 Task: Search one way flight ticket for 2 adults, 2 children, 2 infants in seat in first from Redmond: Roberts Field to Greensboro: Piedmont Triad International Airport on 5-1-2023. Choice of flights is Spirit. Number of bags: 7 checked bags. Price is upto 50000. Outbound departure time preference is 0:00.
Action: Mouse moved to (266, 285)
Screenshot: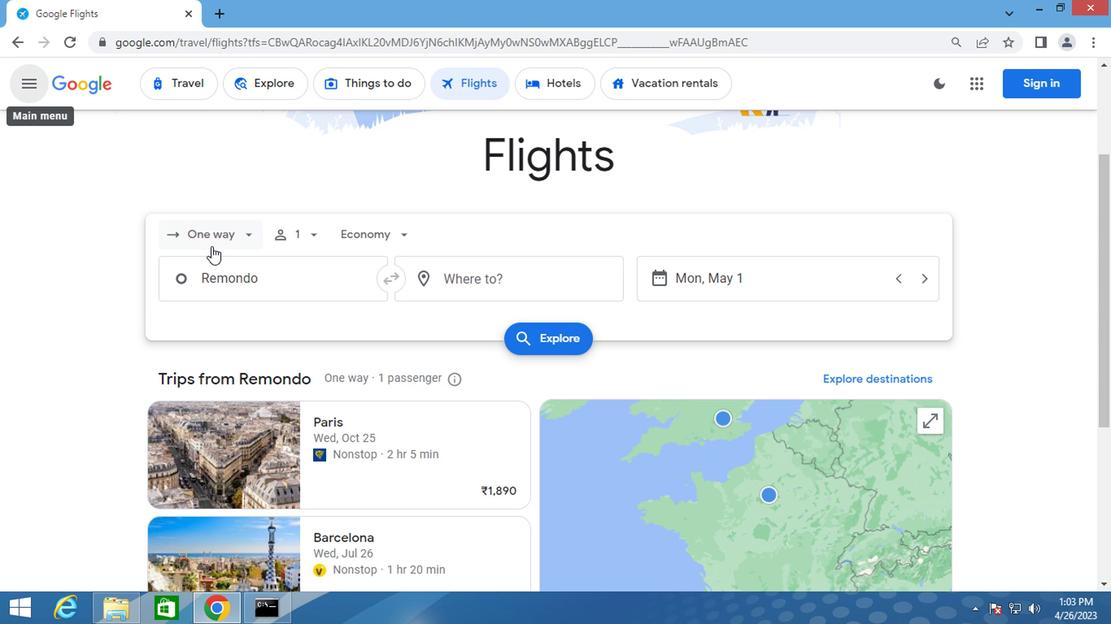 
Action: Mouse pressed left at (266, 285)
Screenshot: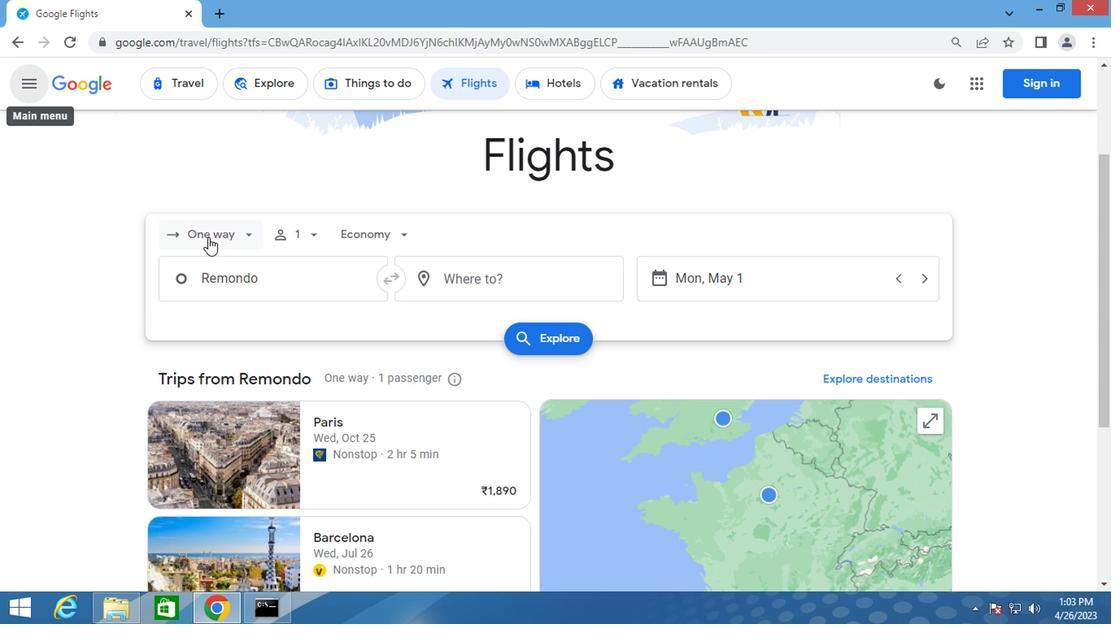 
Action: Mouse moved to (270, 330)
Screenshot: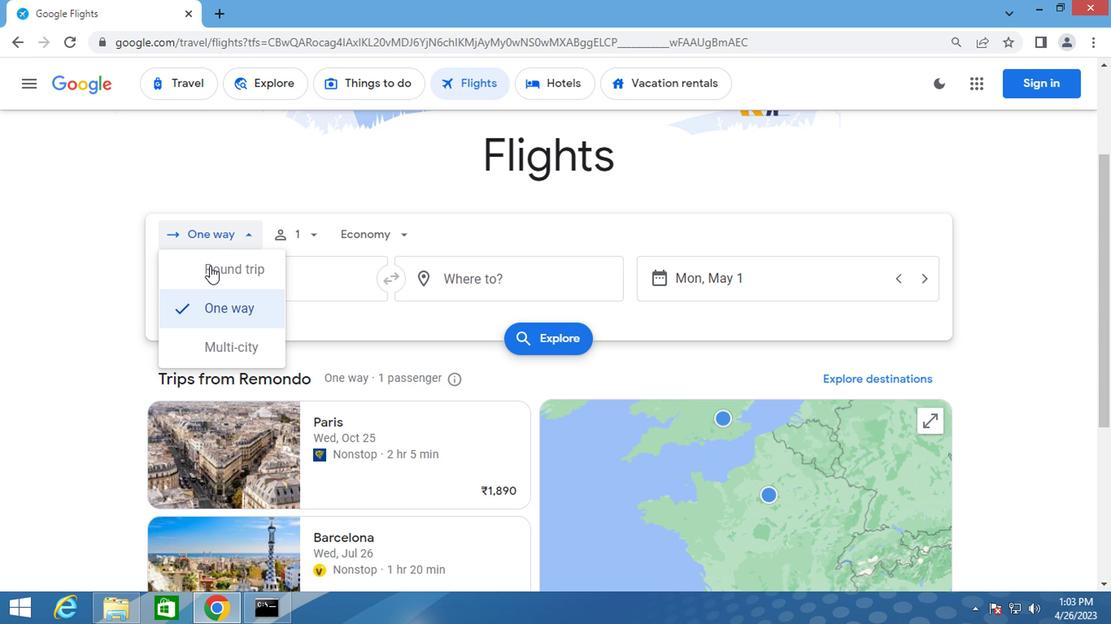 
Action: Mouse pressed left at (270, 330)
Screenshot: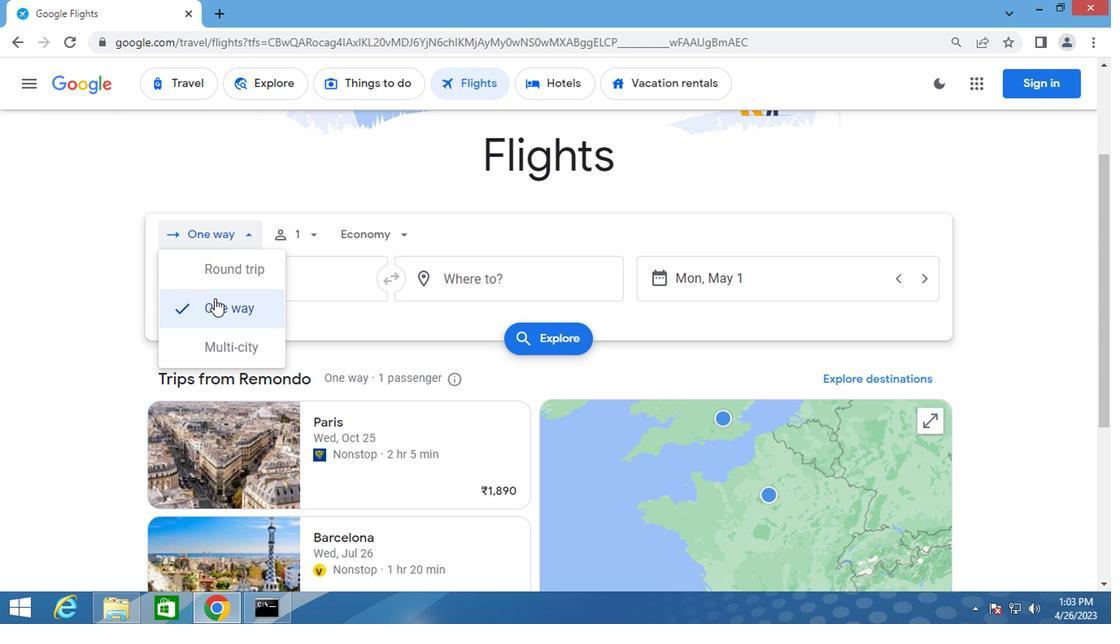 
Action: Mouse moved to (344, 283)
Screenshot: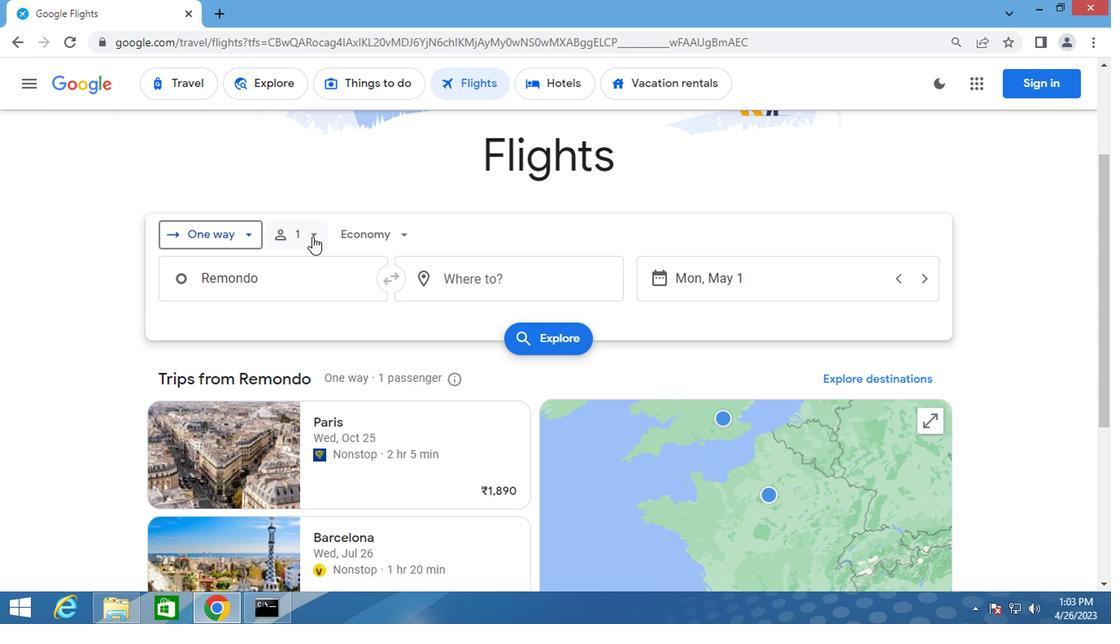
Action: Mouse pressed left at (344, 283)
Screenshot: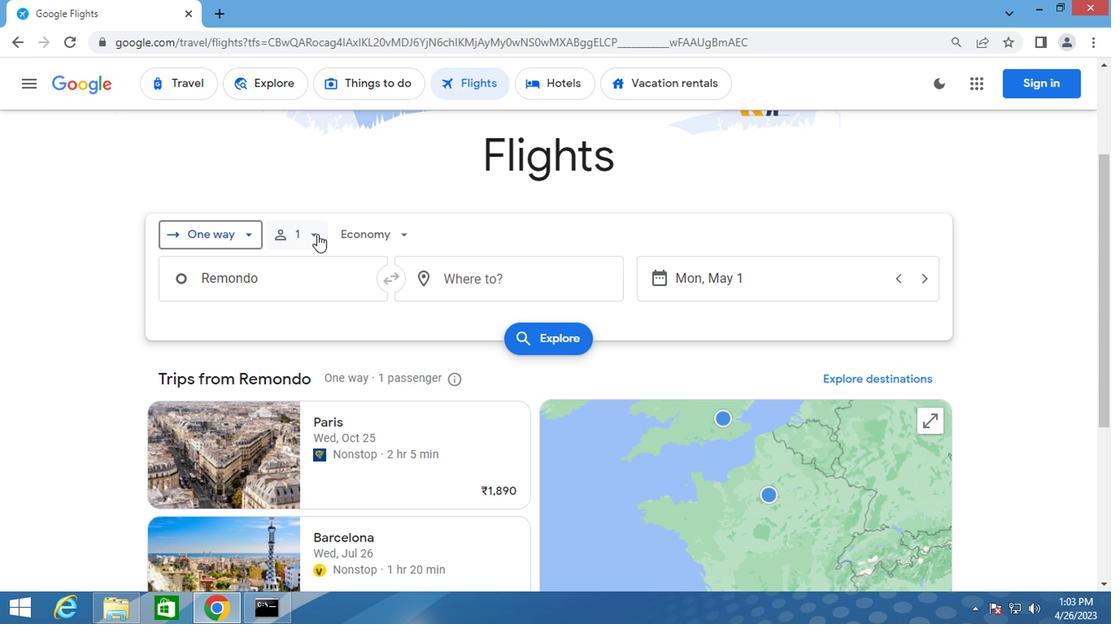
Action: Mouse moved to (431, 316)
Screenshot: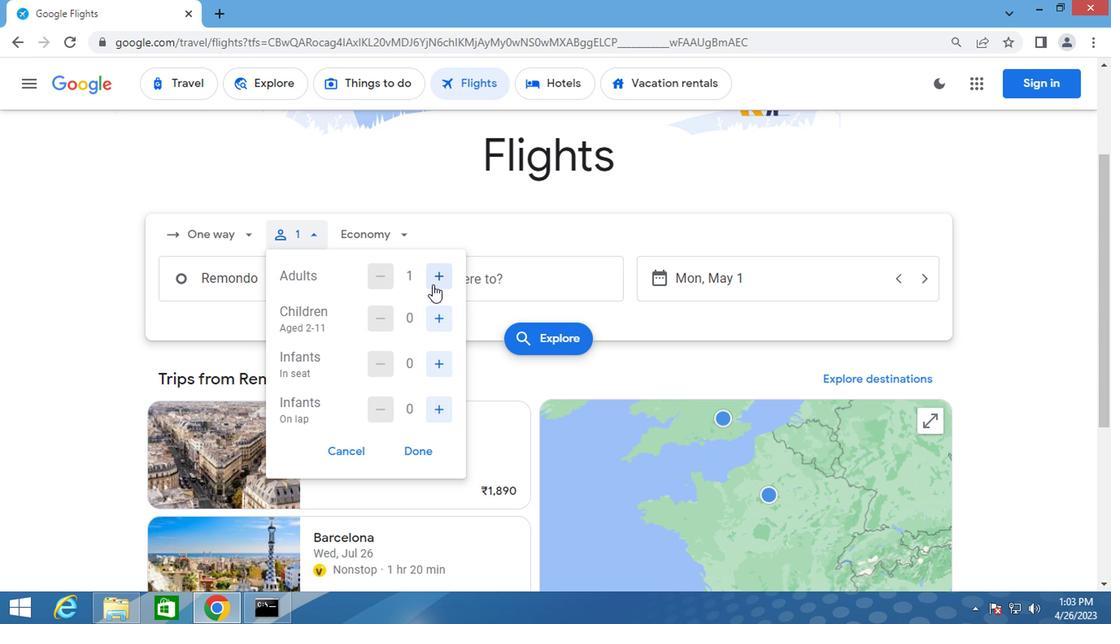 
Action: Mouse pressed left at (431, 316)
Screenshot: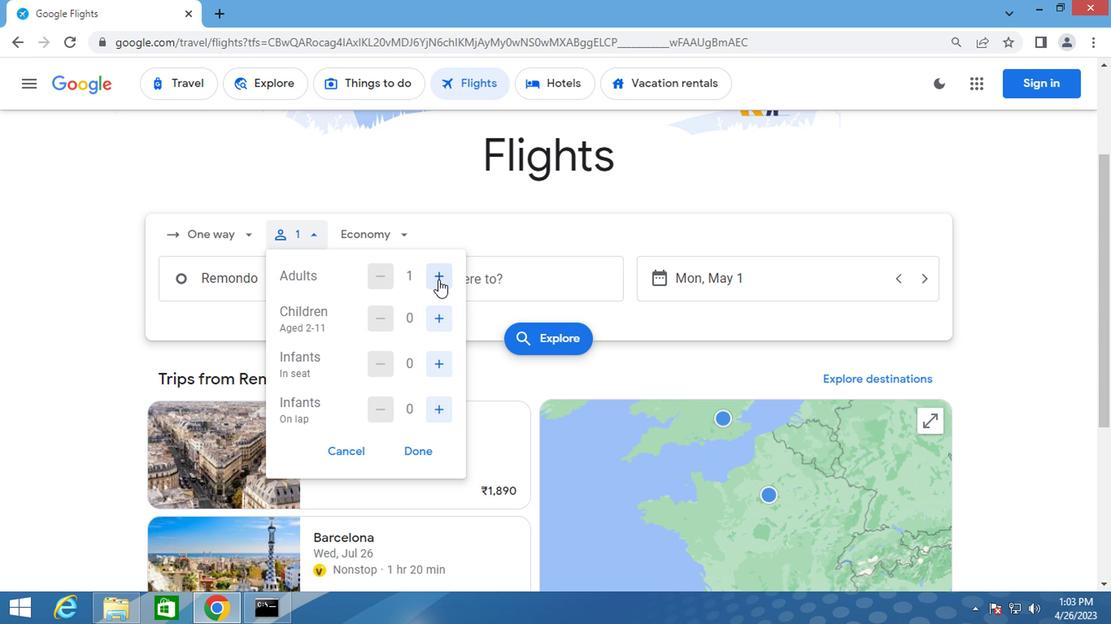 
Action: Mouse pressed left at (431, 316)
Screenshot: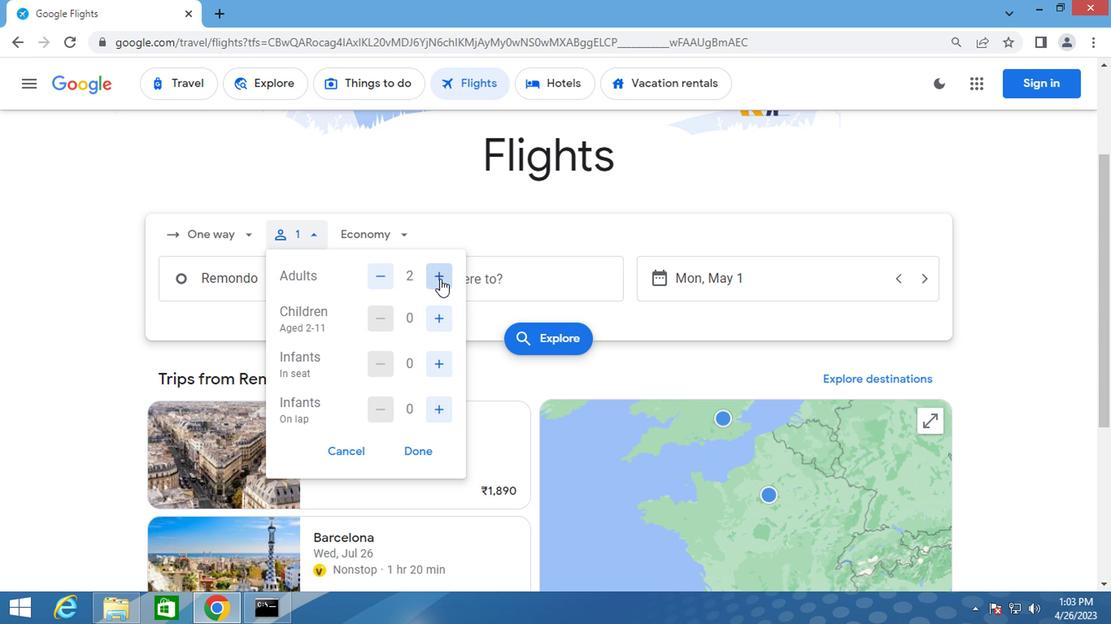 
Action: Mouse moved to (391, 314)
Screenshot: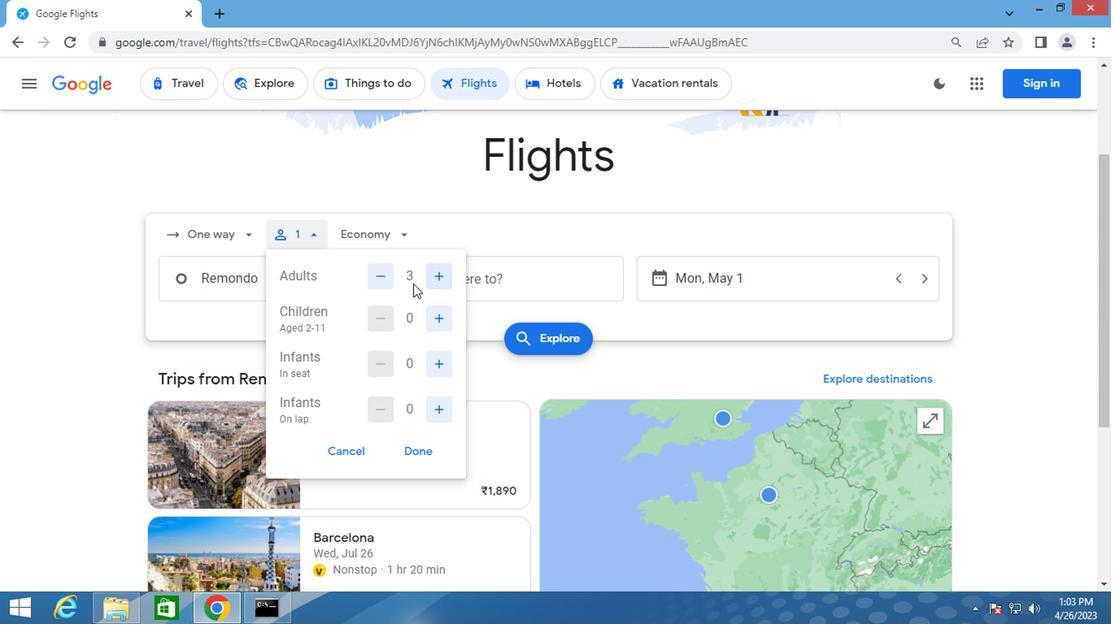 
Action: Mouse pressed left at (391, 314)
Screenshot: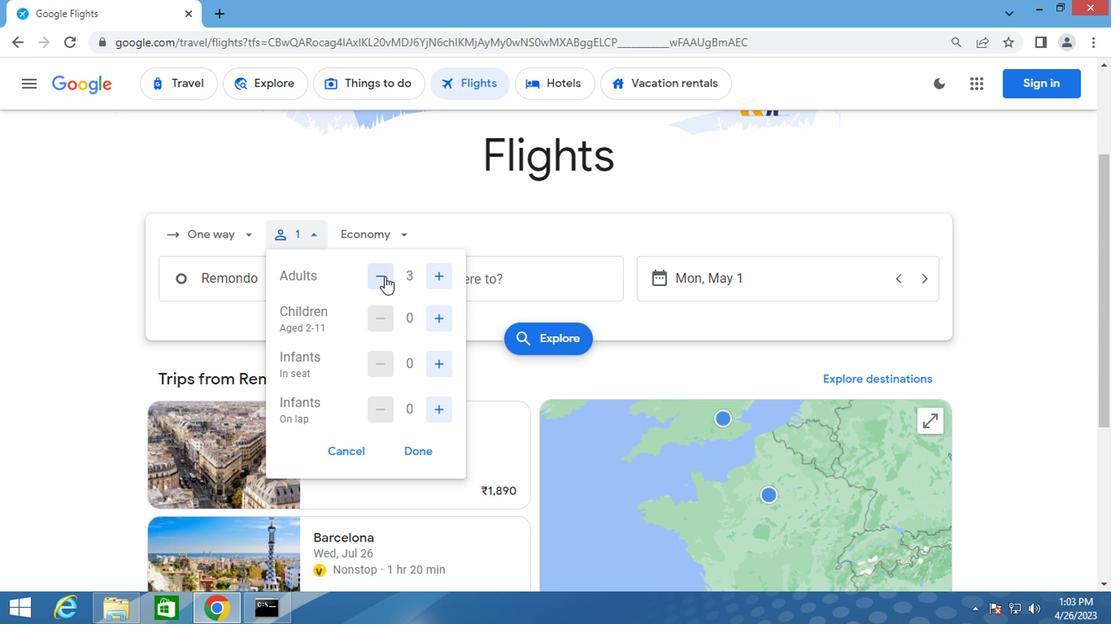 
Action: Mouse moved to (420, 337)
Screenshot: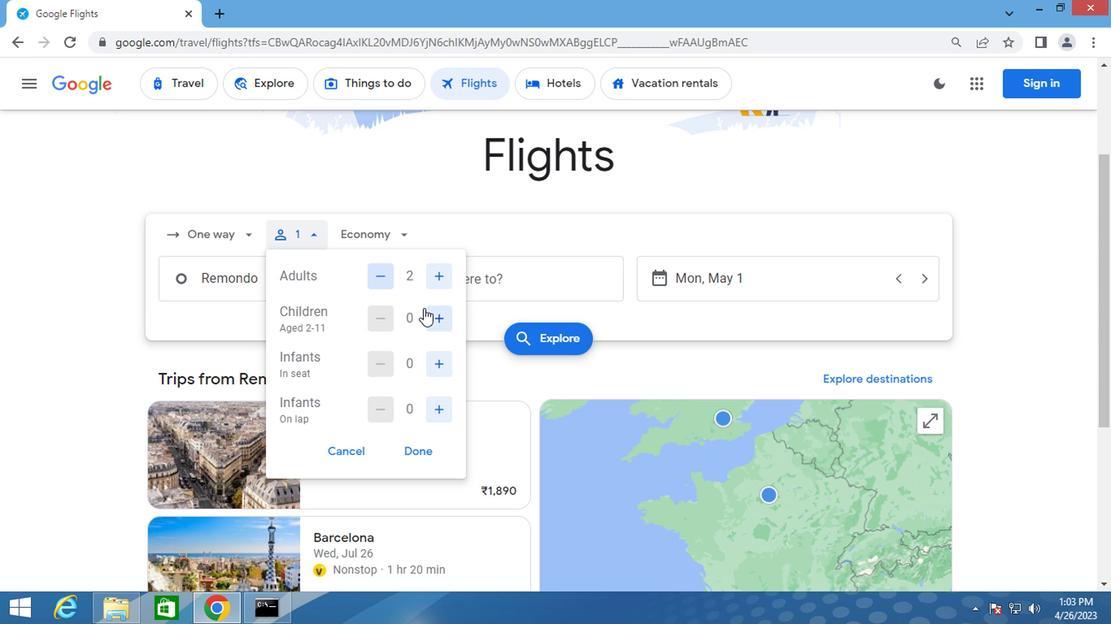 
Action: Mouse pressed left at (420, 337)
Screenshot: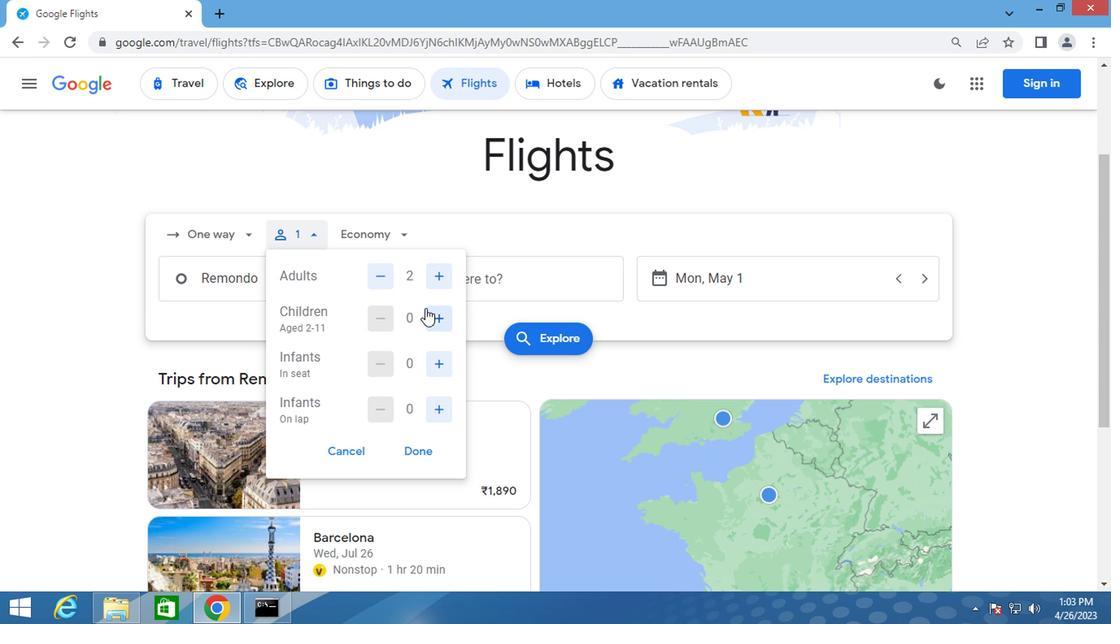 
Action: Mouse pressed left at (420, 337)
Screenshot: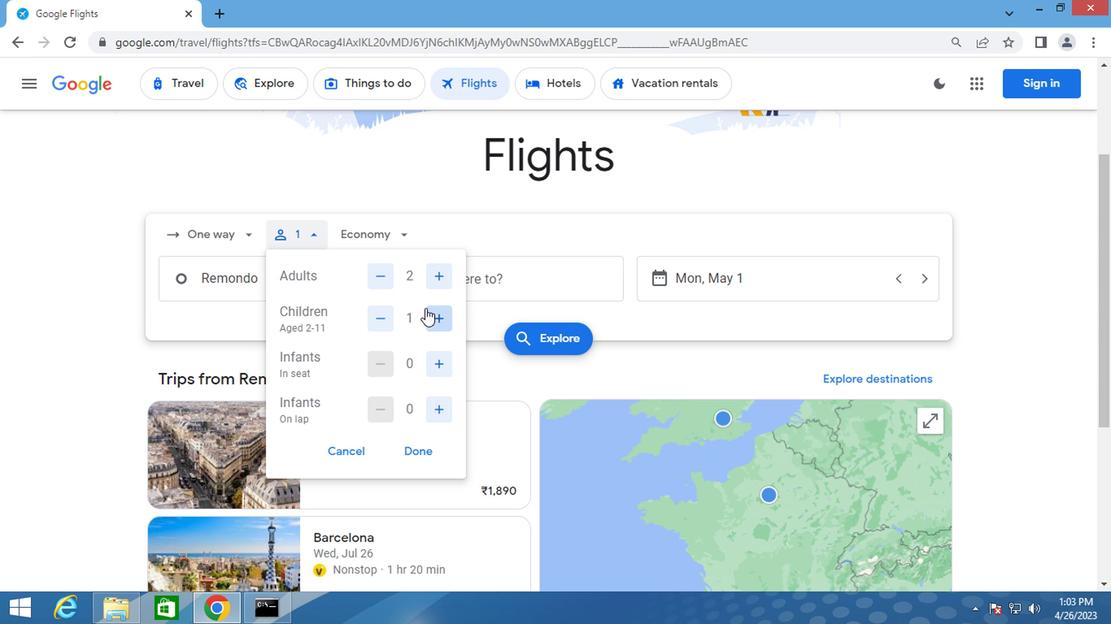 
Action: Mouse moved to (428, 375)
Screenshot: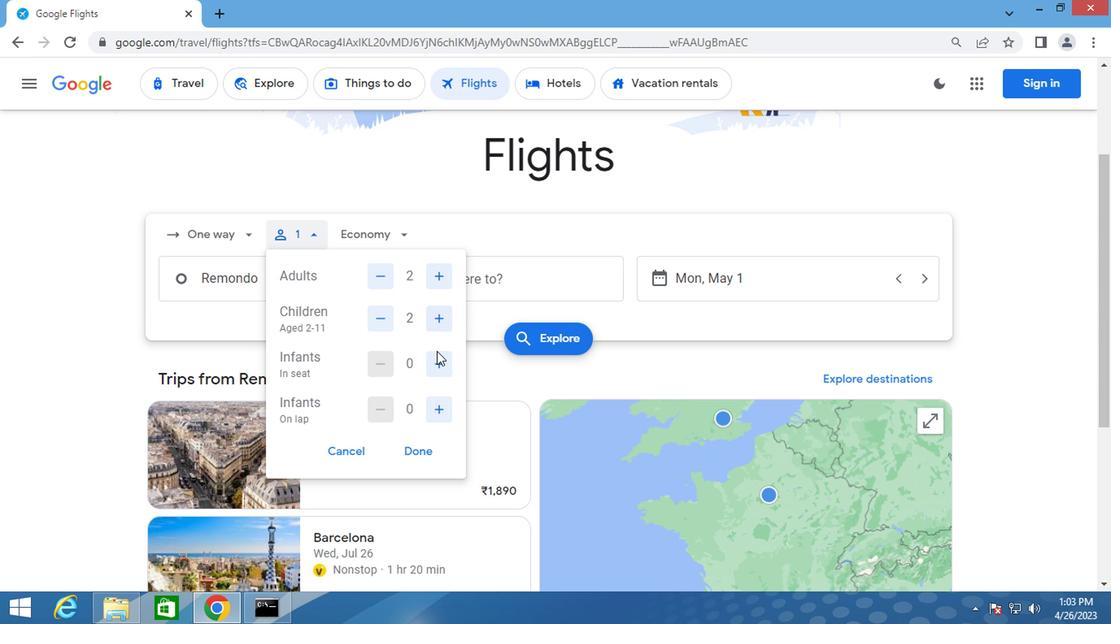 
Action: Mouse pressed left at (428, 375)
Screenshot: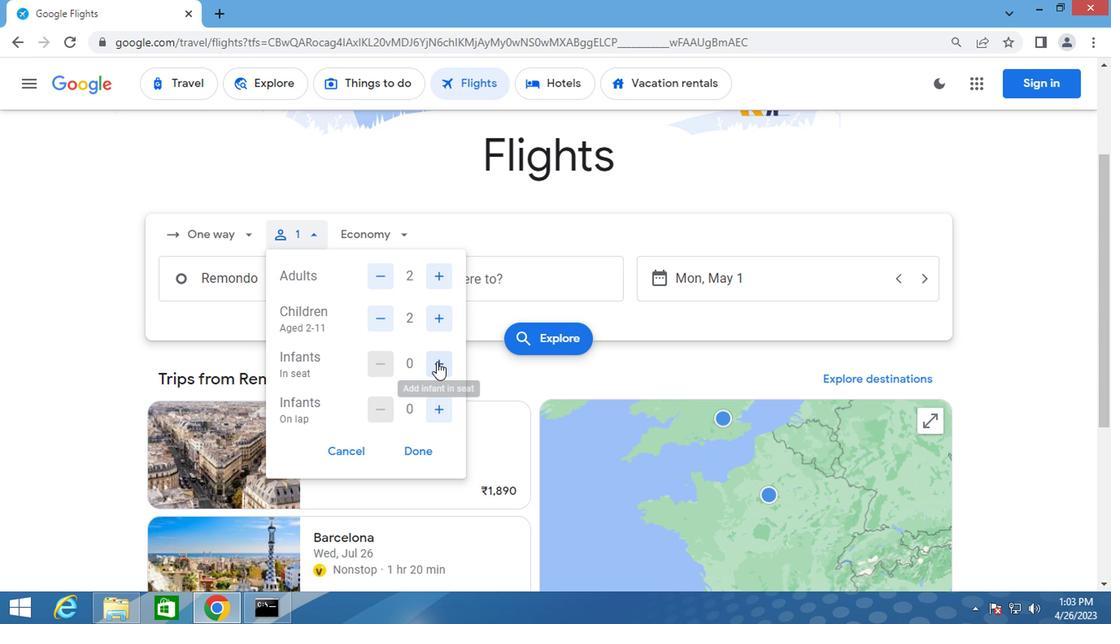 
Action: Mouse pressed left at (428, 375)
Screenshot: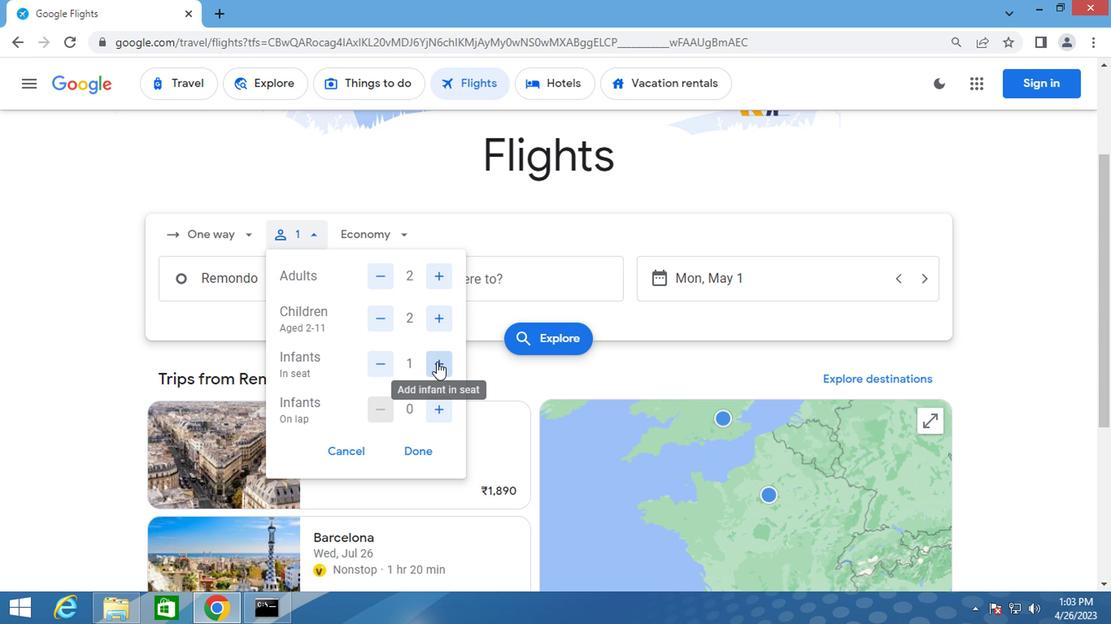
Action: Mouse moved to (406, 280)
Screenshot: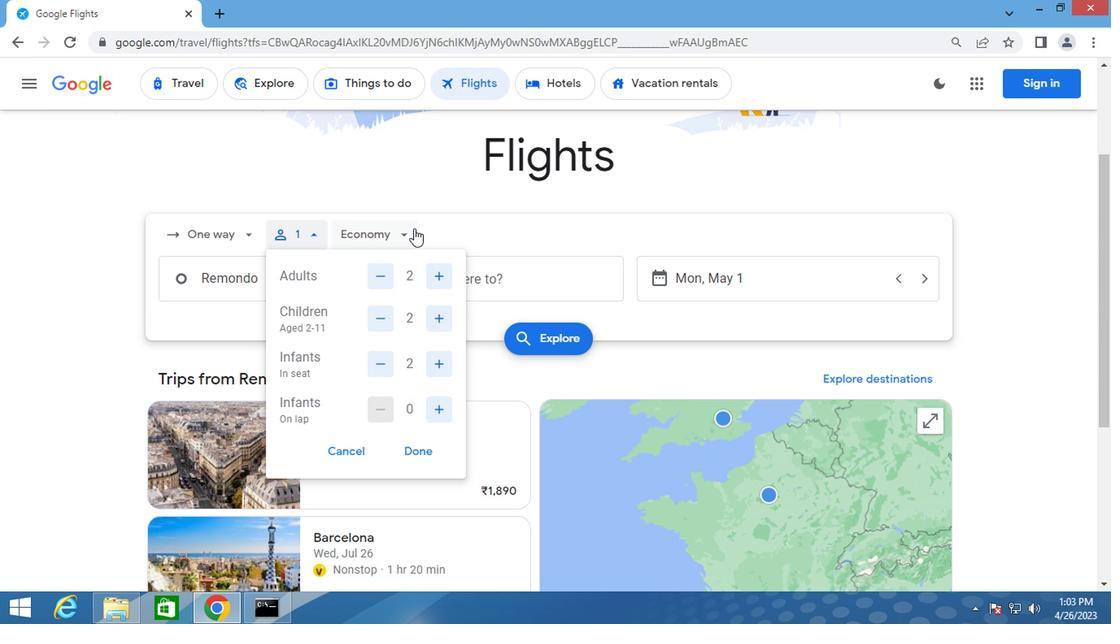 
Action: Mouse pressed left at (406, 280)
Screenshot: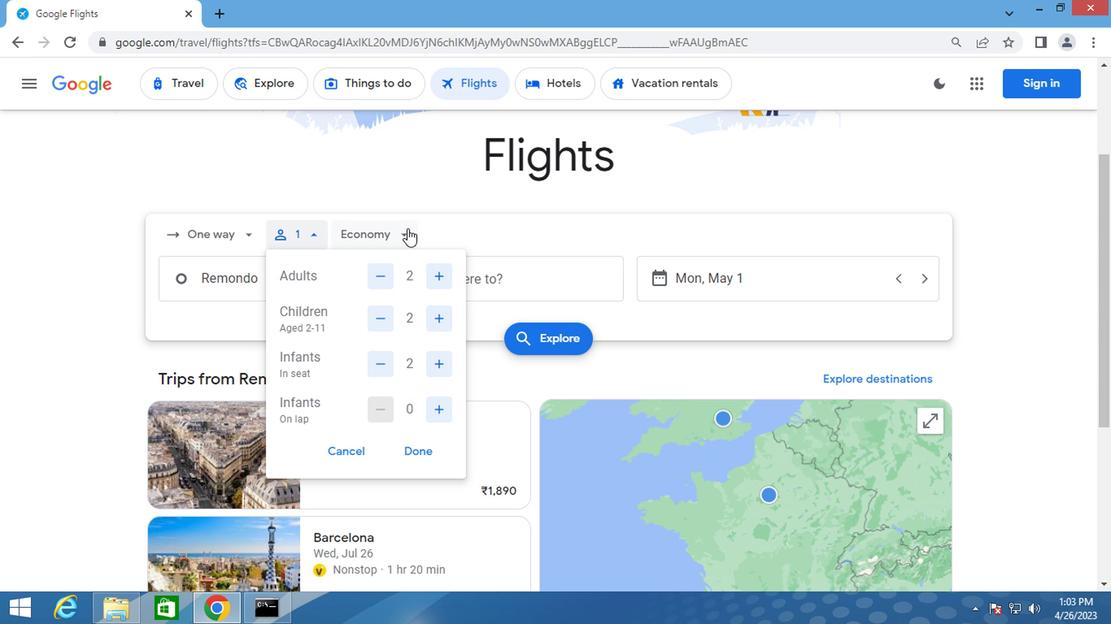 
Action: Mouse moved to (396, 380)
Screenshot: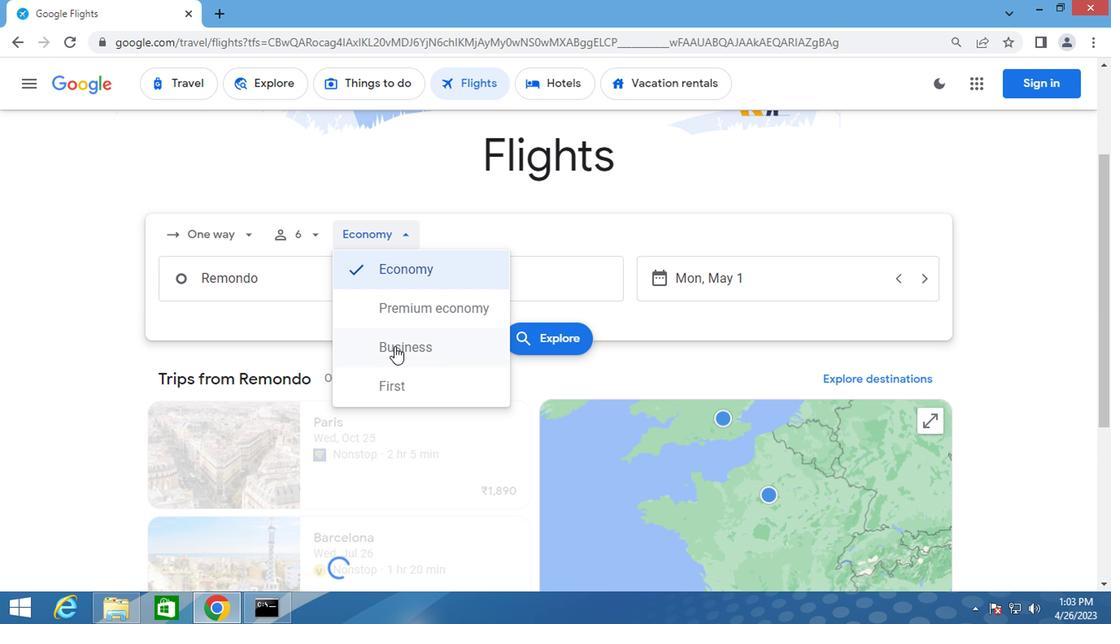 
Action: Mouse pressed left at (396, 380)
Screenshot: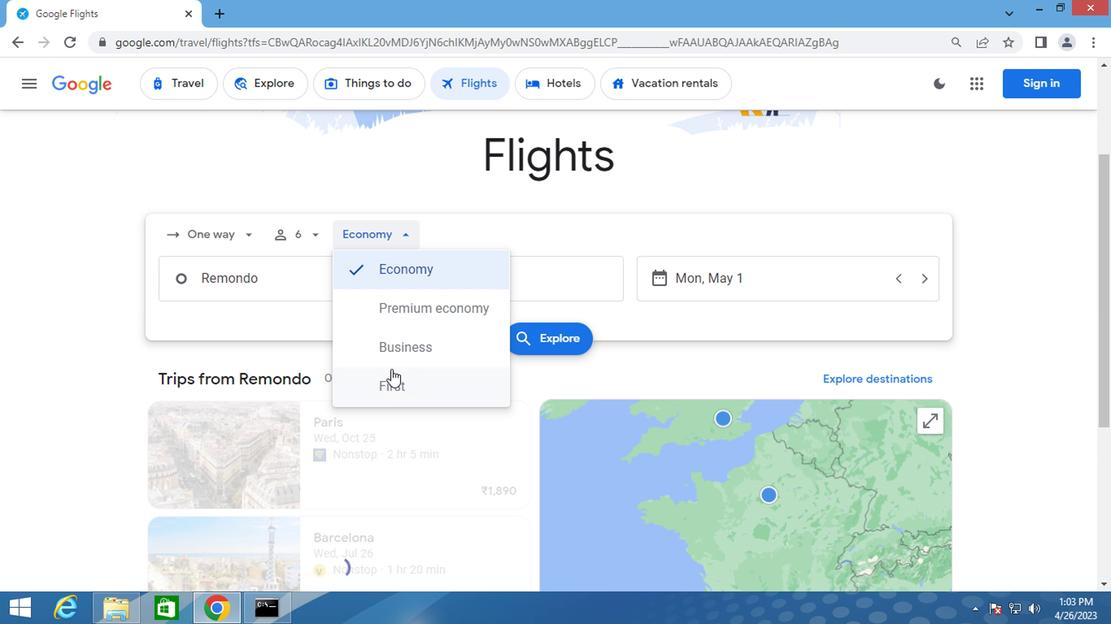 
Action: Mouse moved to (314, 322)
Screenshot: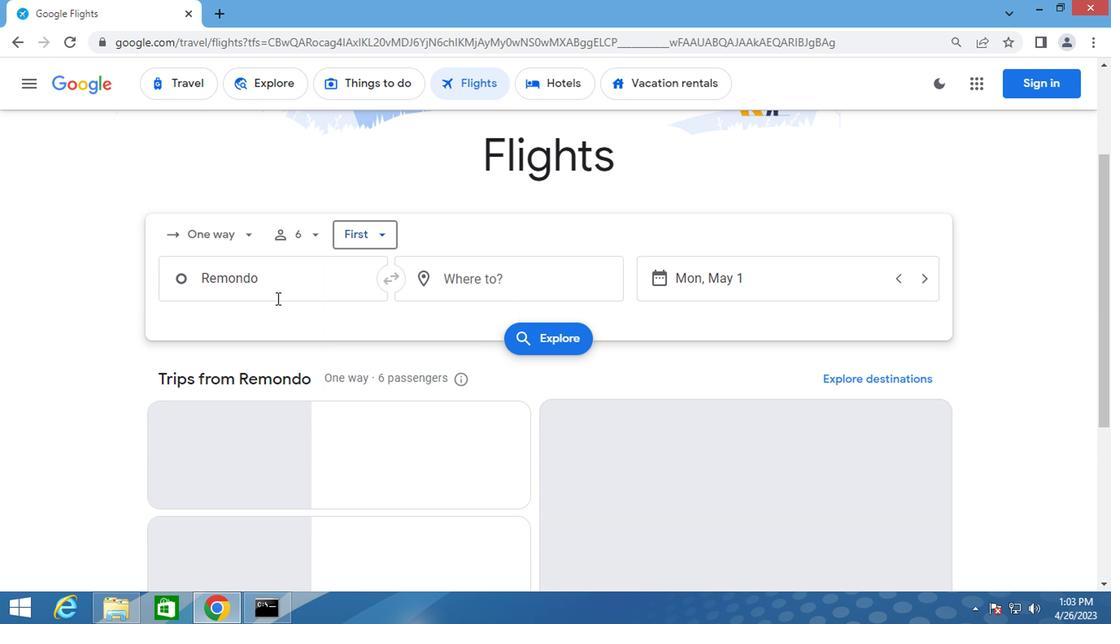 
Action: Mouse pressed left at (314, 322)
Screenshot: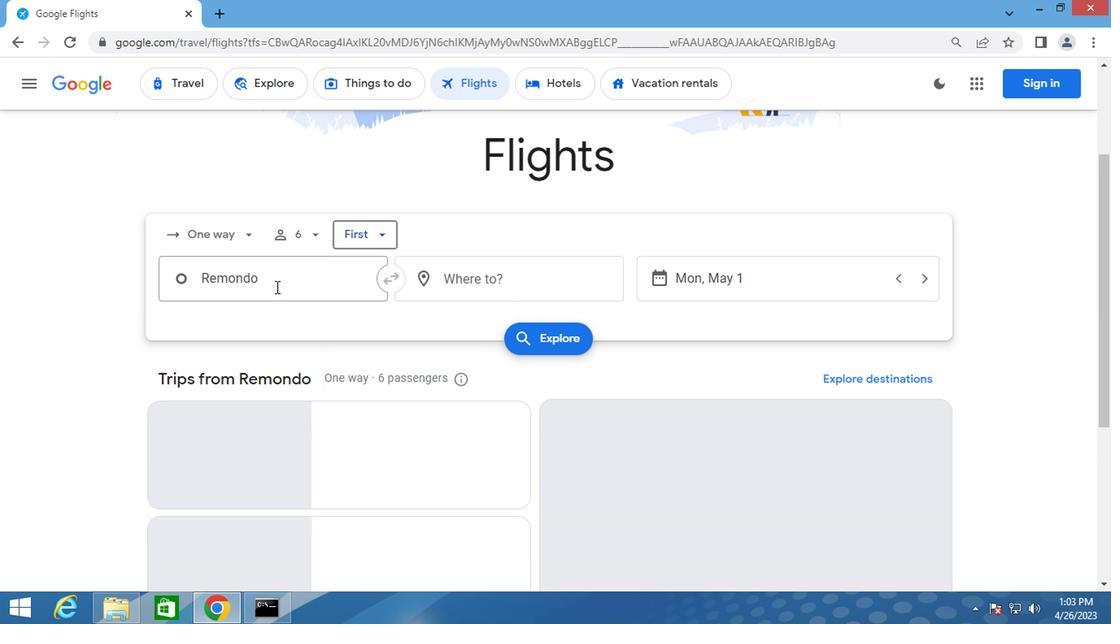 
Action: Mouse moved to (314, 321)
Screenshot: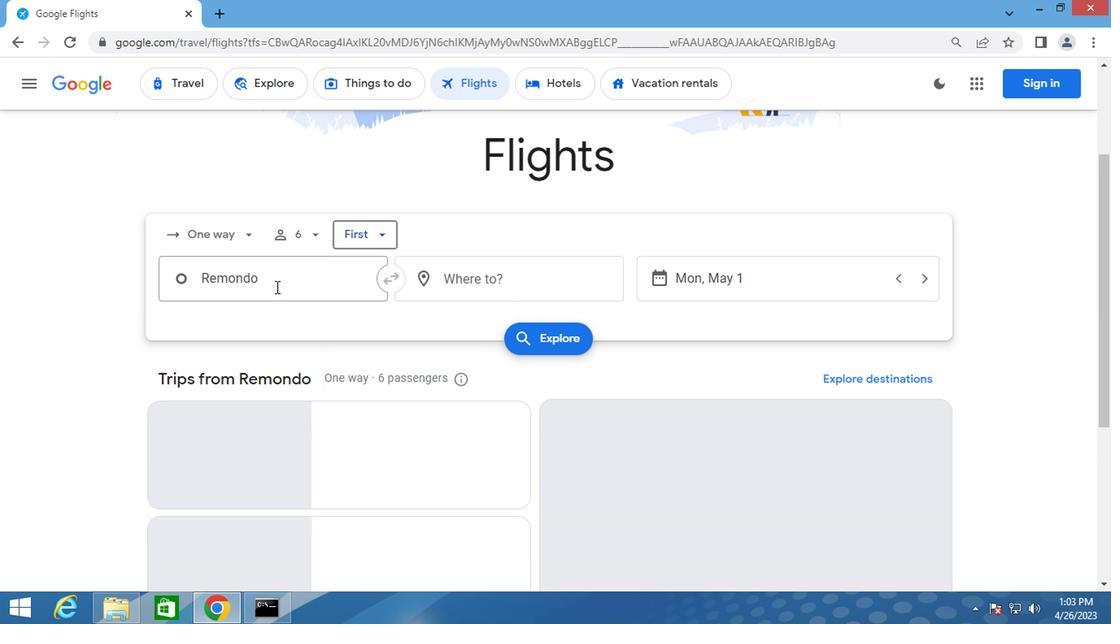 
Action: Key pressed redmond
Screenshot: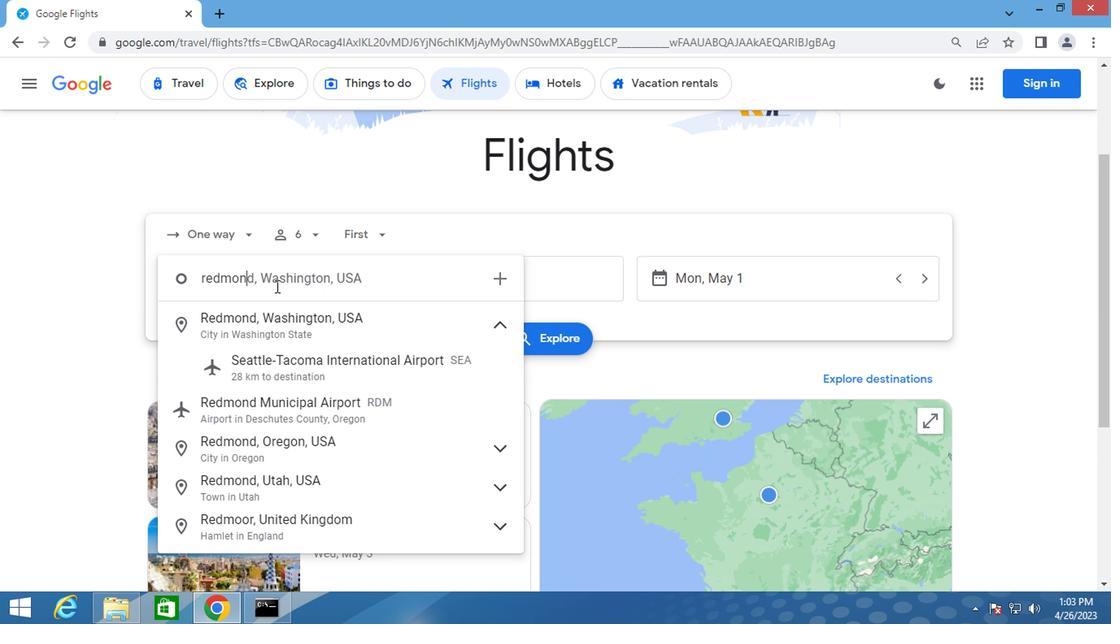
Action: Mouse moved to (320, 351)
Screenshot: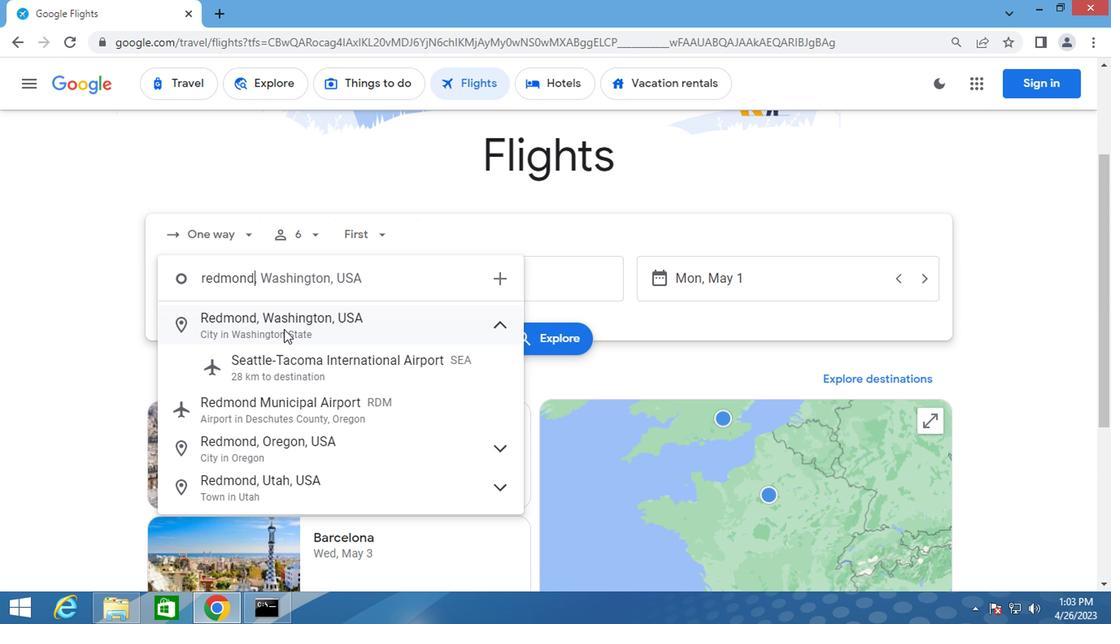 
Action: Mouse pressed left at (320, 351)
Screenshot: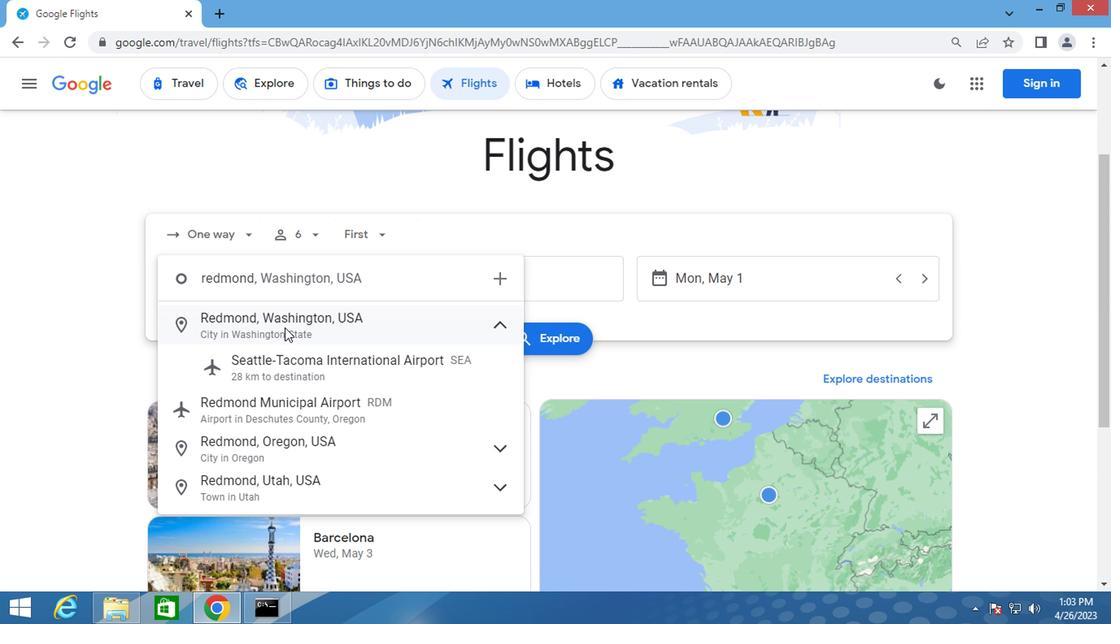 
Action: Mouse moved to (440, 324)
Screenshot: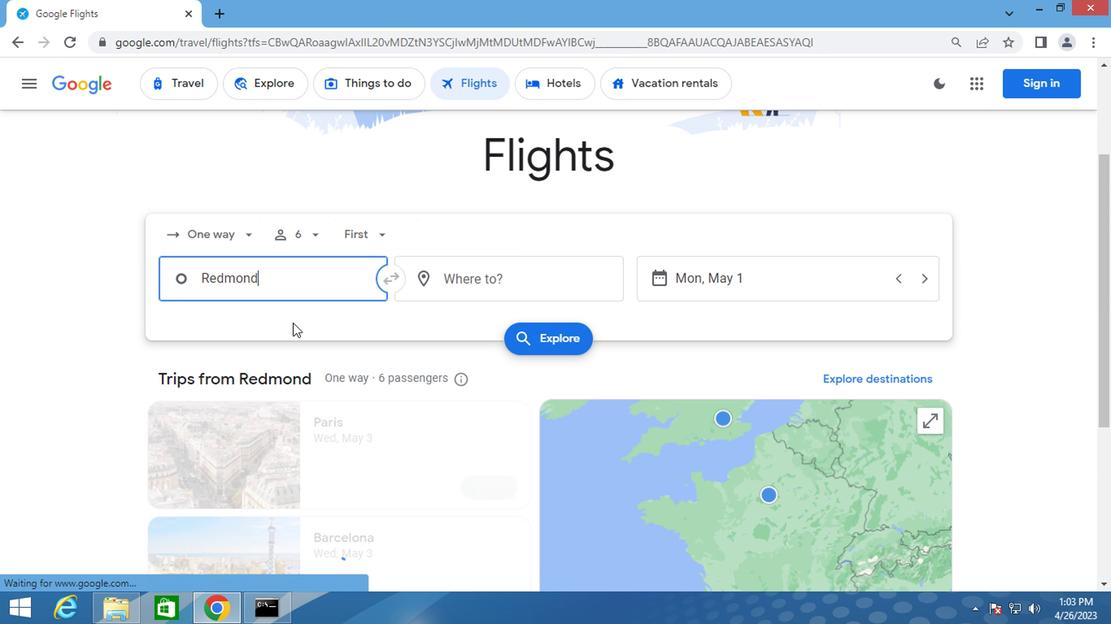 
Action: Mouse pressed left at (440, 324)
Screenshot: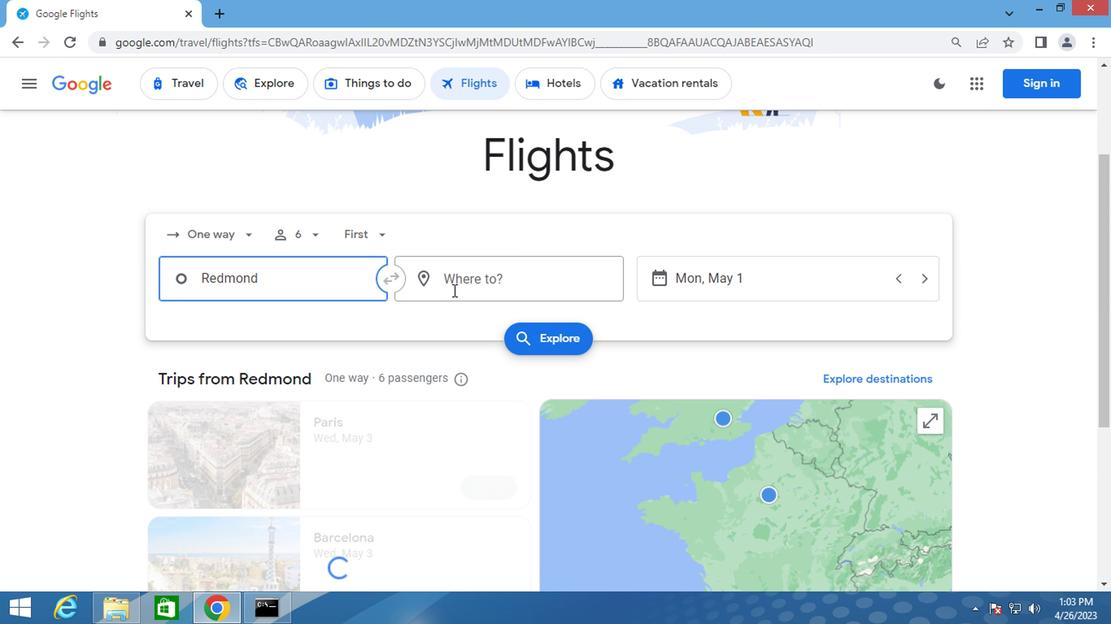 
Action: Key pressed greensbor
Screenshot: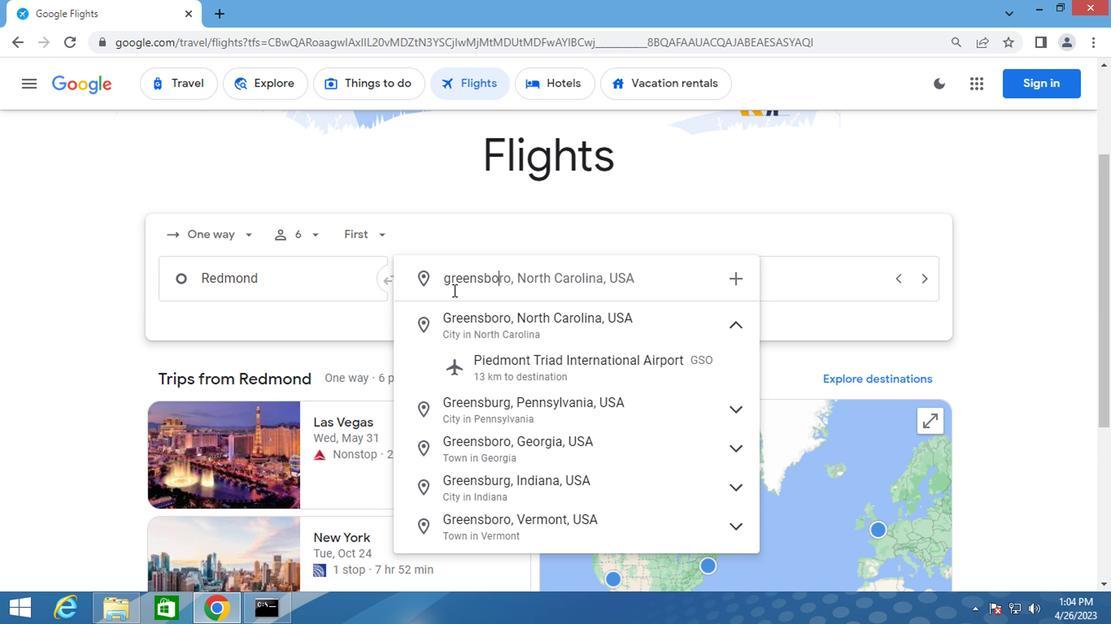 
Action: Mouse moved to (473, 376)
Screenshot: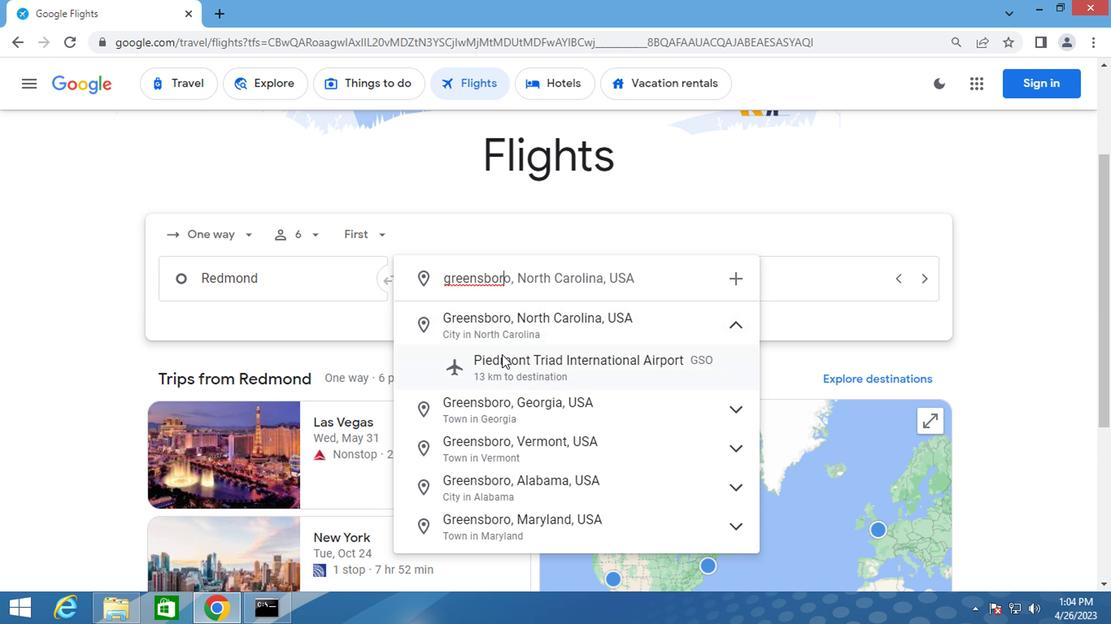 
Action: Mouse pressed left at (473, 376)
Screenshot: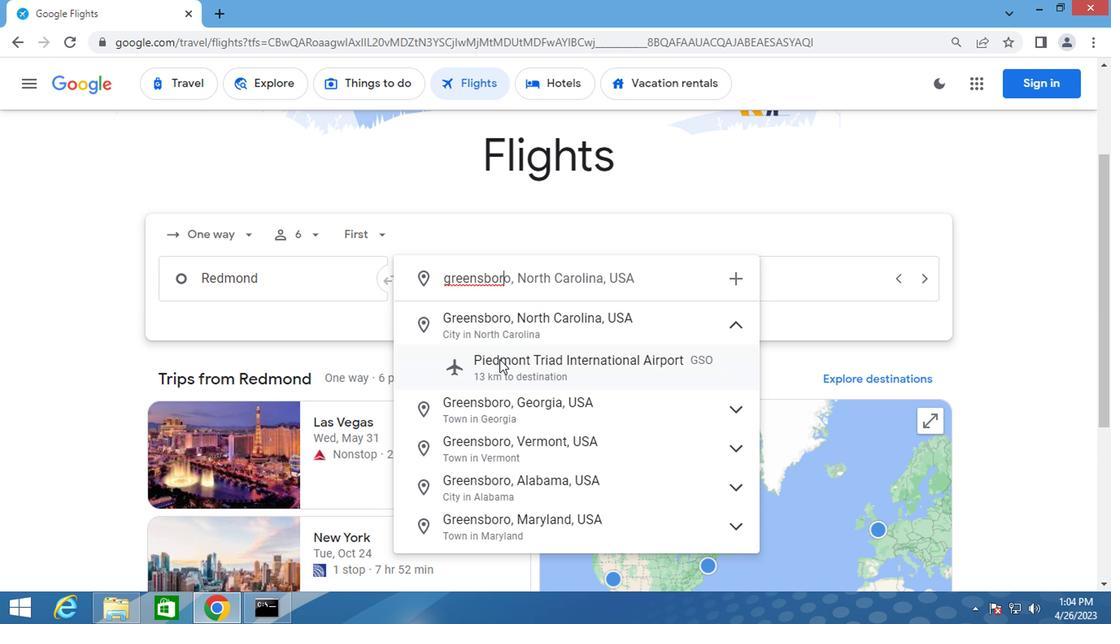 
Action: Mouse moved to (619, 317)
Screenshot: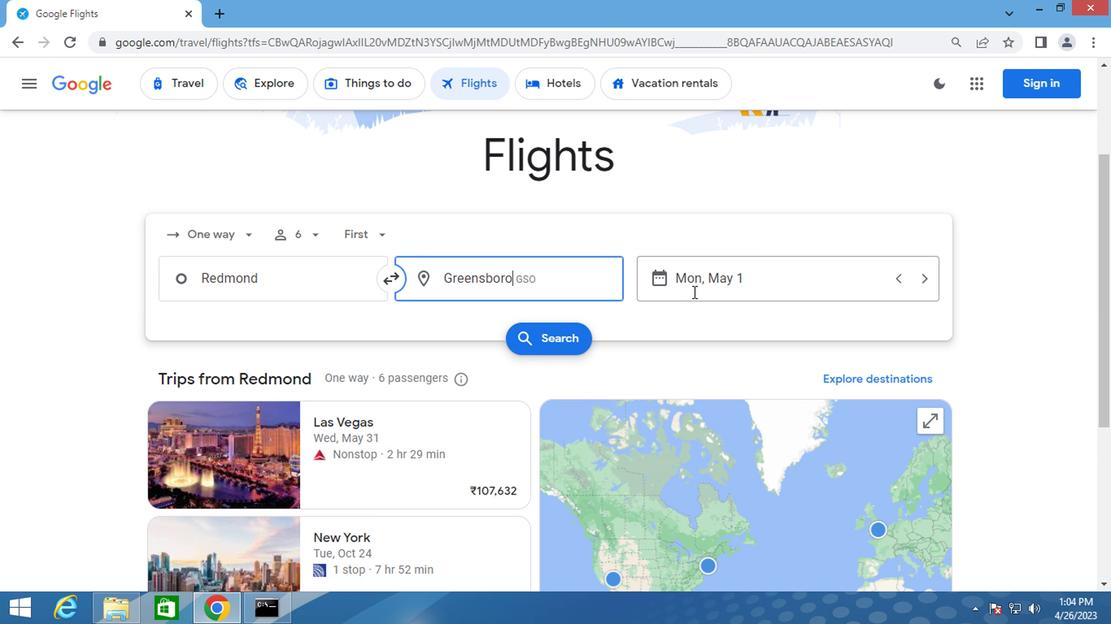 
Action: Mouse pressed left at (619, 317)
Screenshot: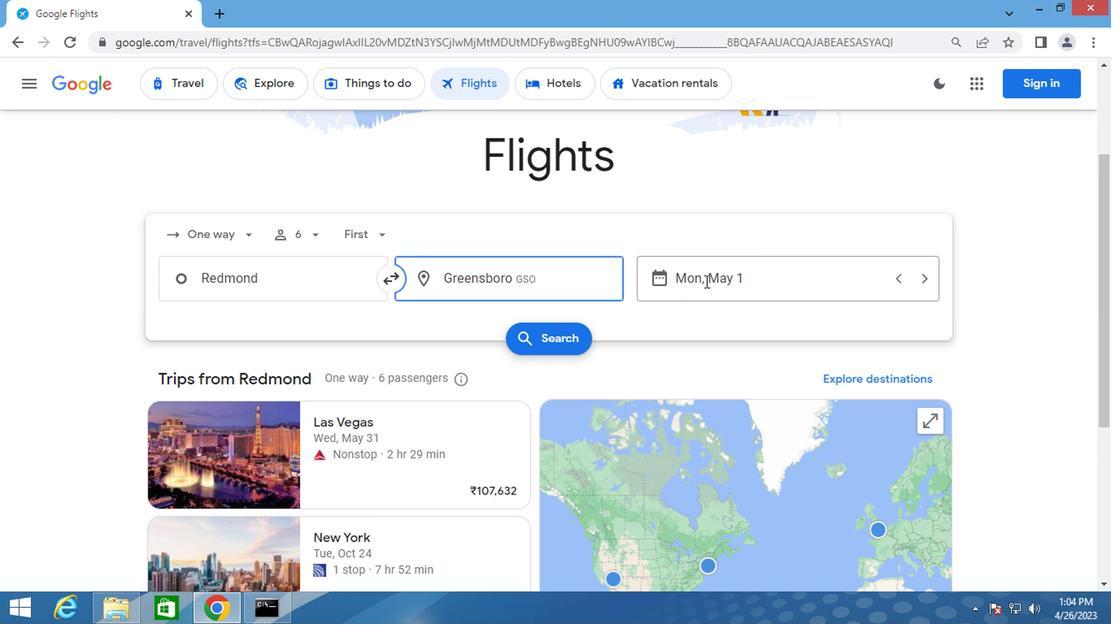 
Action: Mouse moved to (624, 339)
Screenshot: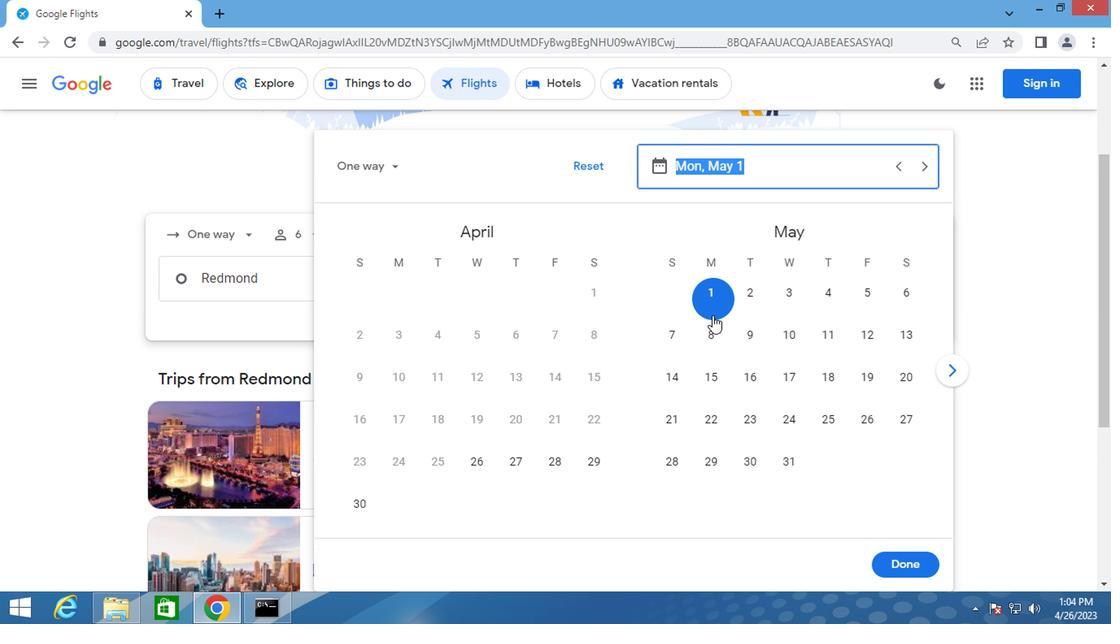 
Action: Mouse pressed left at (624, 339)
Screenshot: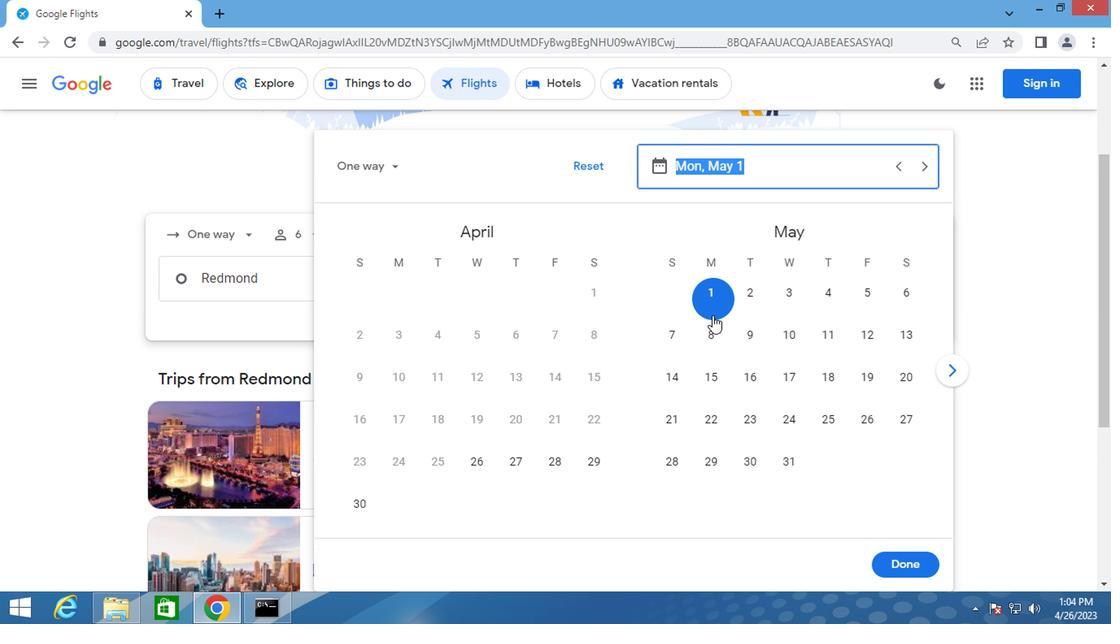 
Action: Mouse moved to (759, 515)
Screenshot: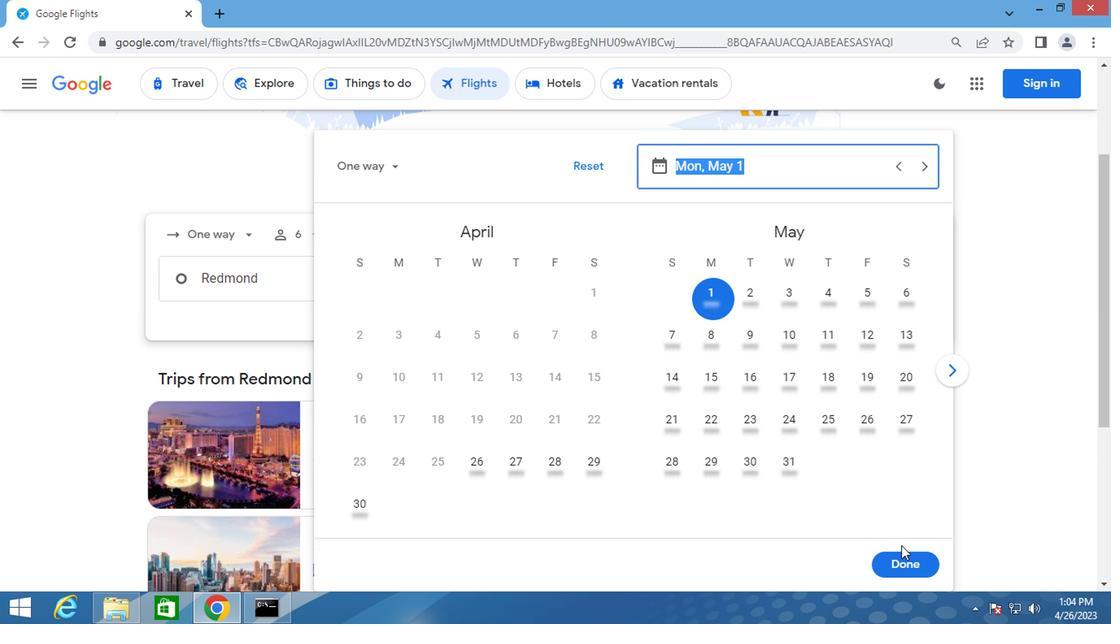 
Action: Mouse pressed left at (759, 515)
Screenshot: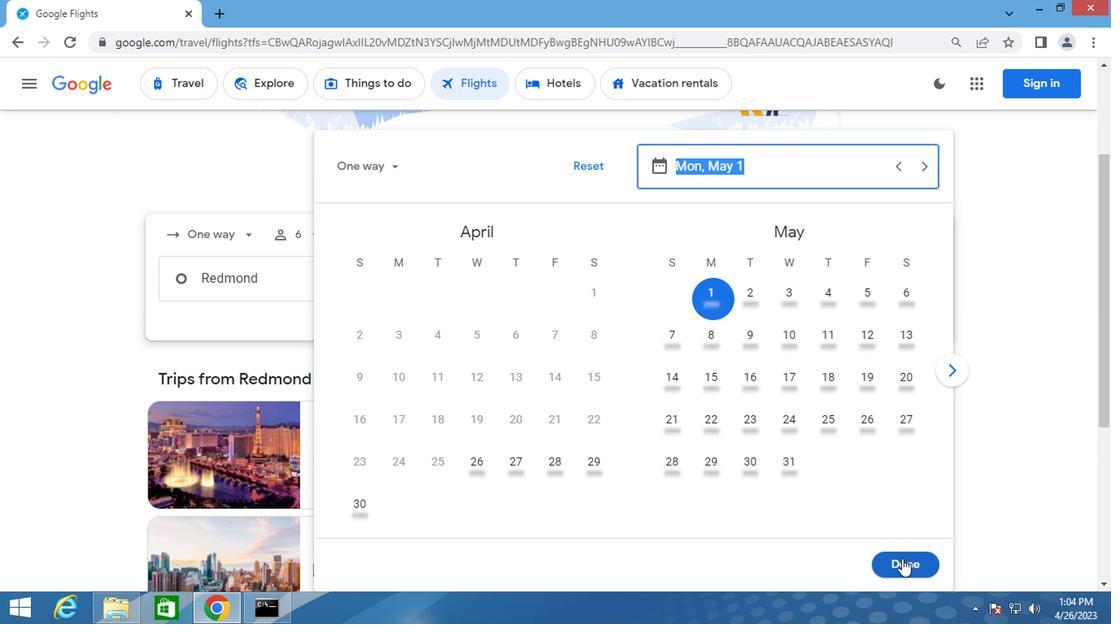 
Action: Mouse moved to (509, 357)
Screenshot: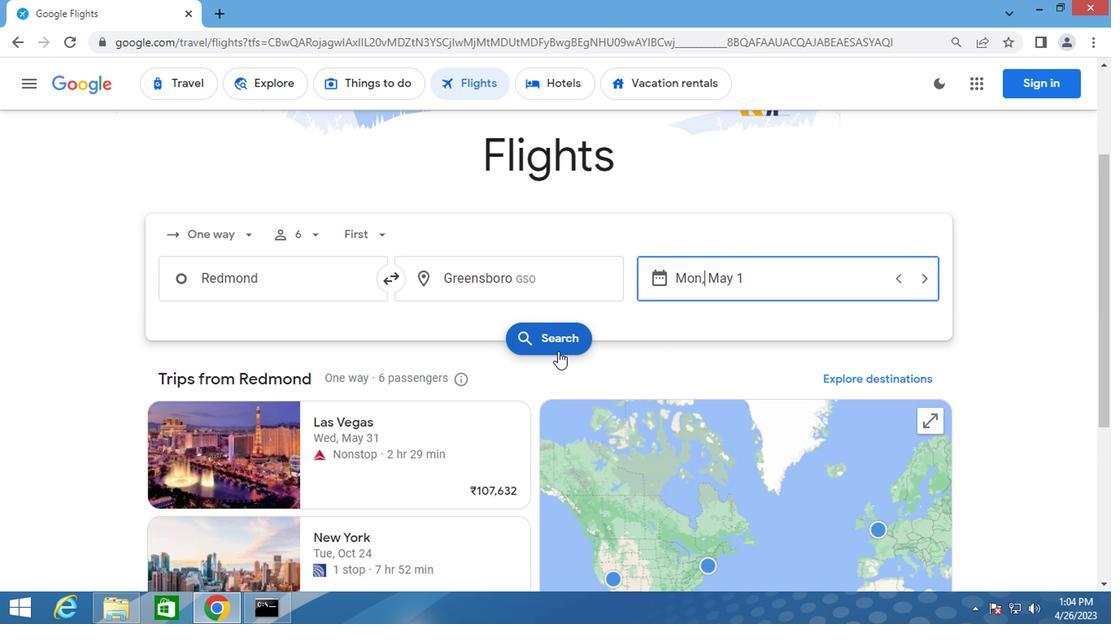 
Action: Mouse pressed left at (509, 357)
Screenshot: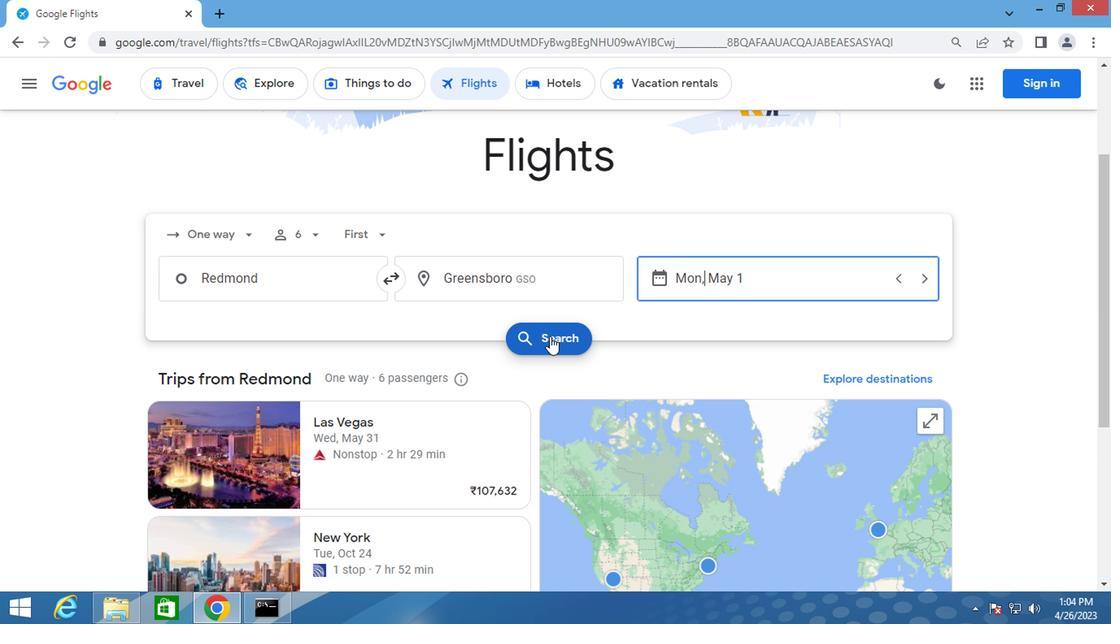 
Action: Mouse moved to (254, 282)
Screenshot: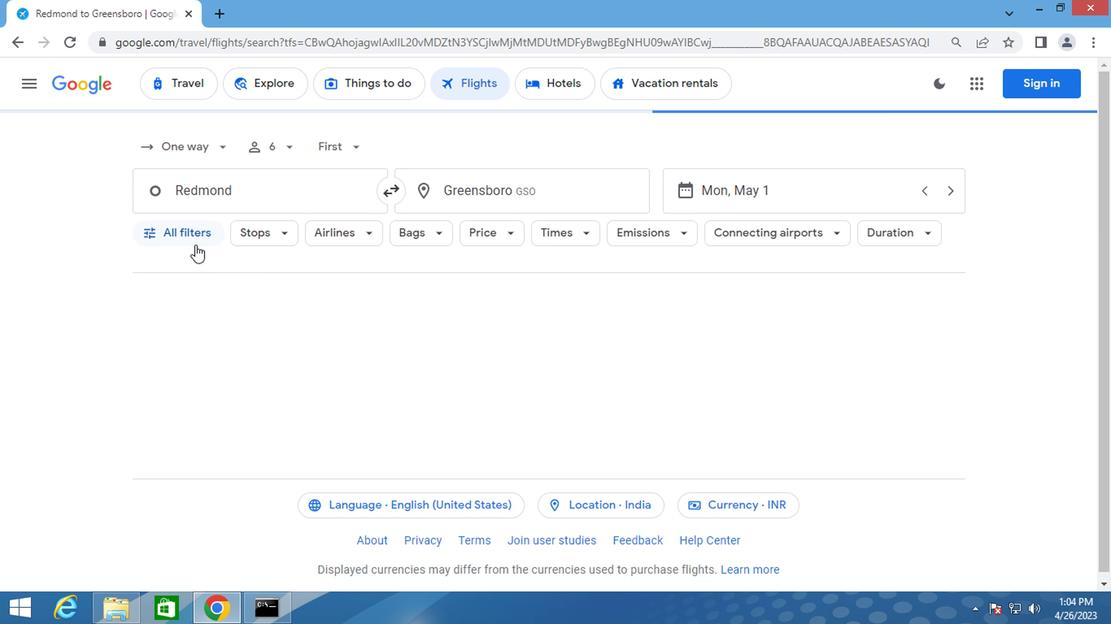 
Action: Mouse pressed left at (254, 282)
Screenshot: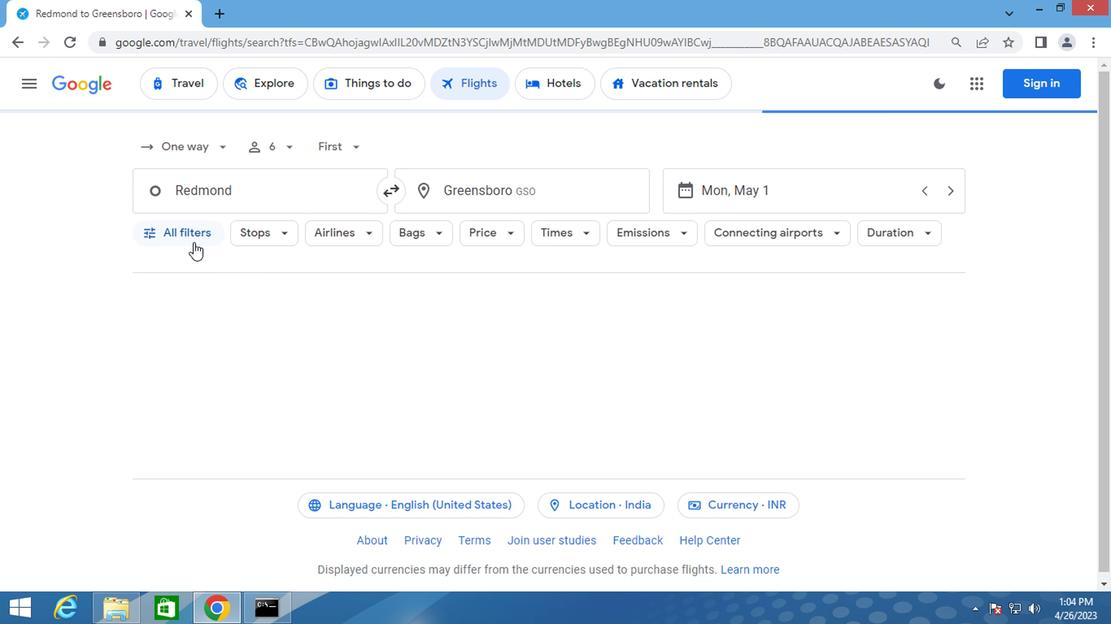 
Action: Mouse moved to (287, 372)
Screenshot: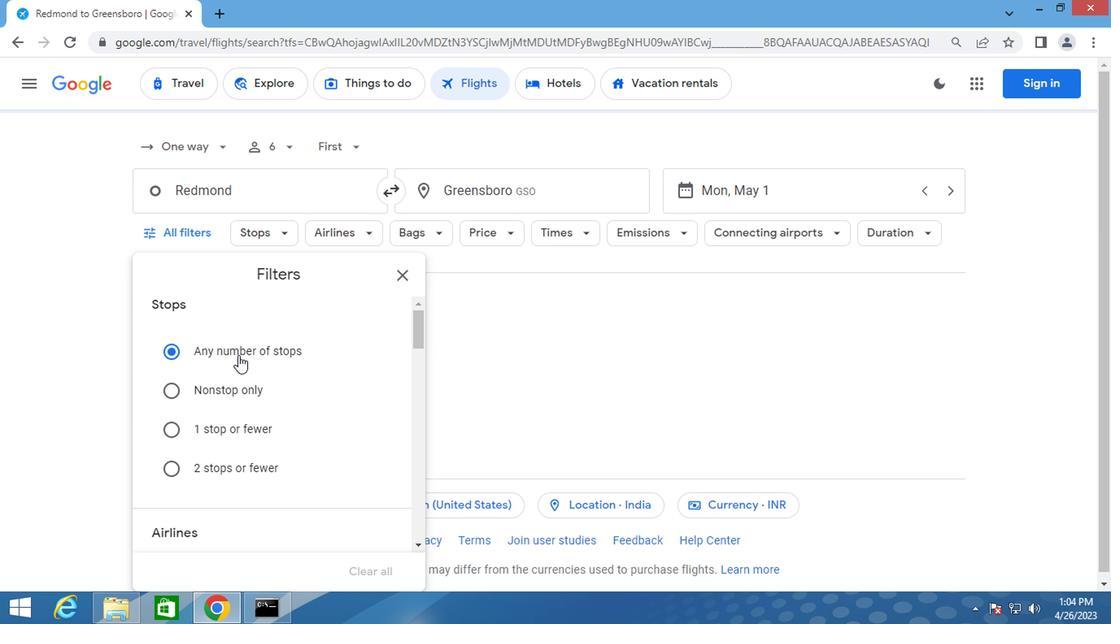 
Action: Mouse scrolled (287, 371) with delta (0, 0)
Screenshot: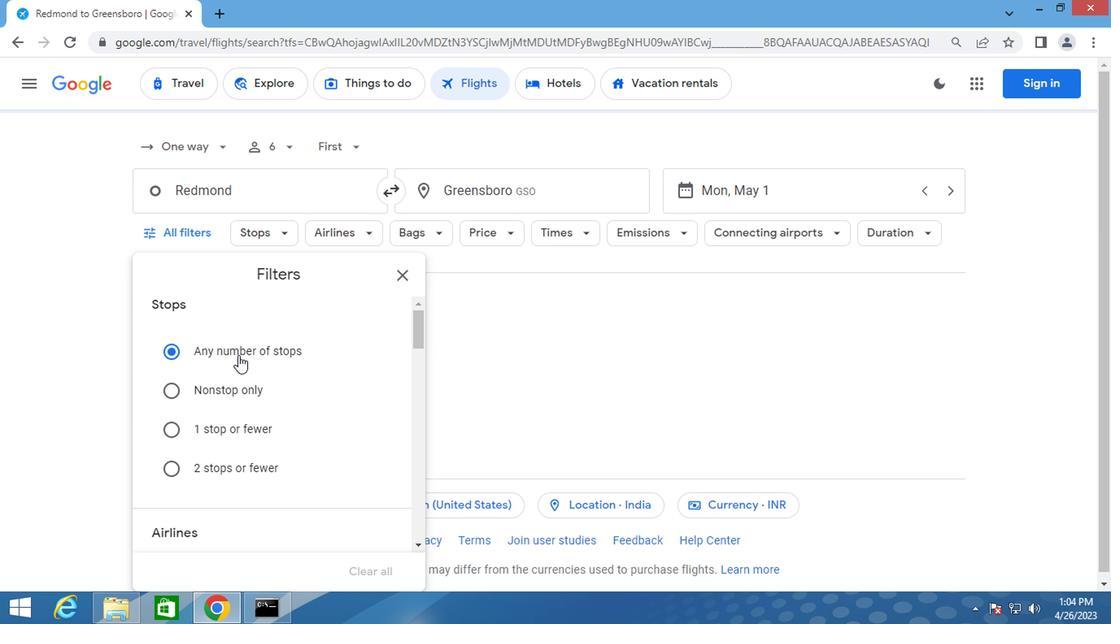 
Action: Mouse moved to (287, 372)
Screenshot: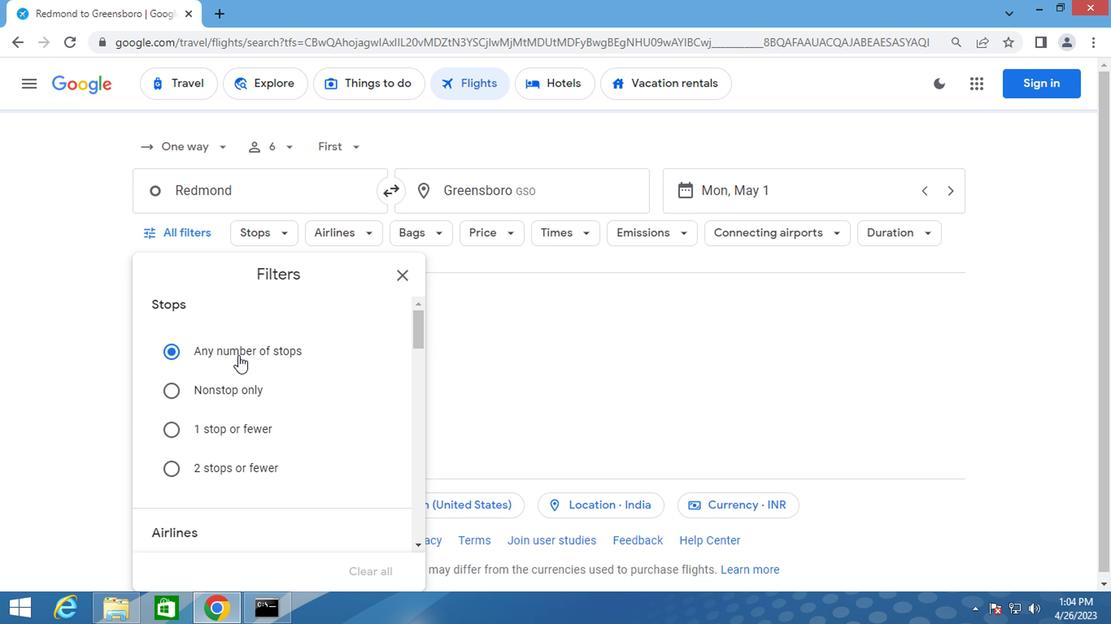 
Action: Mouse scrolled (287, 372) with delta (0, 0)
Screenshot: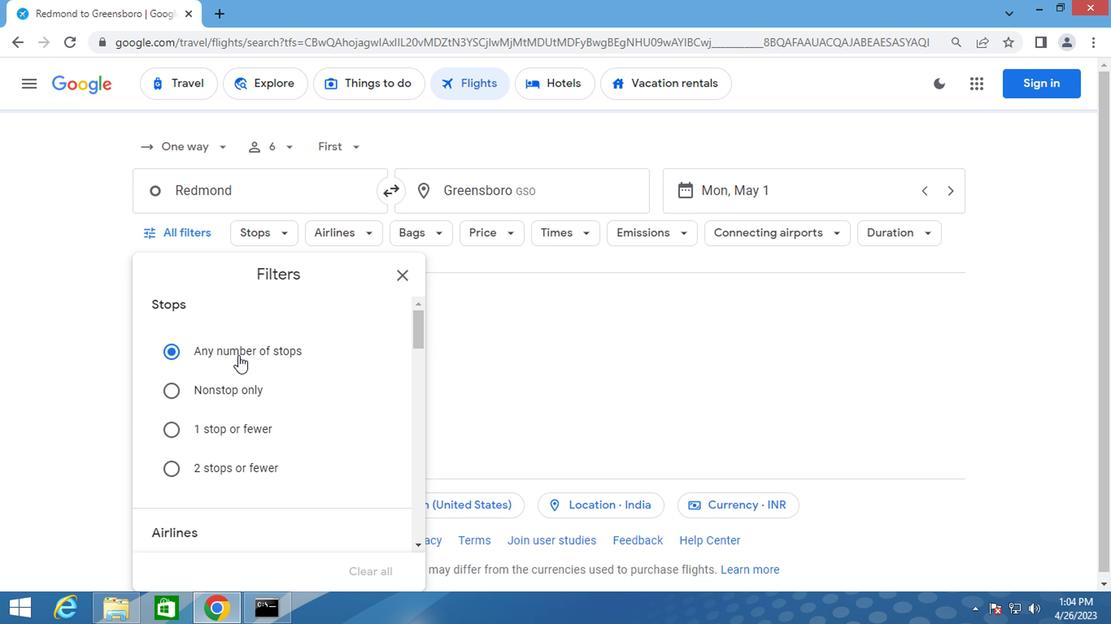 
Action: Mouse moved to (287, 378)
Screenshot: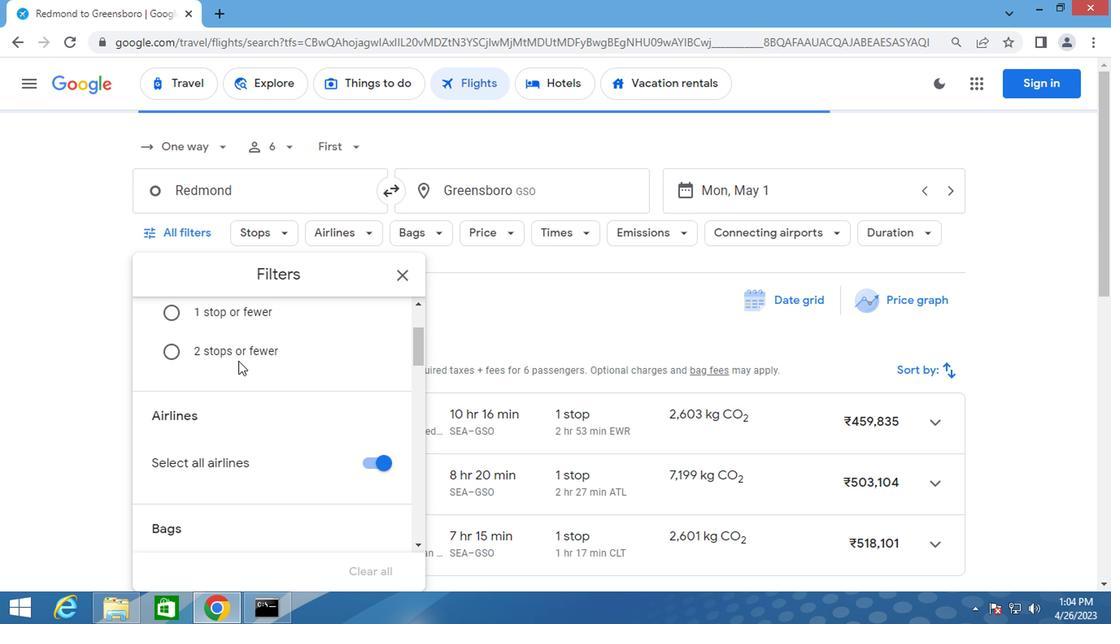 
Action: Mouse scrolled (287, 377) with delta (0, 0)
Screenshot: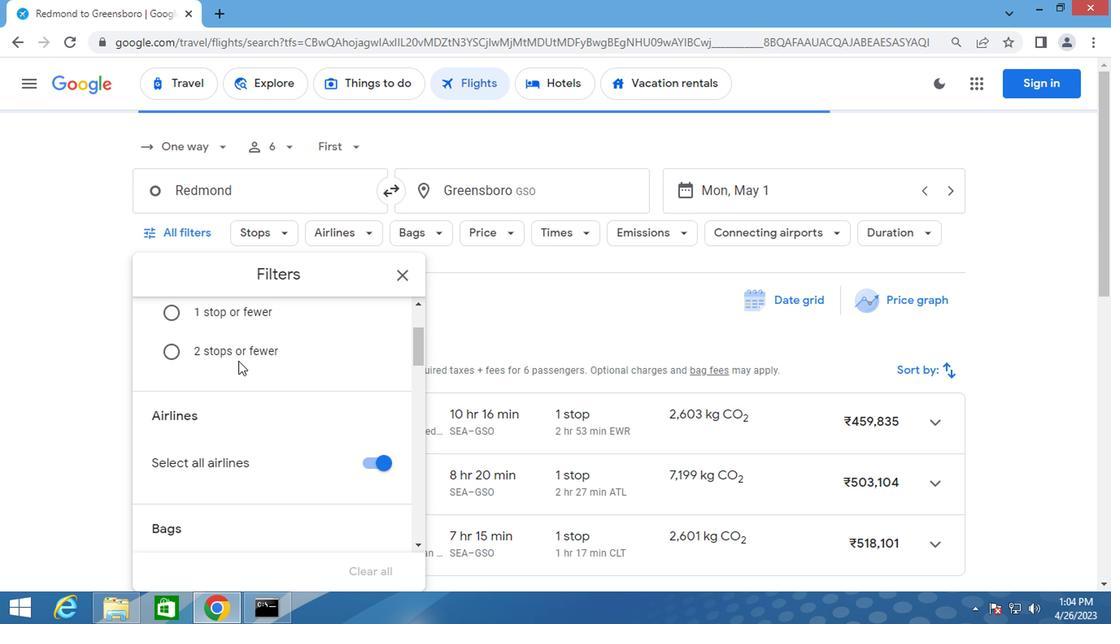 
Action: Mouse moved to (287, 383)
Screenshot: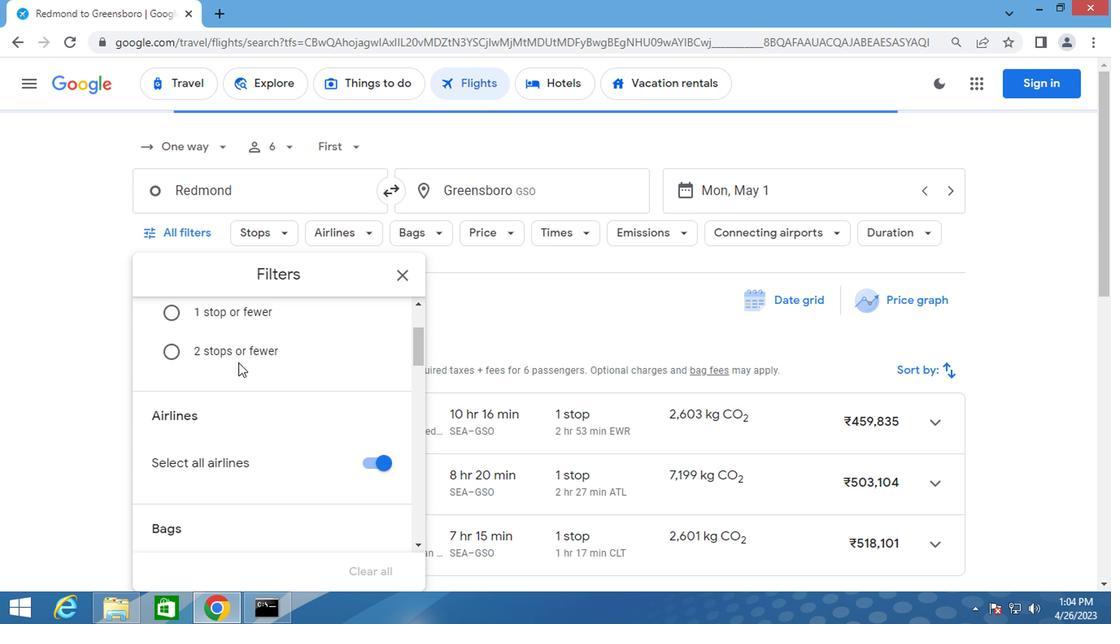 
Action: Mouse scrolled (287, 382) with delta (0, 0)
Screenshot: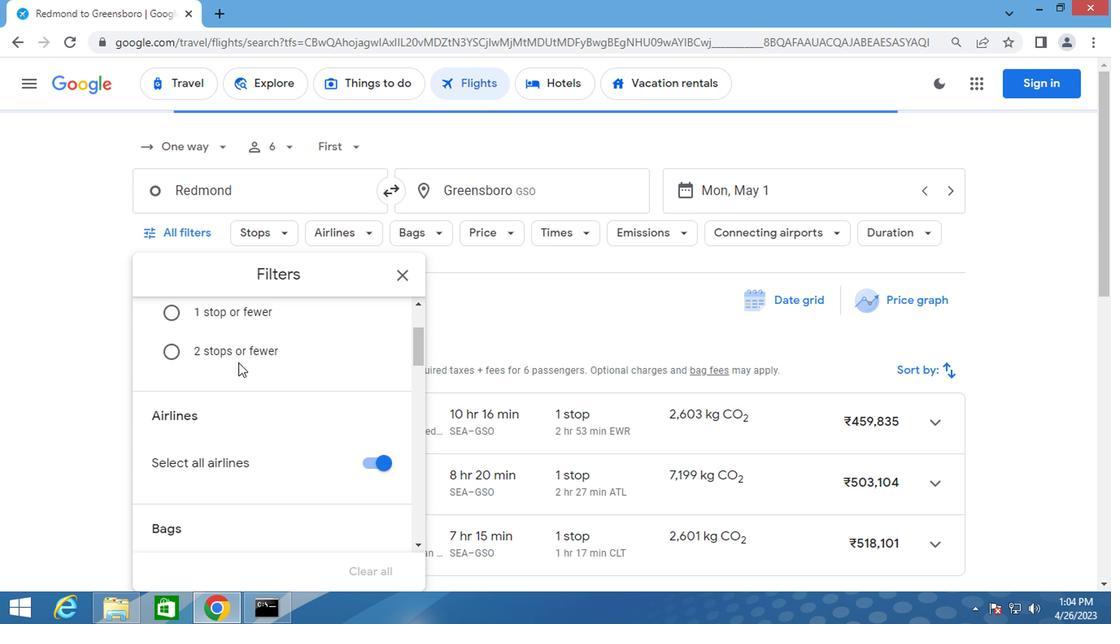 
Action: Mouse moved to (287, 384)
Screenshot: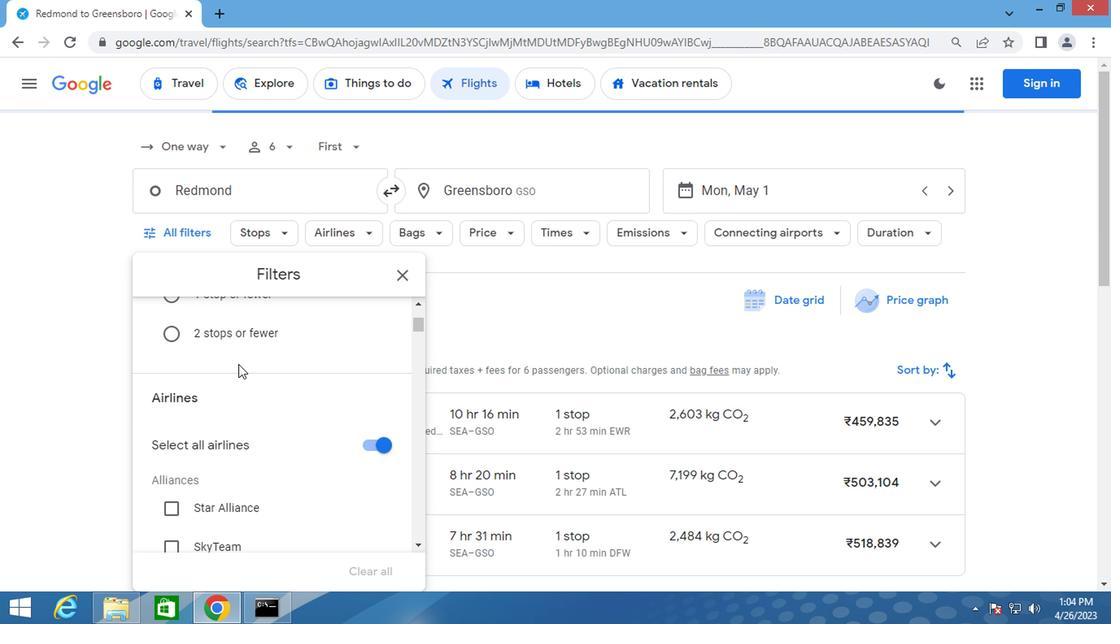 
Action: Mouse scrolled (287, 383) with delta (0, 0)
Screenshot: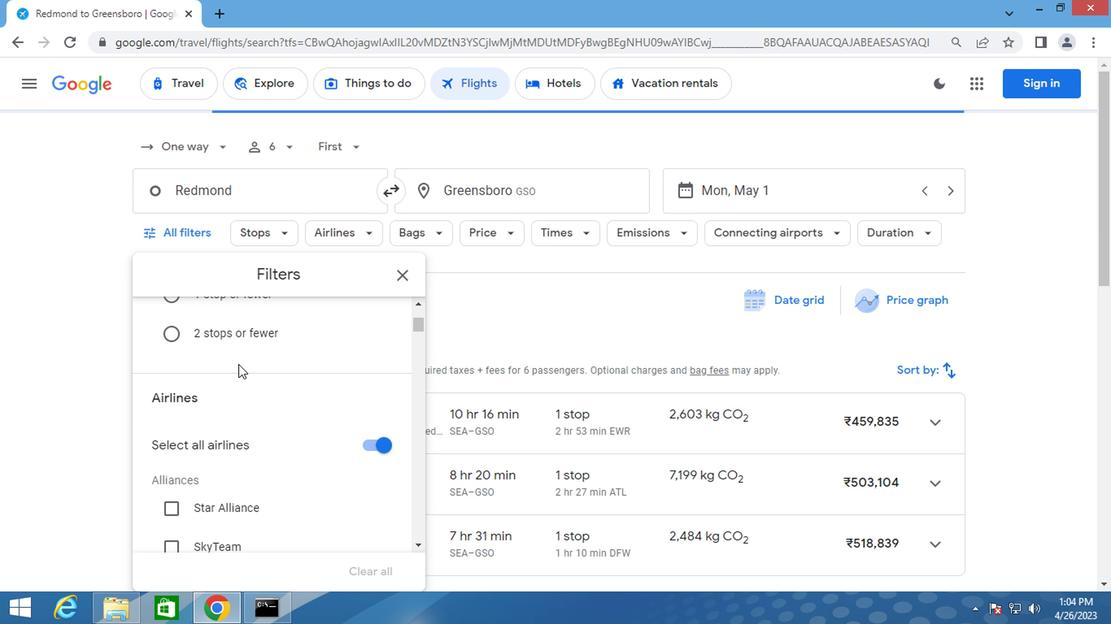 
Action: Mouse scrolled (287, 383) with delta (0, 0)
Screenshot: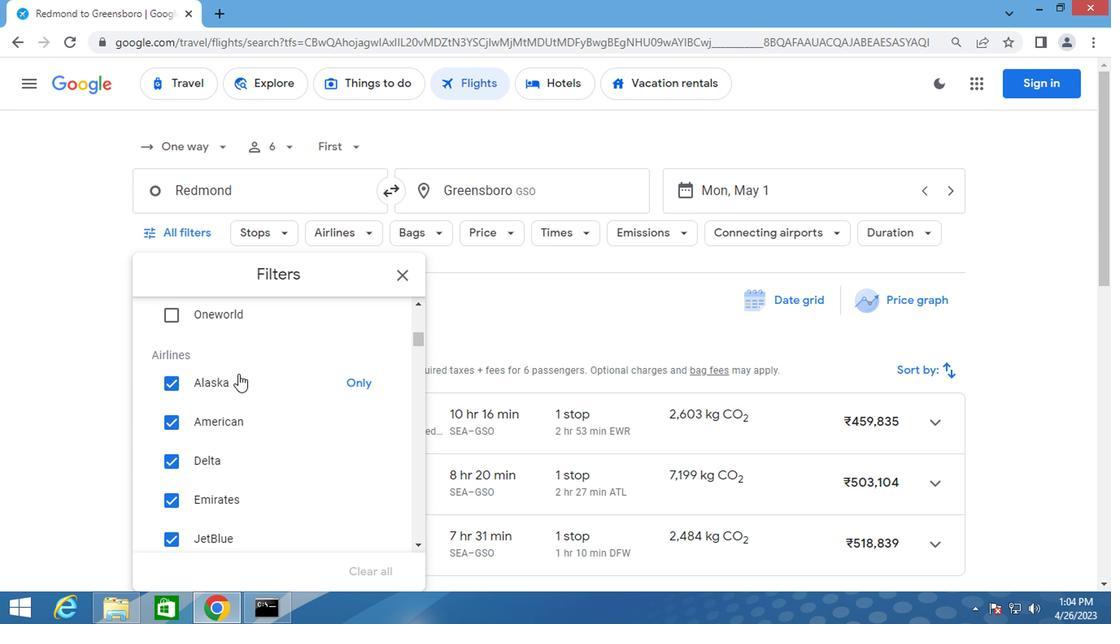 
Action: Mouse moved to (287, 384)
Screenshot: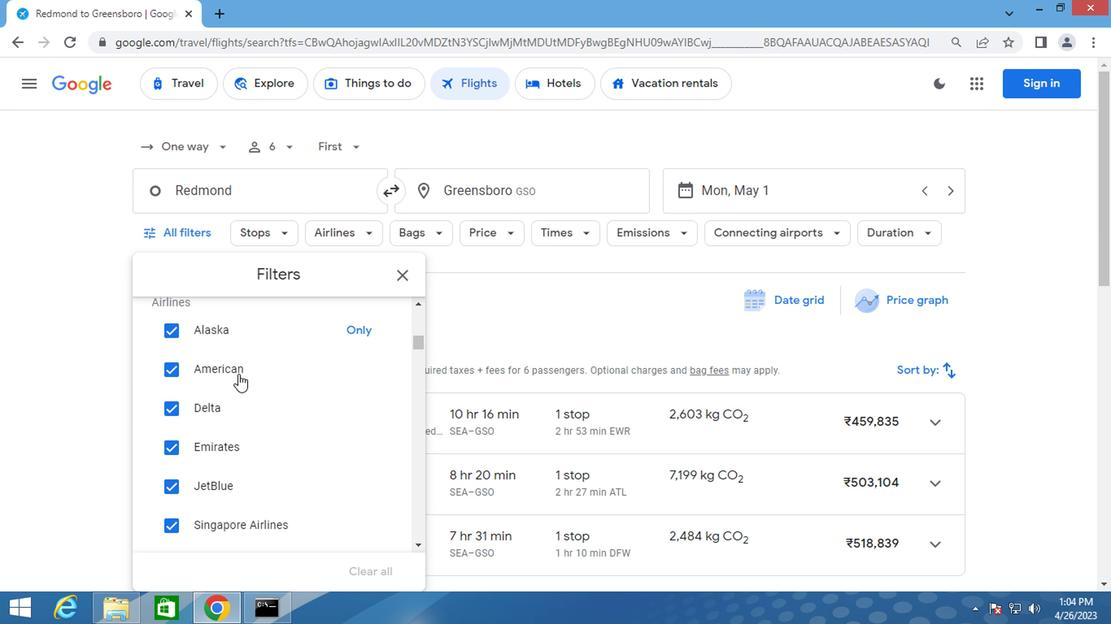 
Action: Mouse scrolled (287, 384) with delta (0, 0)
Screenshot: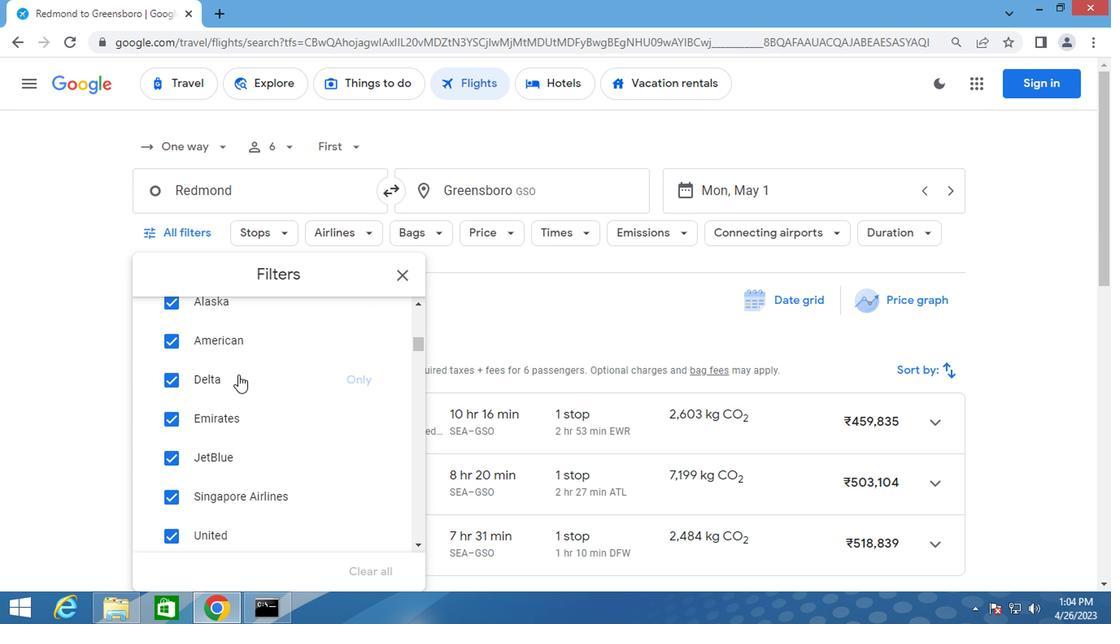 
Action: Mouse scrolled (287, 384) with delta (0, 0)
Screenshot: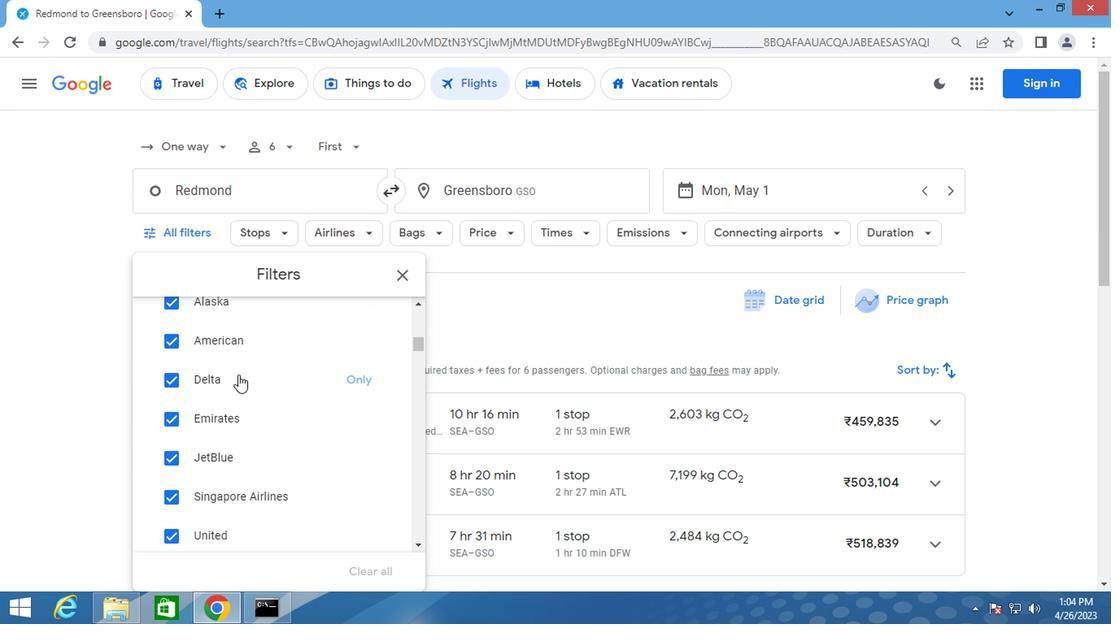 
Action: Mouse scrolled (287, 385) with delta (0, 0)
Screenshot: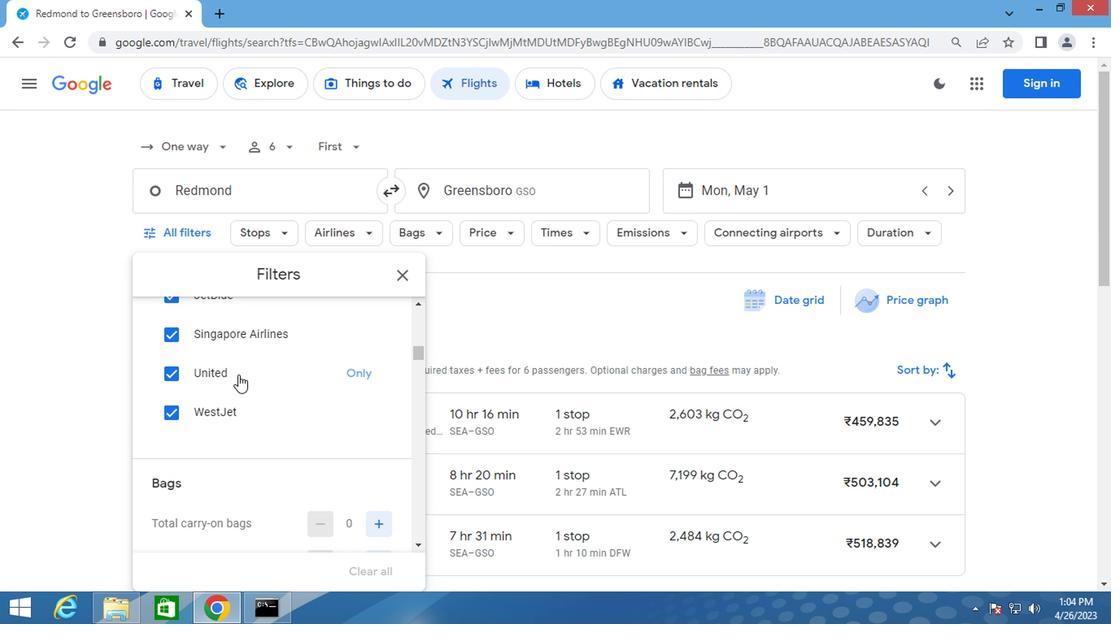 
Action: Mouse scrolled (287, 384) with delta (0, 0)
Screenshot: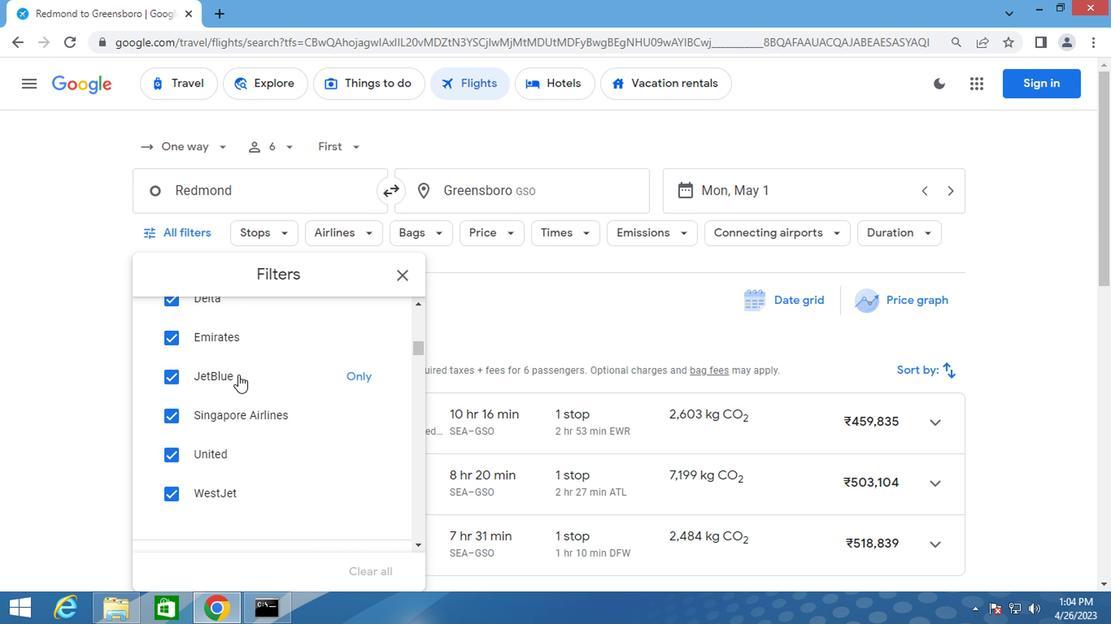
Action: Mouse moved to (287, 385)
Screenshot: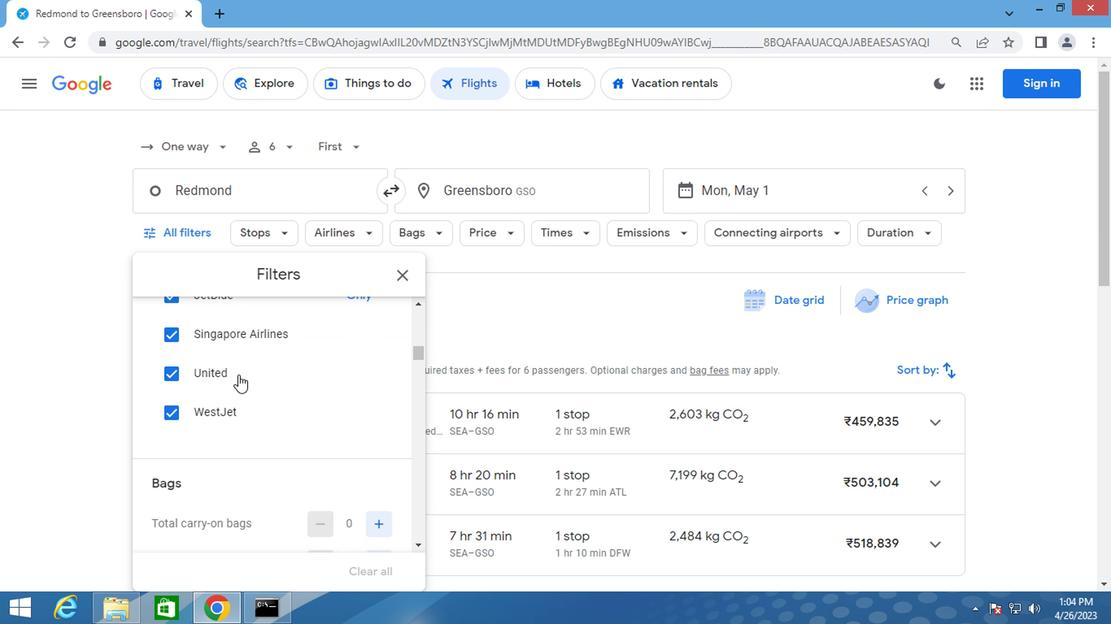 
Action: Mouse scrolled (287, 384) with delta (0, 0)
Screenshot: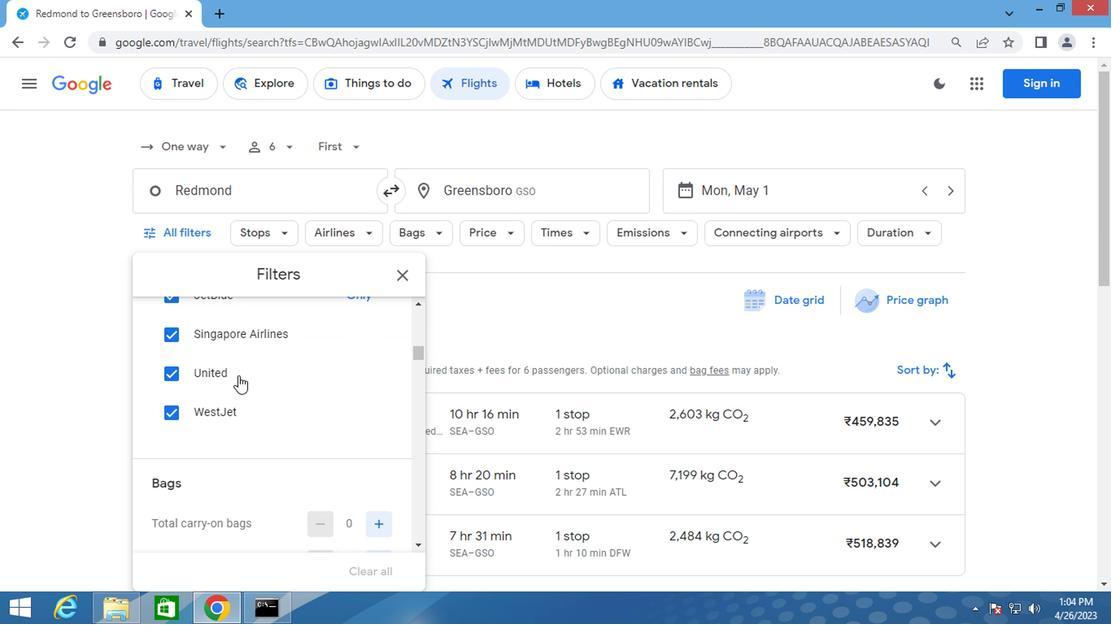 
Action: Mouse moved to (287, 385)
Screenshot: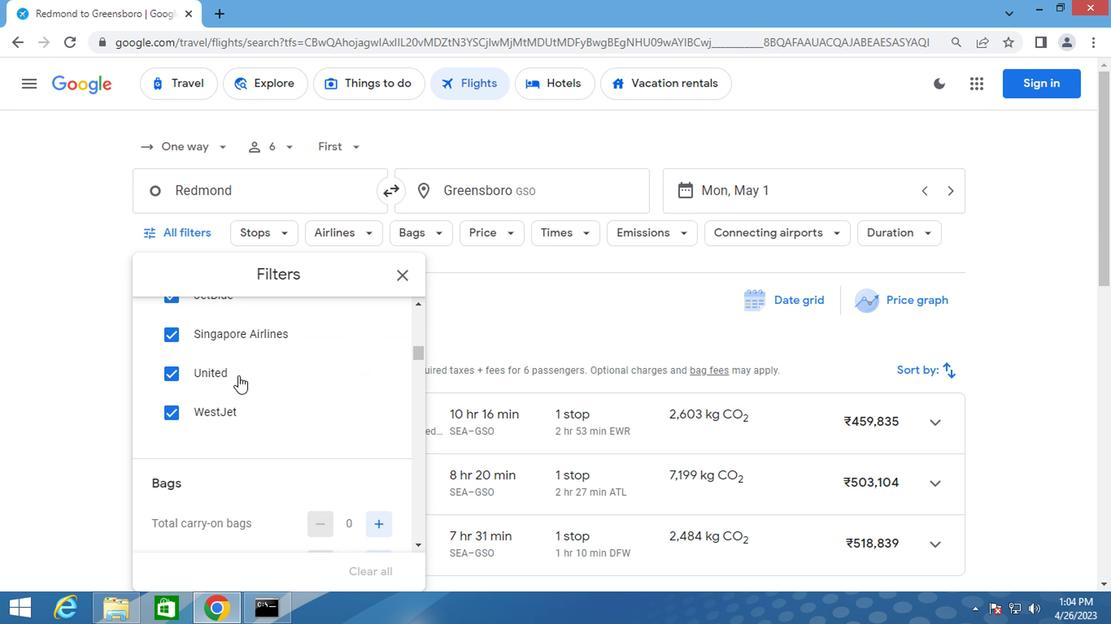
Action: Mouse scrolled (287, 384) with delta (0, 0)
Screenshot: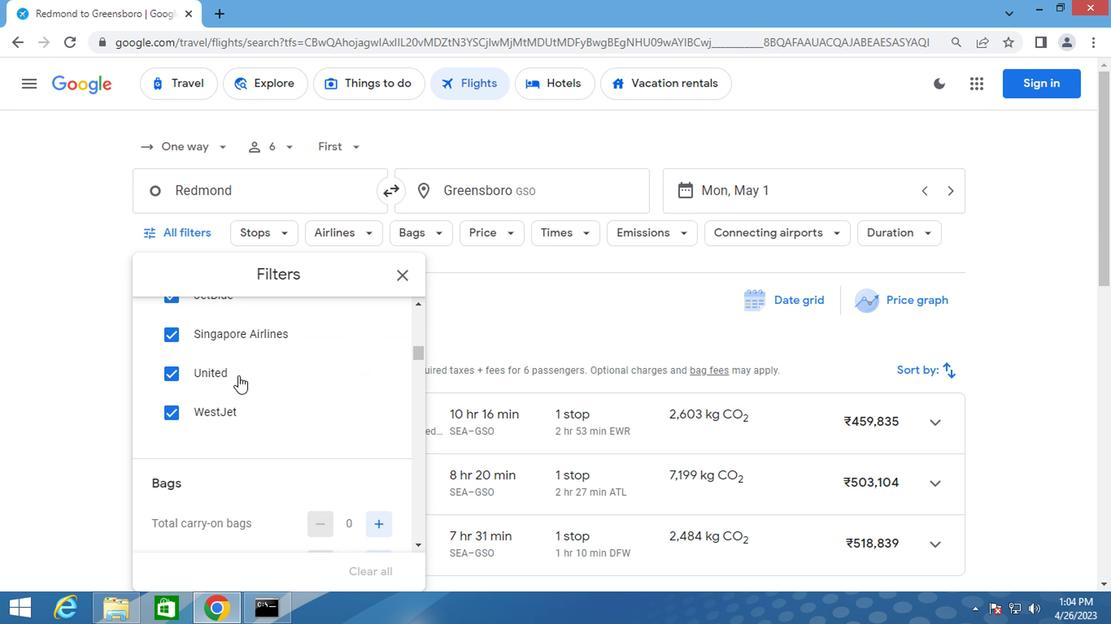 
Action: Mouse moved to (383, 402)
Screenshot: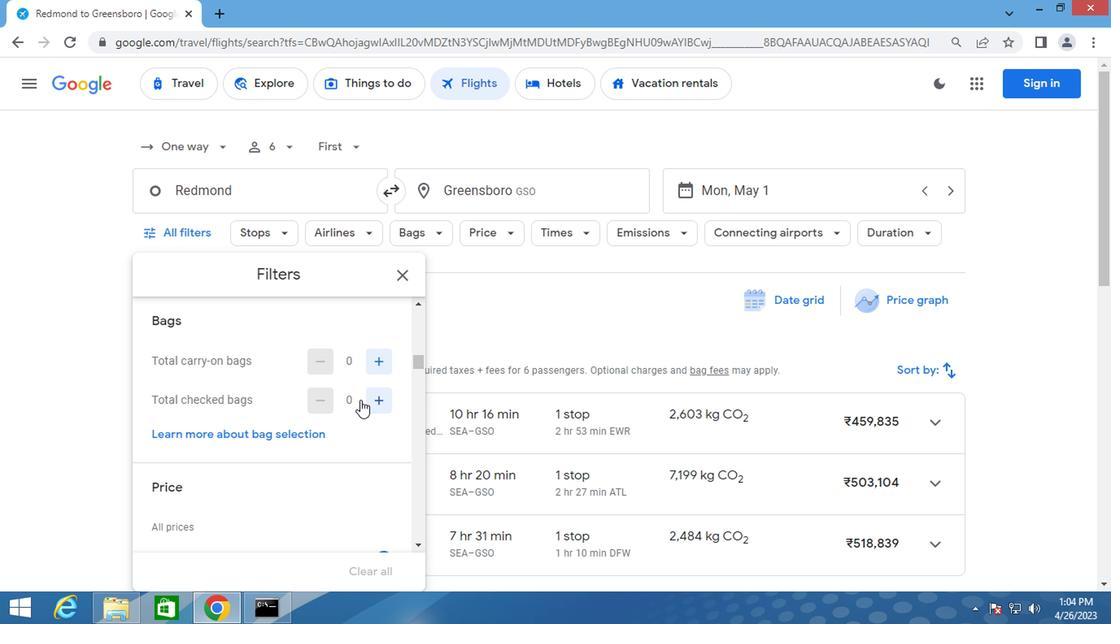 
Action: Mouse pressed left at (383, 402)
Screenshot: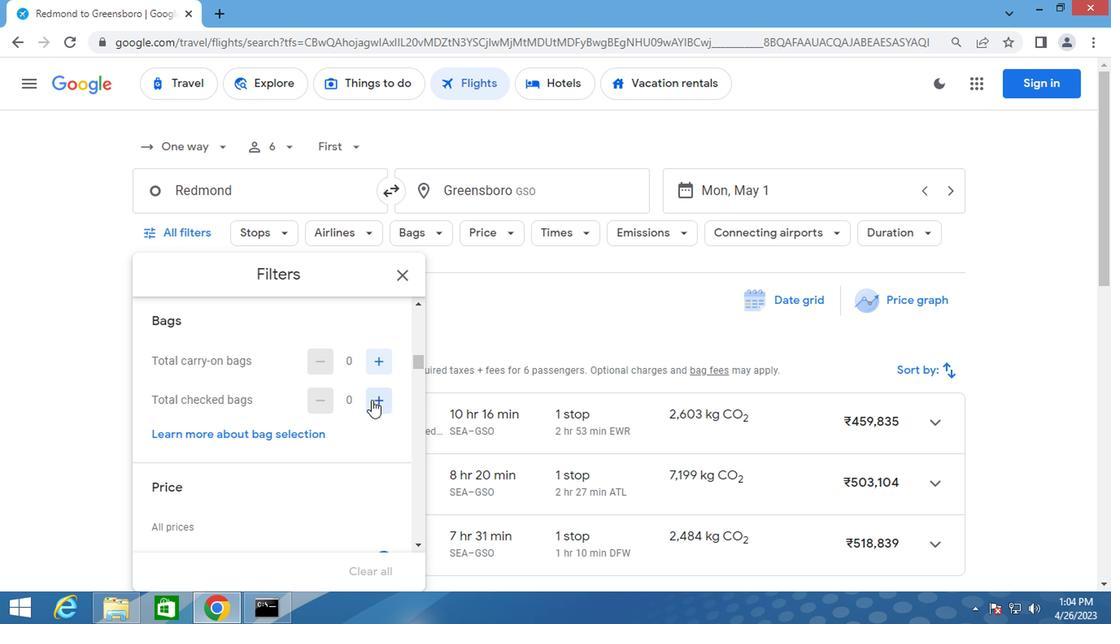 
Action: Mouse moved to (383, 402)
Screenshot: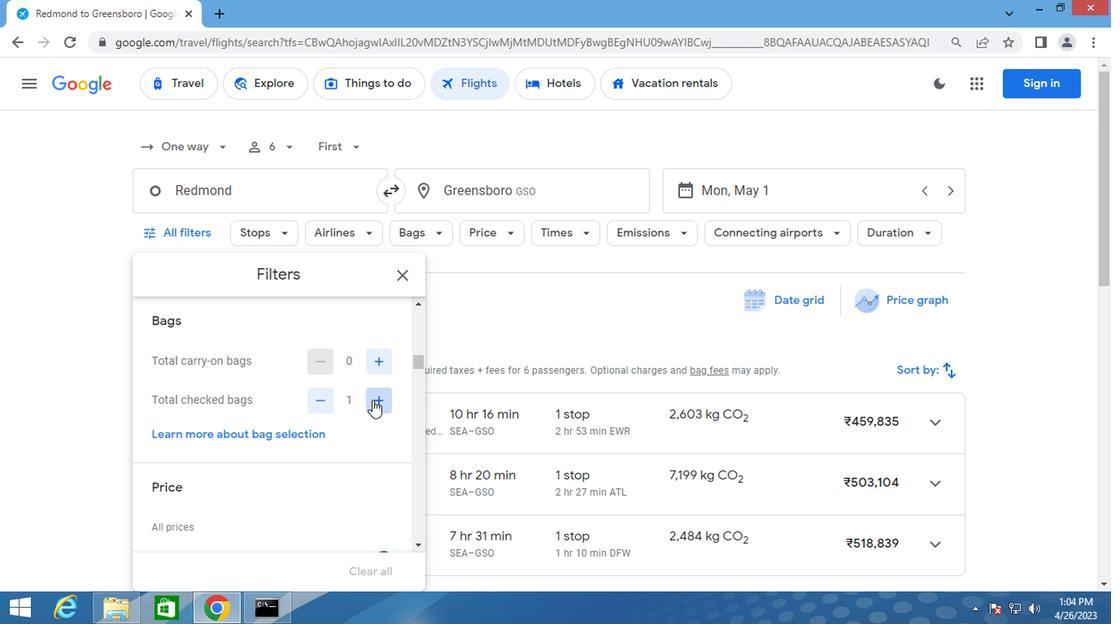 
Action: Mouse pressed left at (383, 402)
Screenshot: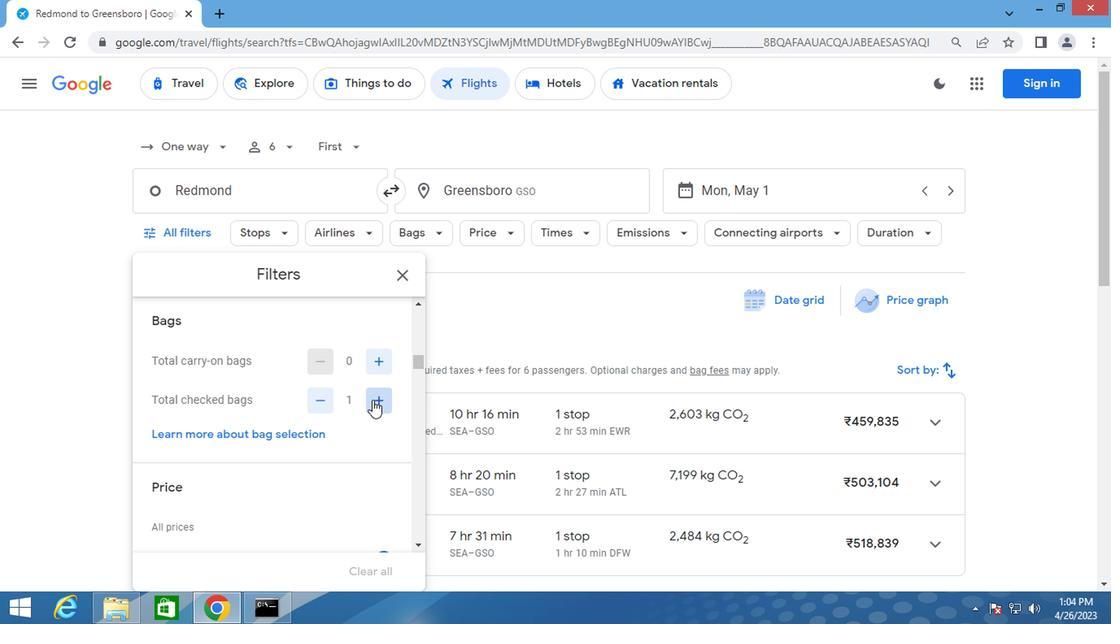
Action: Mouse pressed left at (383, 402)
Screenshot: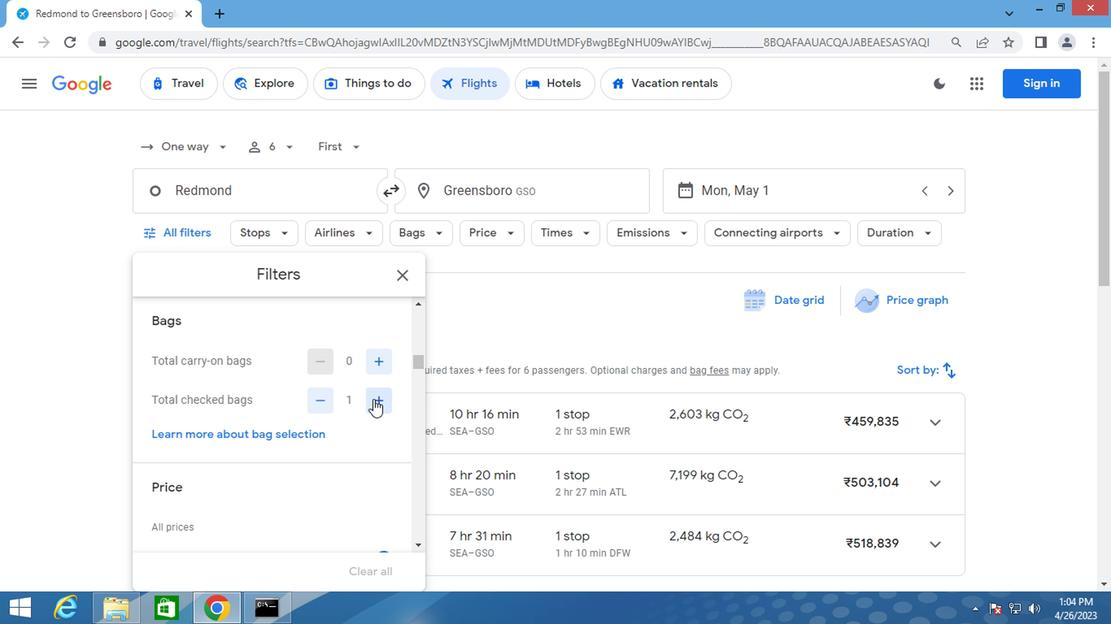 
Action: Mouse pressed left at (383, 402)
Screenshot: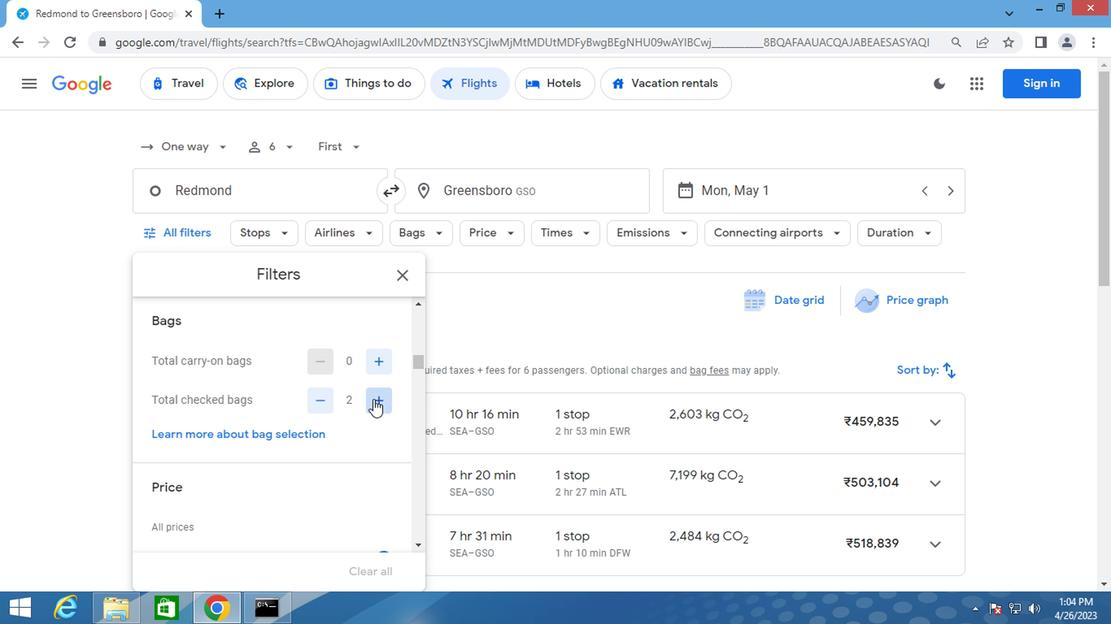 
Action: Mouse pressed left at (383, 402)
Screenshot: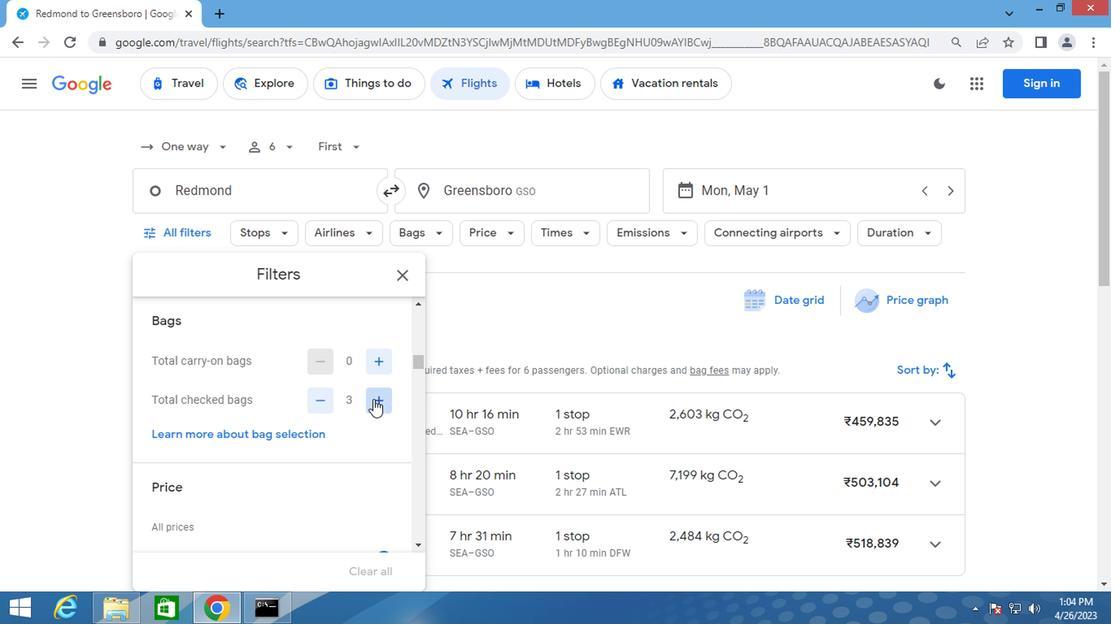 
Action: Mouse pressed left at (383, 402)
Screenshot: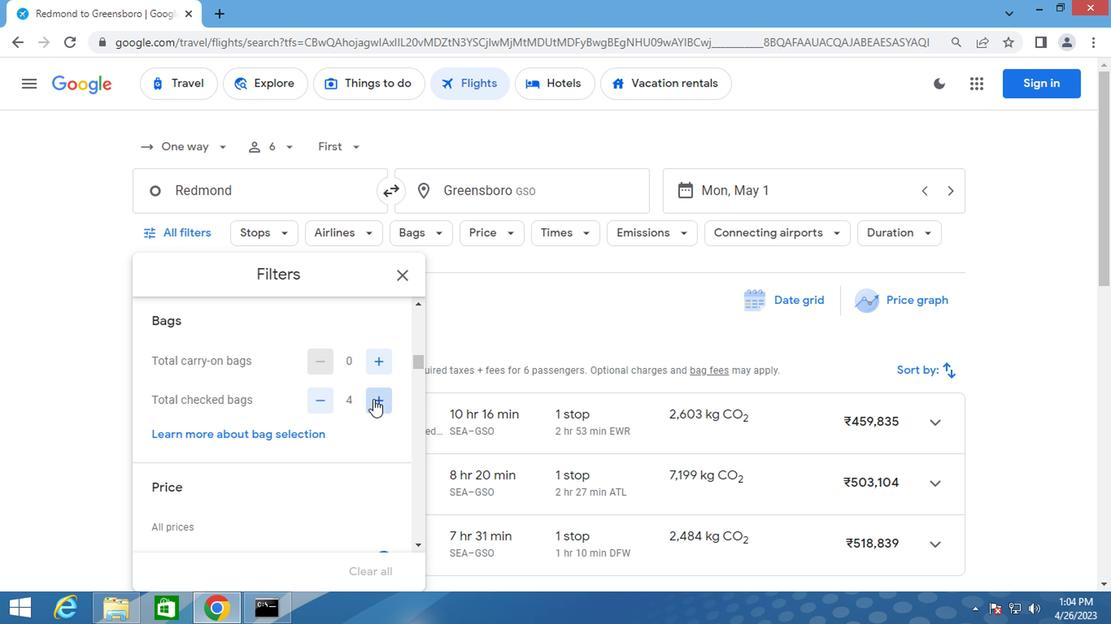 
Action: Mouse pressed left at (383, 402)
Screenshot: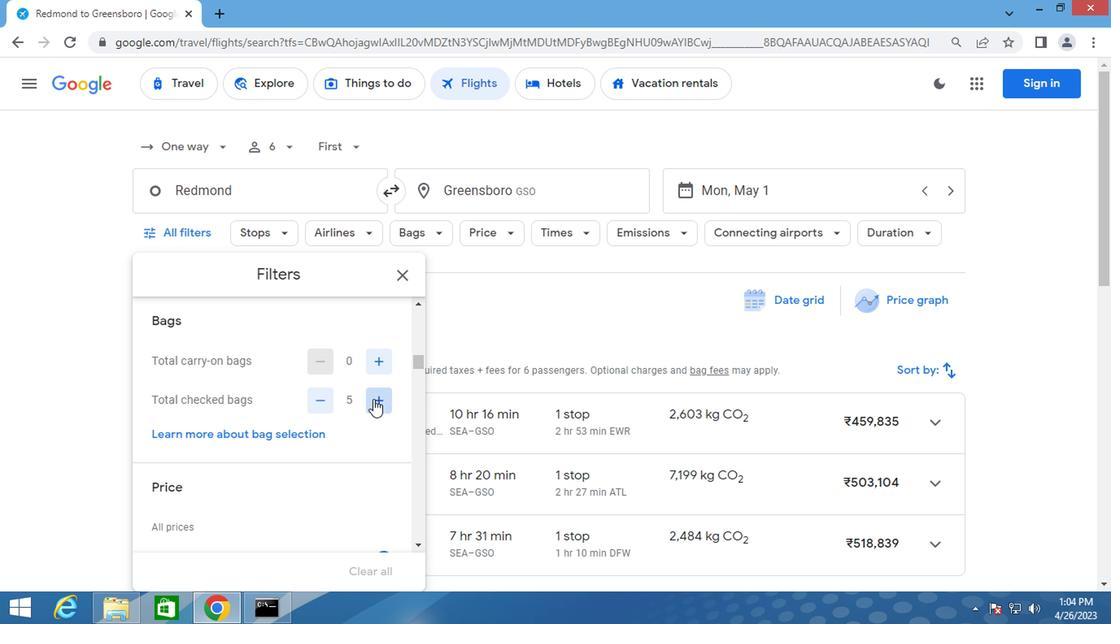 
Action: Mouse pressed left at (383, 402)
Screenshot: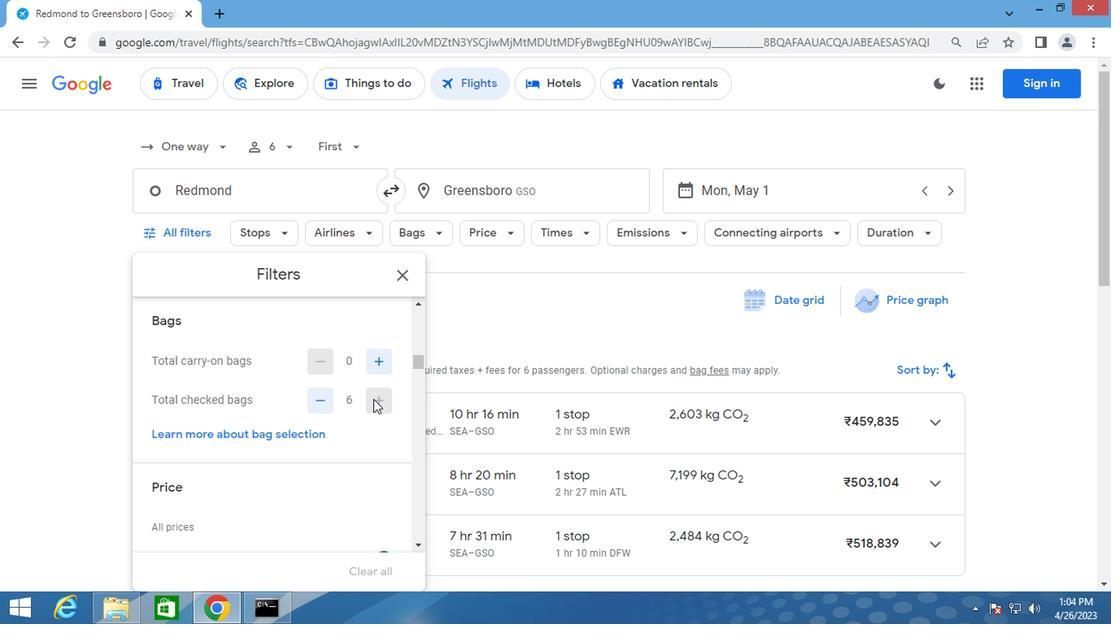 
Action: Mouse pressed left at (383, 402)
Screenshot: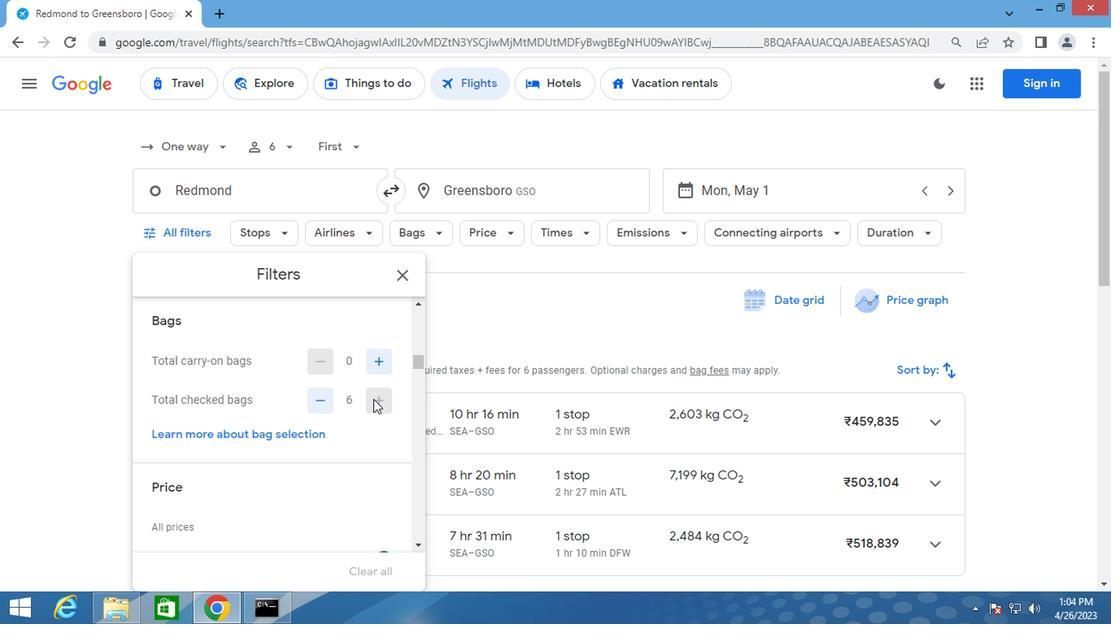 
Action: Mouse pressed left at (383, 402)
Screenshot: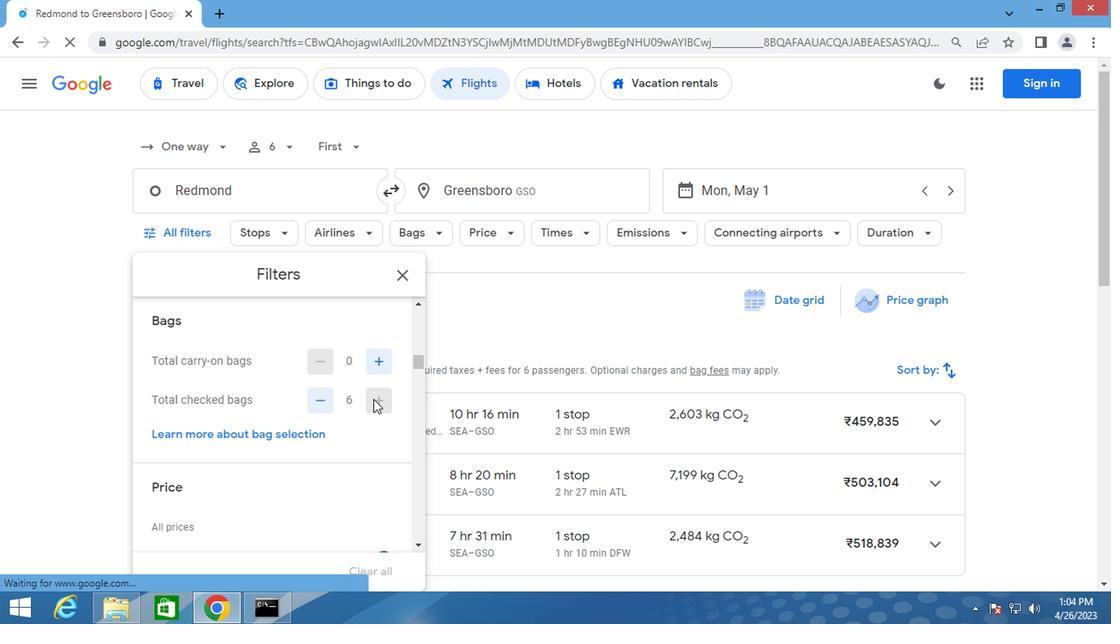 
Action: Mouse moved to (364, 403)
Screenshot: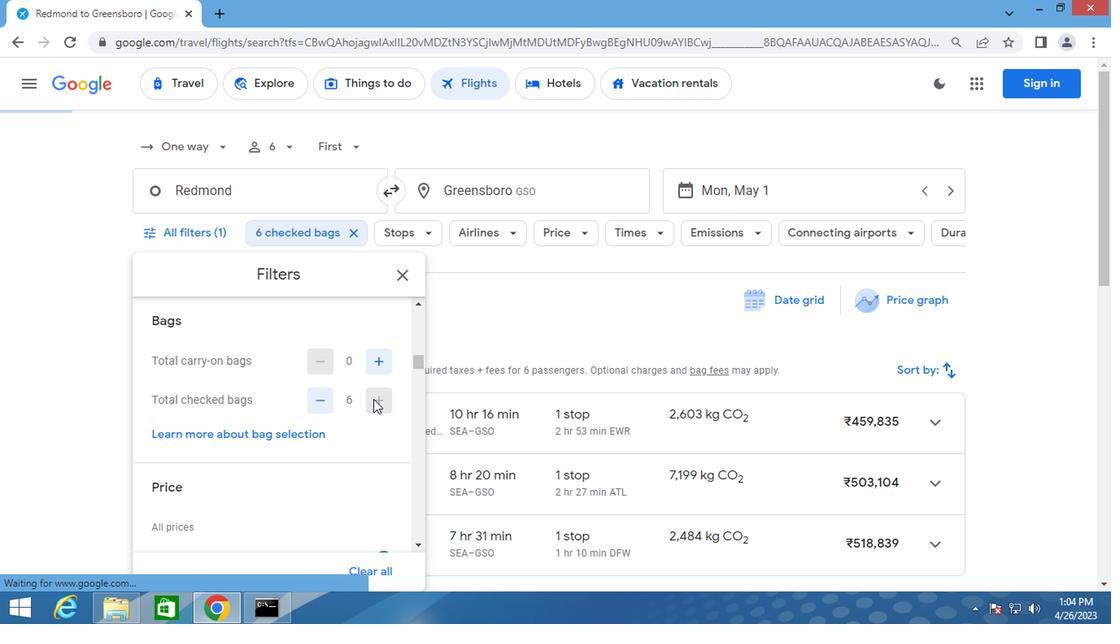 
Action: Mouse scrolled (364, 402) with delta (0, 0)
Screenshot: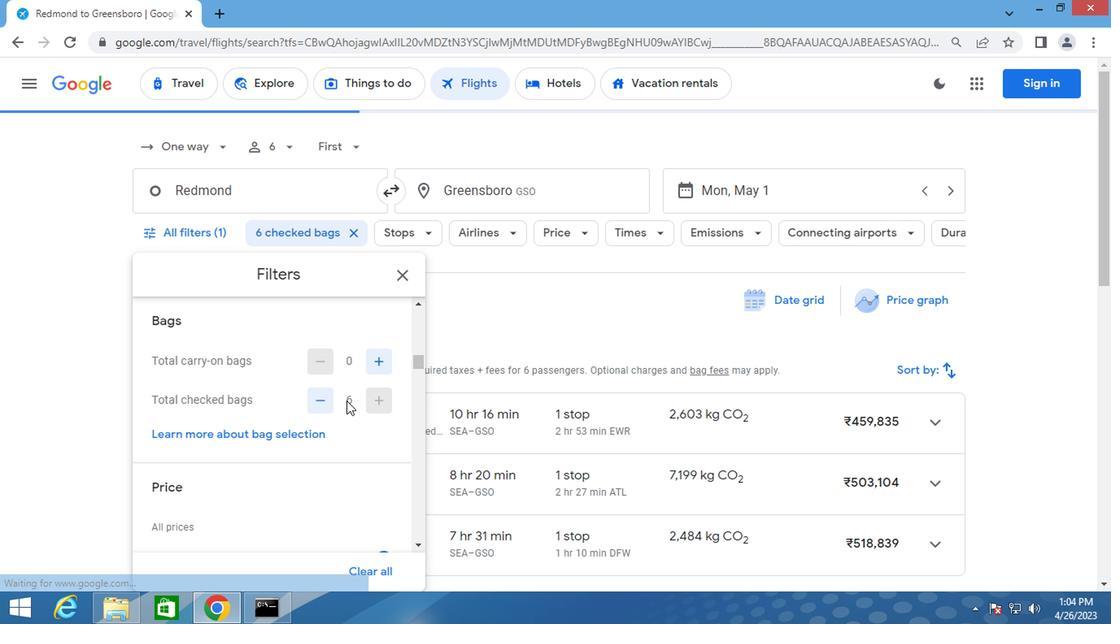 
Action: Mouse moved to (364, 403)
Screenshot: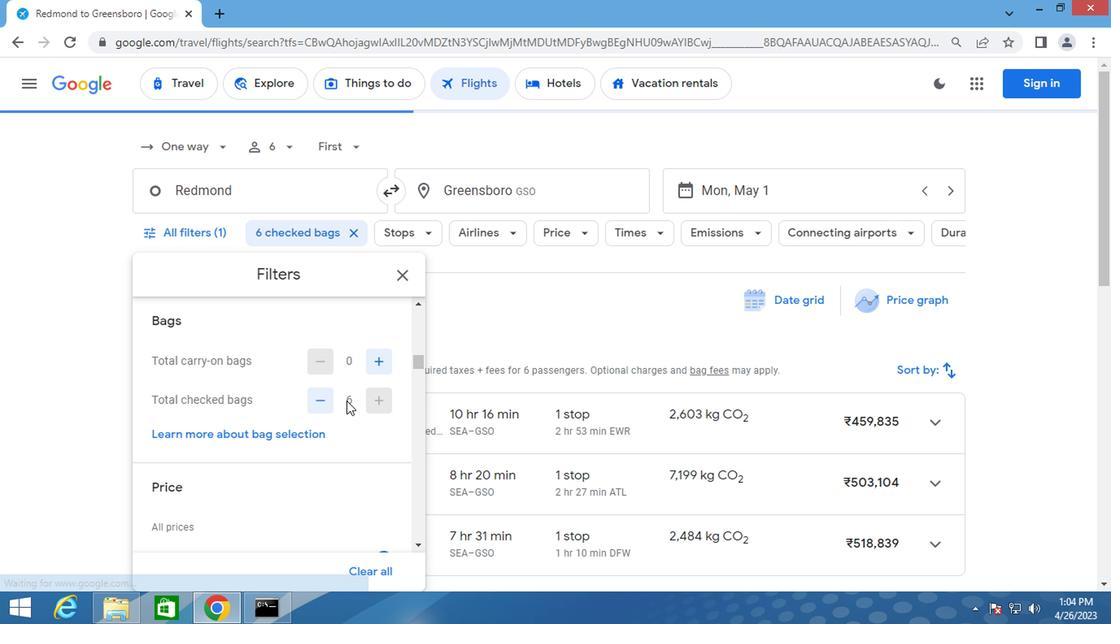 
Action: Mouse scrolled (364, 402) with delta (0, 0)
Screenshot: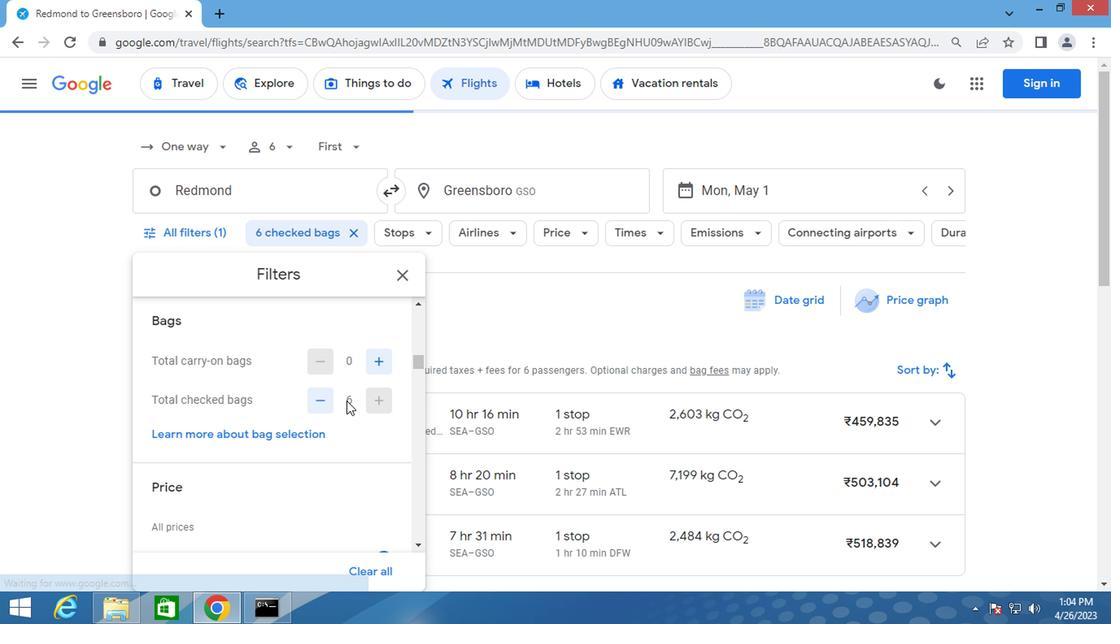 
Action: Mouse moved to (364, 403)
Screenshot: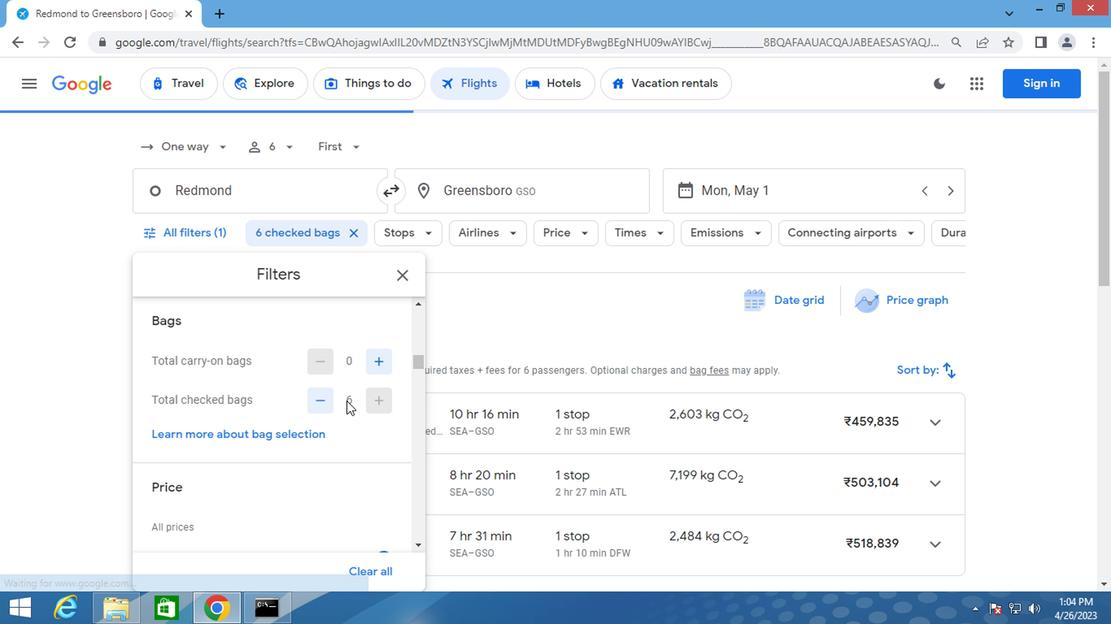 
Action: Mouse scrolled (364, 403) with delta (0, 0)
Screenshot: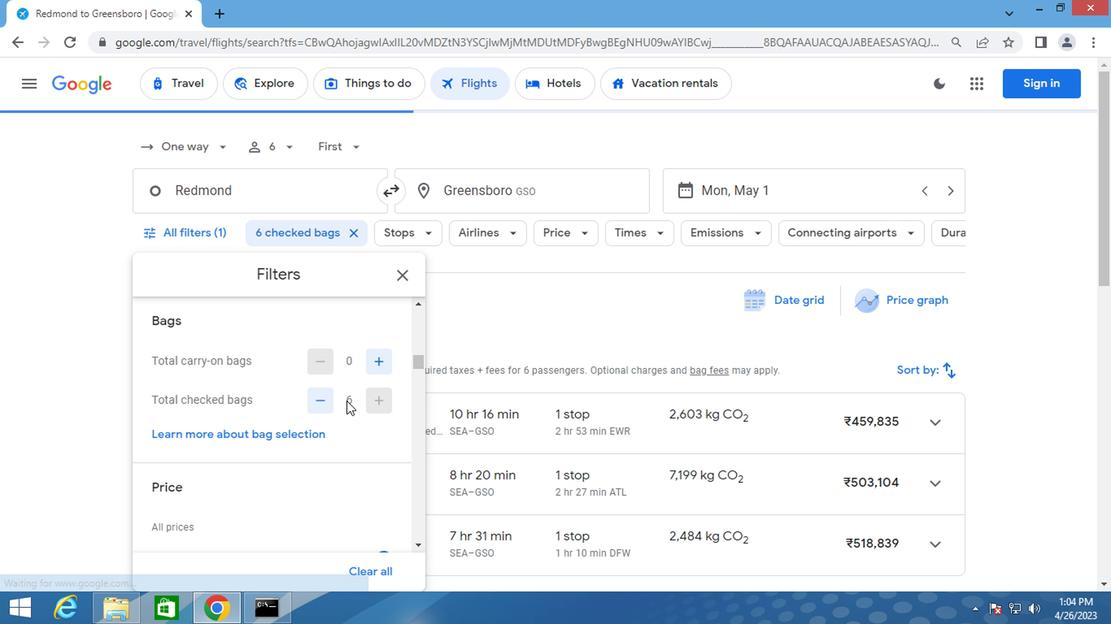 
Action: Mouse moved to (384, 342)
Screenshot: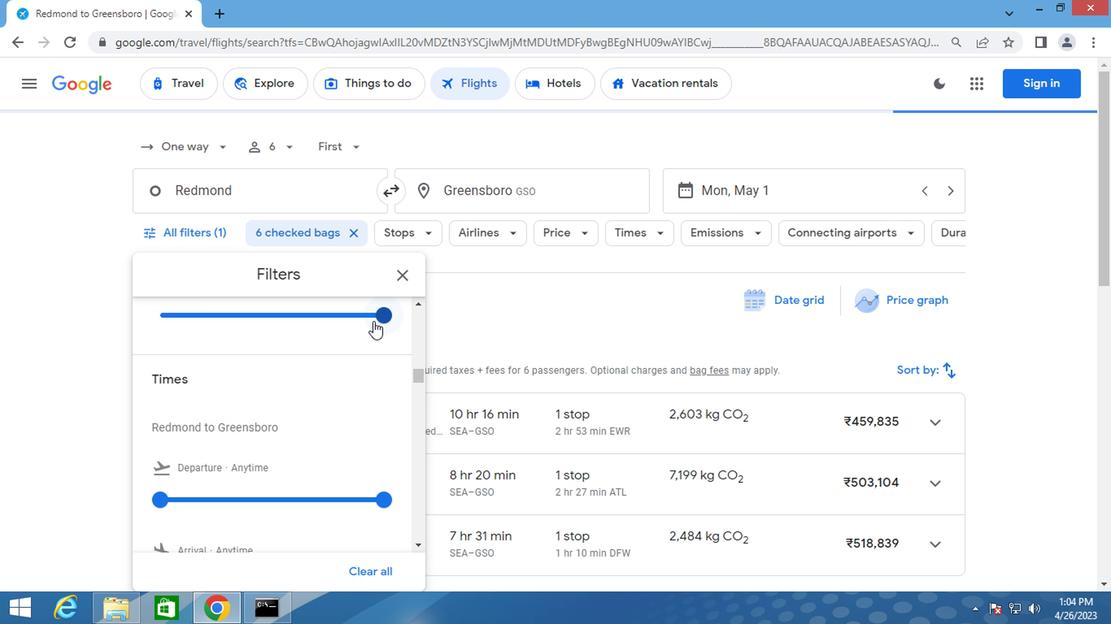 
Action: Mouse scrolled (384, 343) with delta (0, 0)
Screenshot: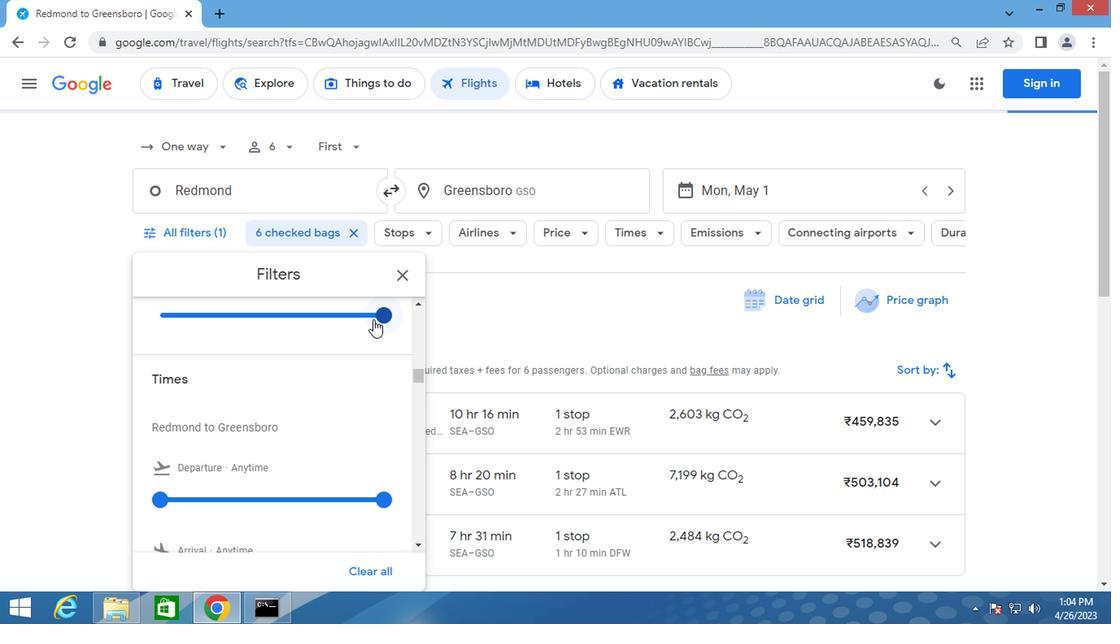 
Action: Mouse moved to (384, 407)
Screenshot: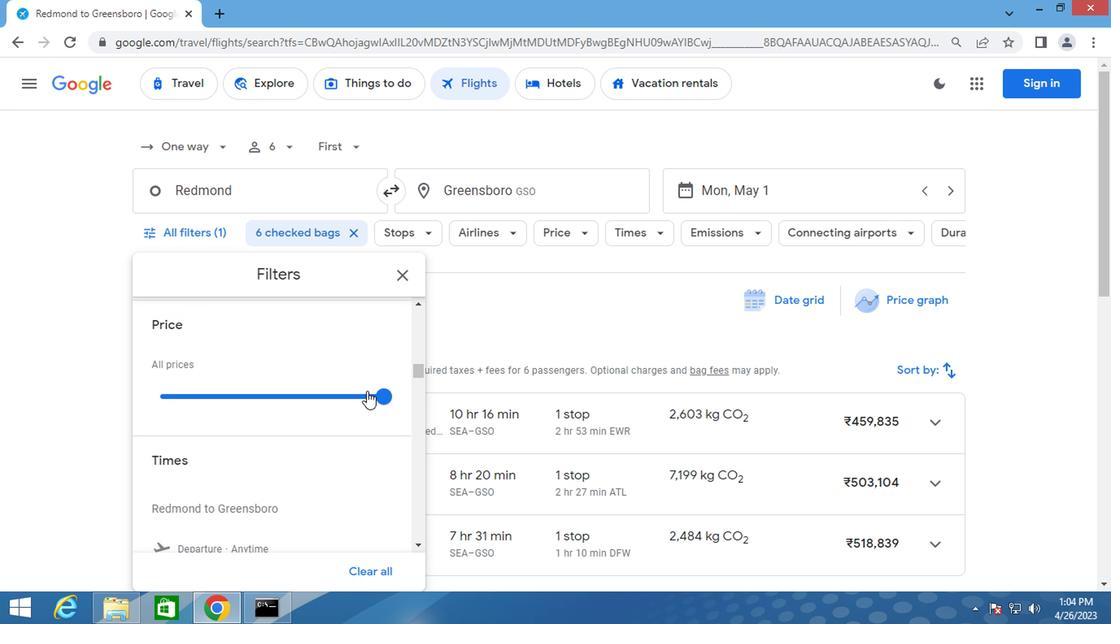 
Action: Mouse pressed left at (384, 407)
Screenshot: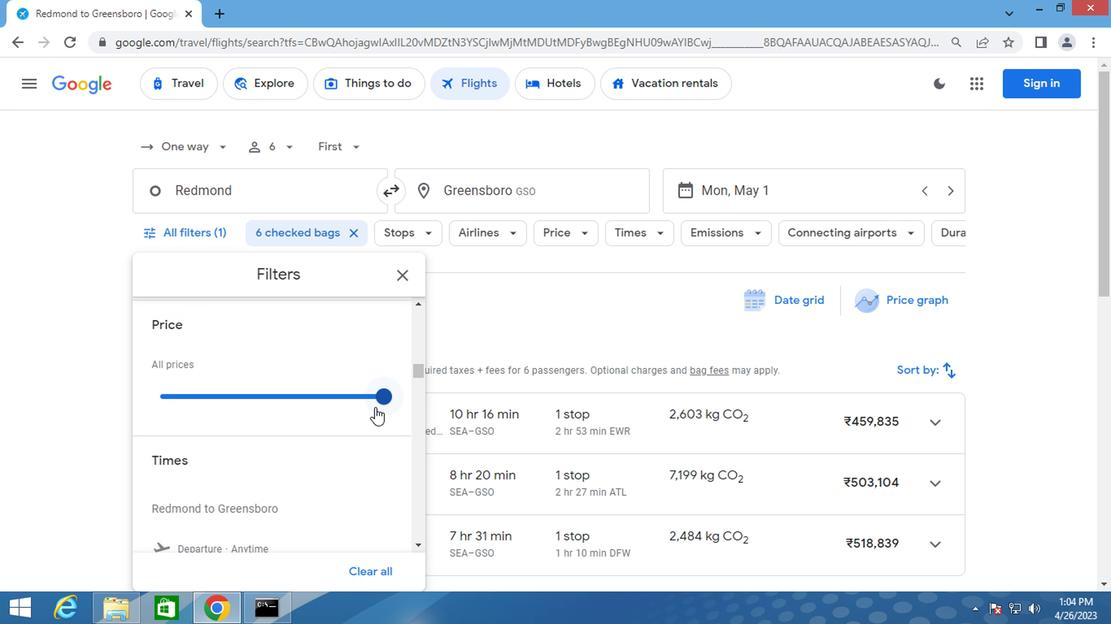 
Action: Mouse moved to (298, 409)
Screenshot: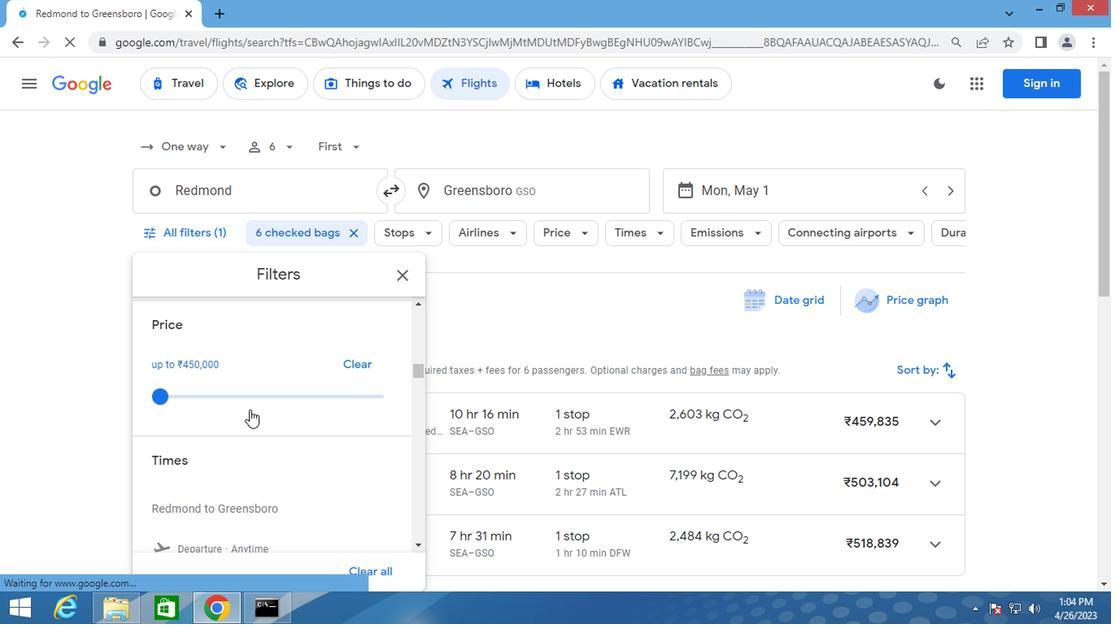 
Action: Mouse scrolled (298, 408) with delta (0, 0)
Screenshot: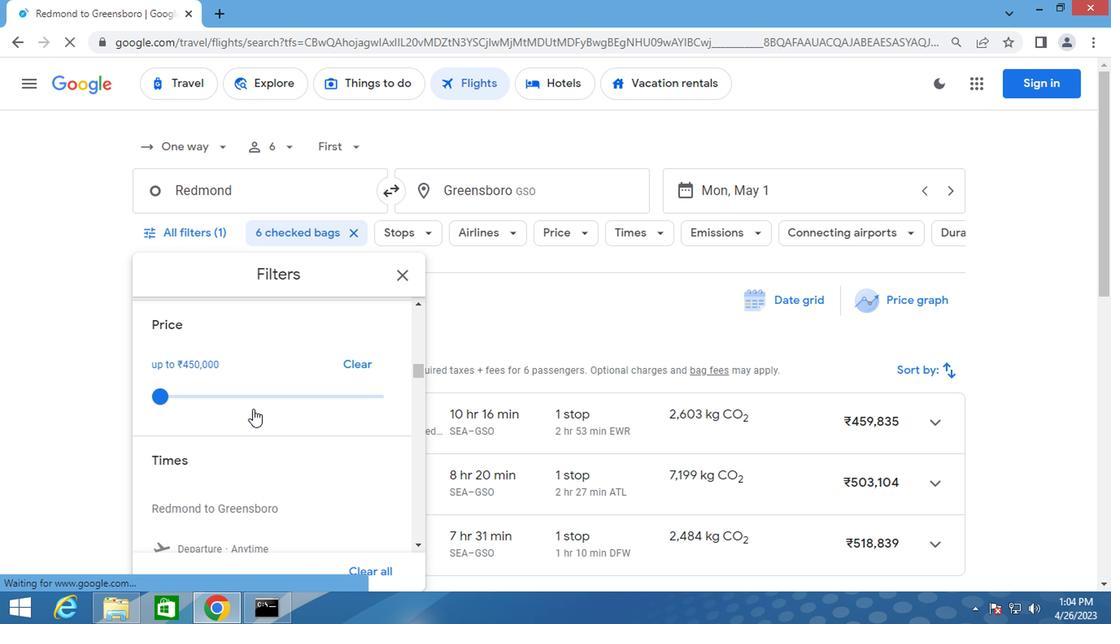 
Action: Mouse scrolled (298, 408) with delta (0, 0)
Screenshot: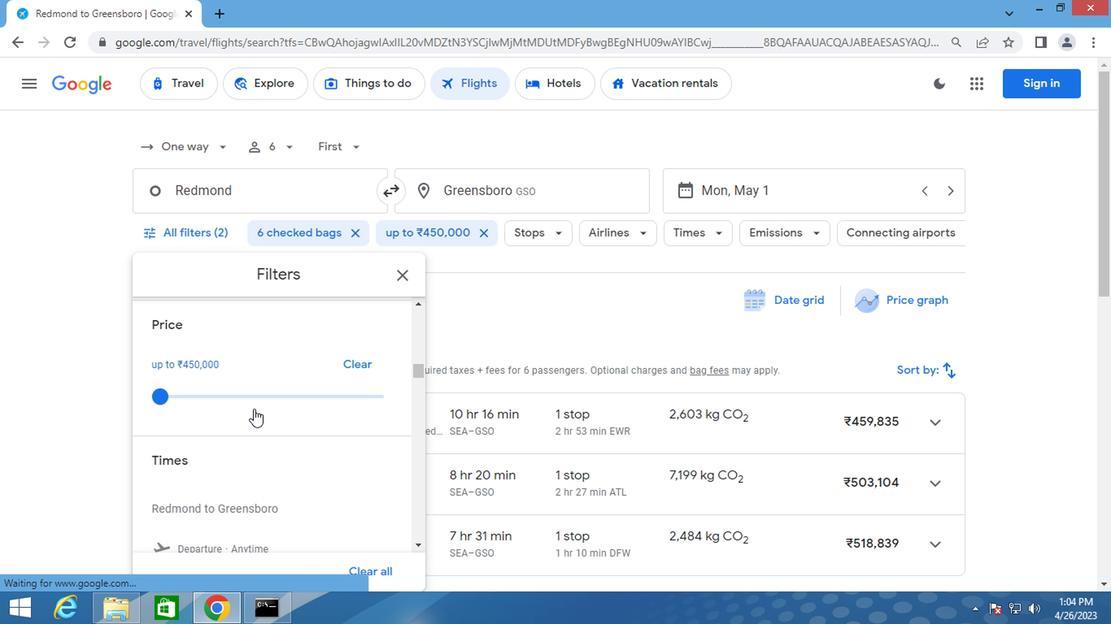 
Action: Mouse moved to (228, 417)
Screenshot: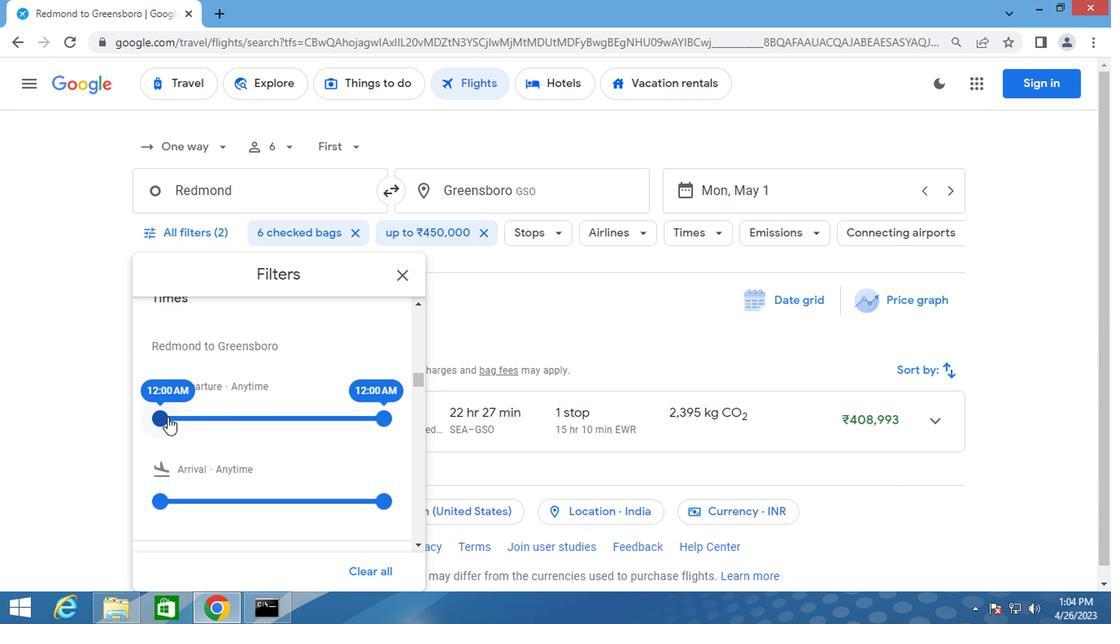 
Action: Mouse pressed left at (228, 417)
Screenshot: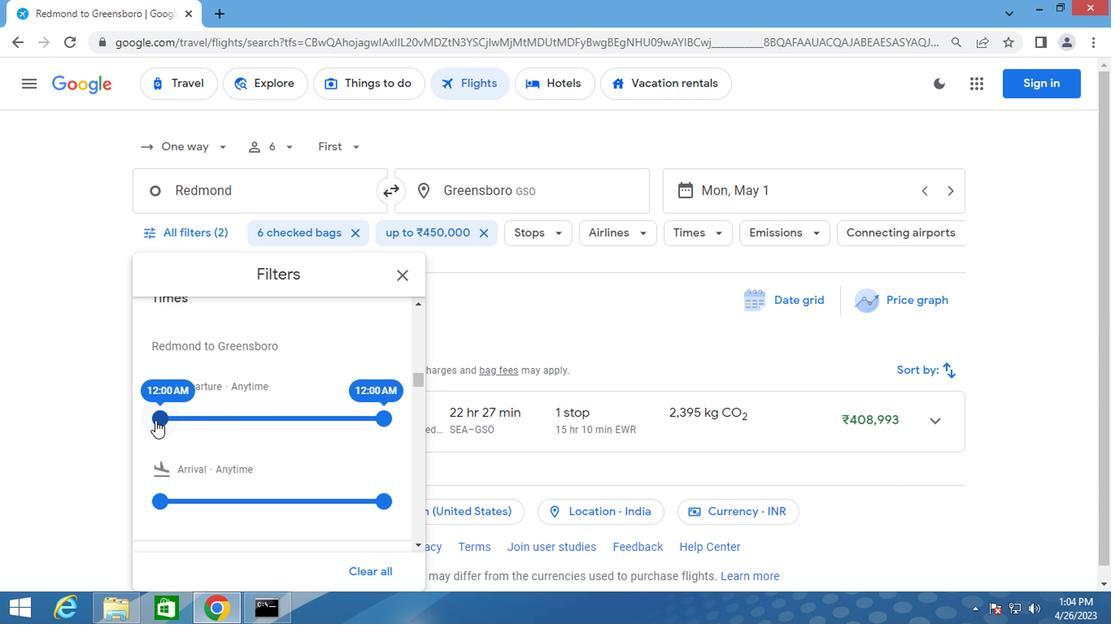 
Action: Mouse moved to (387, 417)
Screenshot: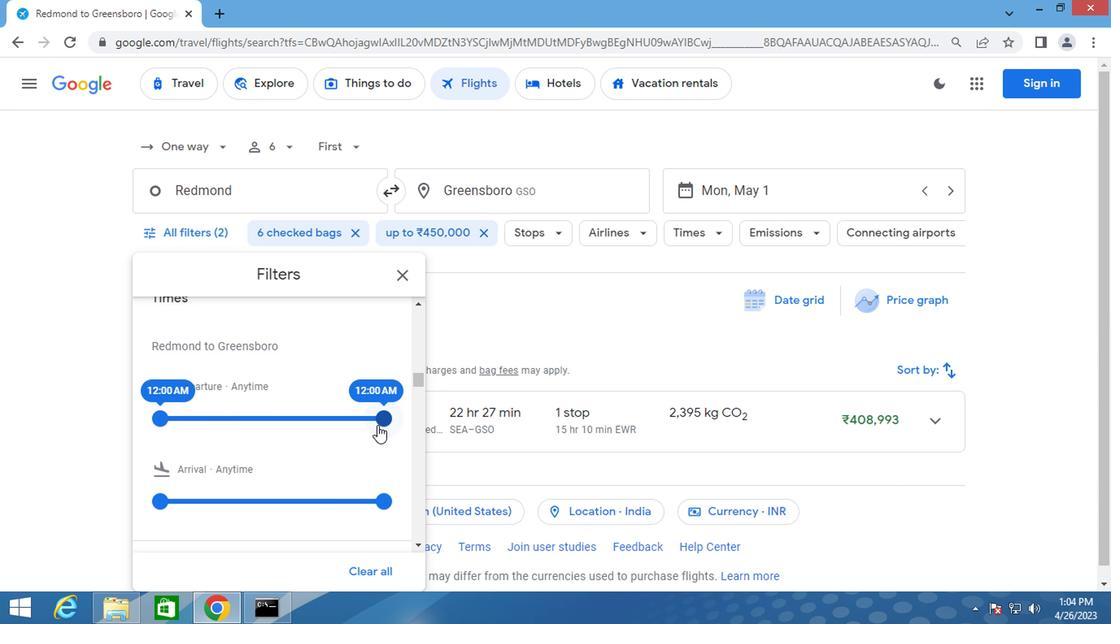 
Action: Mouse pressed left at (387, 417)
Screenshot: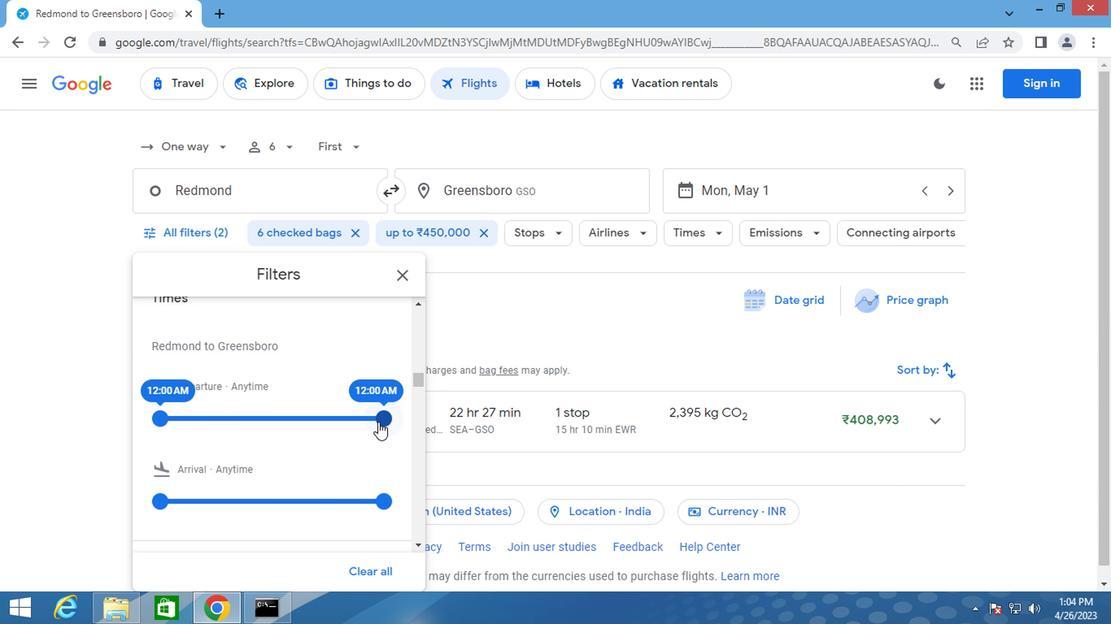 
Action: Mouse moved to (235, 416)
Screenshot: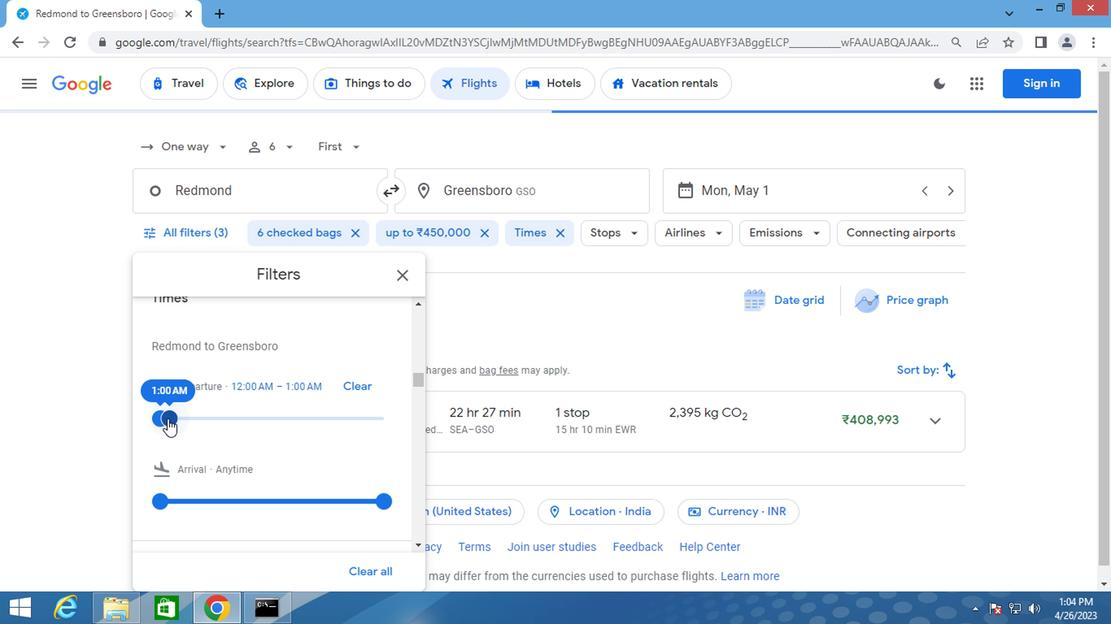 
Action: Mouse pressed left at (235, 416)
Screenshot: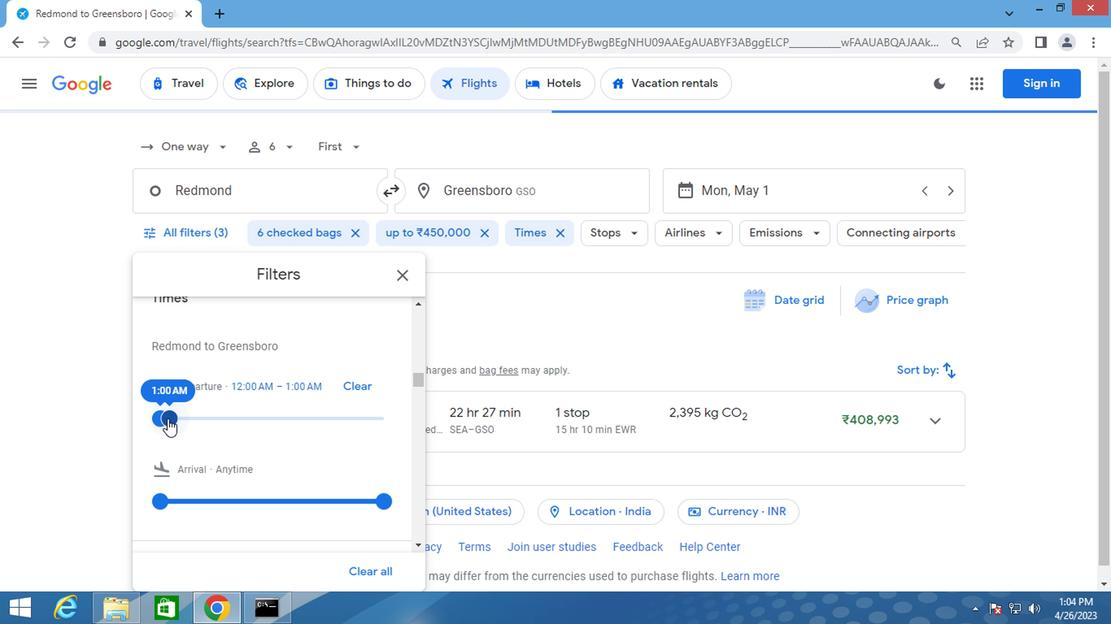 
Action: Mouse moved to (221, 413)
Screenshot: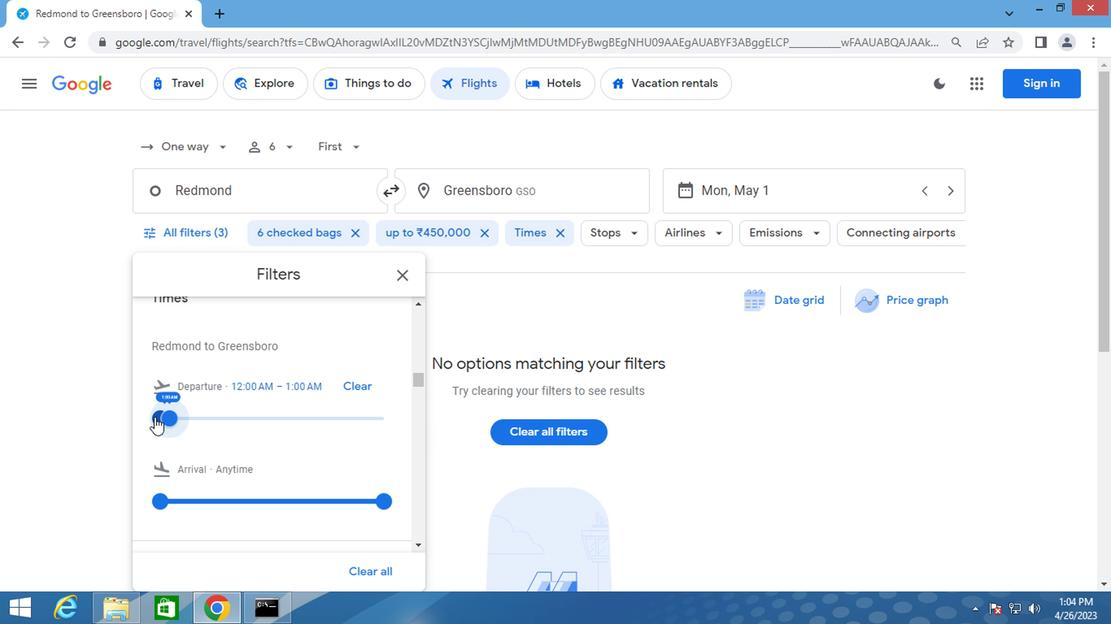 
Action: Mouse pressed left at (221, 413)
Screenshot: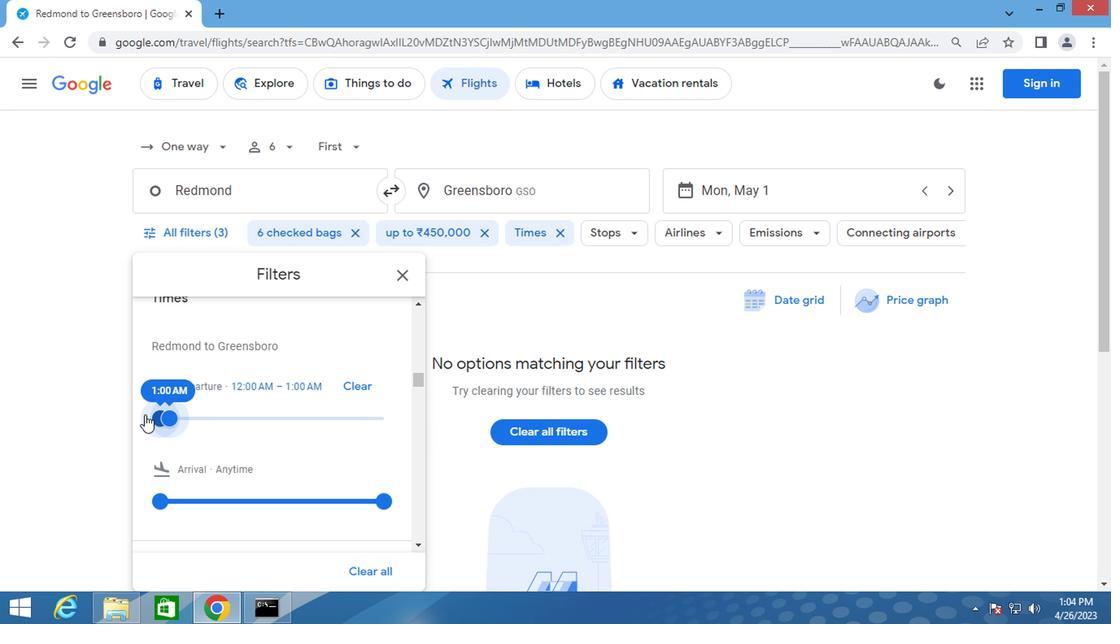 
Action: Mouse moved to (237, 413)
Screenshot: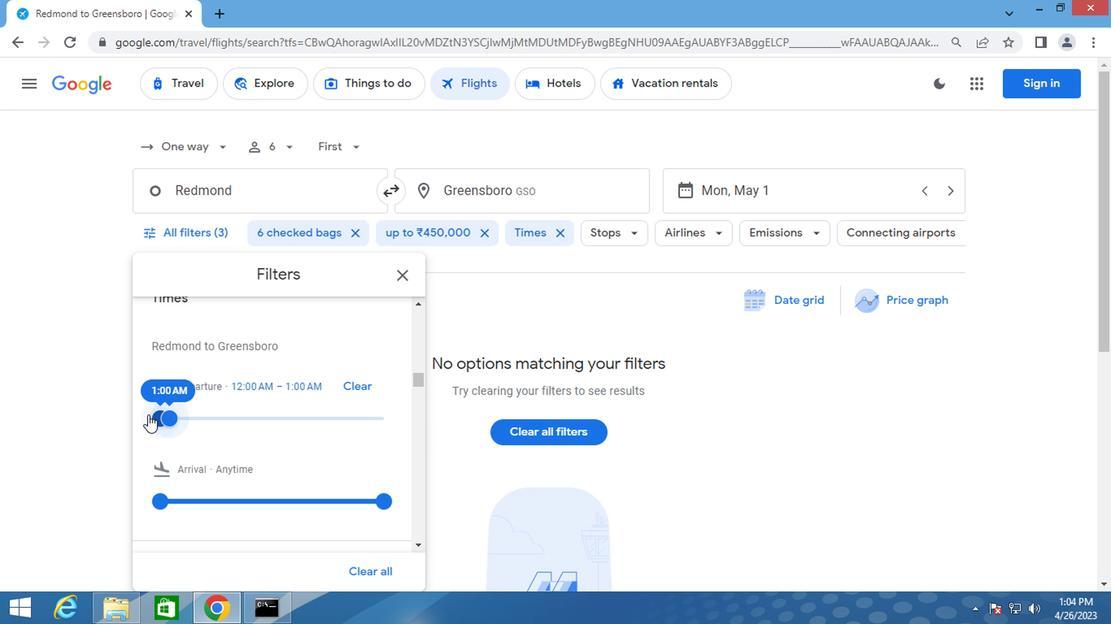 
Action: Mouse pressed left at (237, 413)
Screenshot: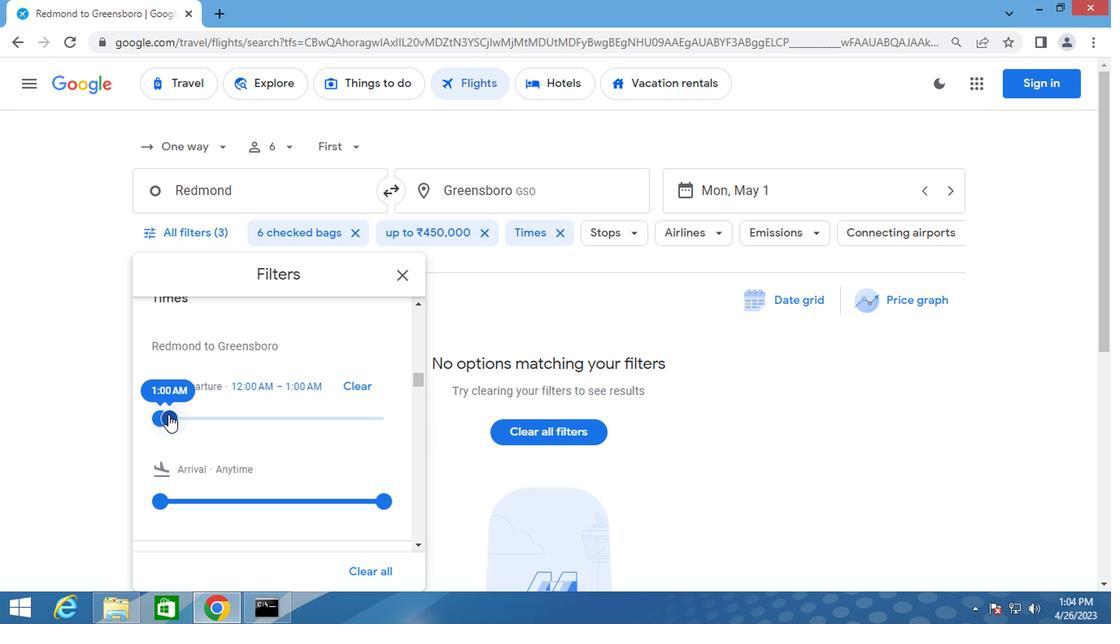 
Action: Mouse moved to (224, 412)
Screenshot: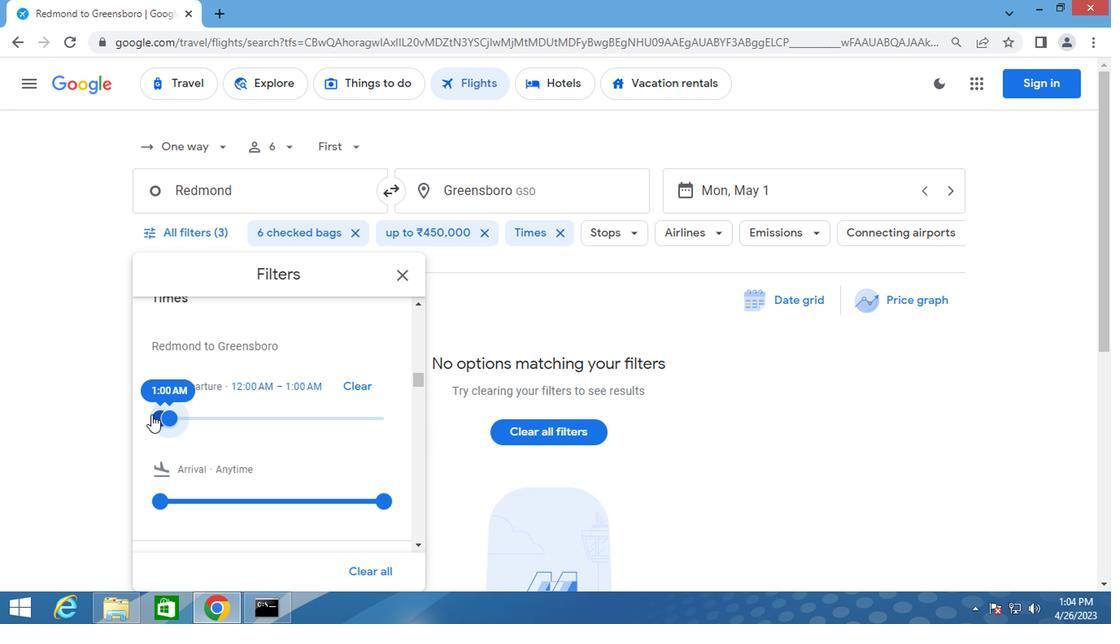 
Action: Mouse pressed left at (224, 412)
Screenshot: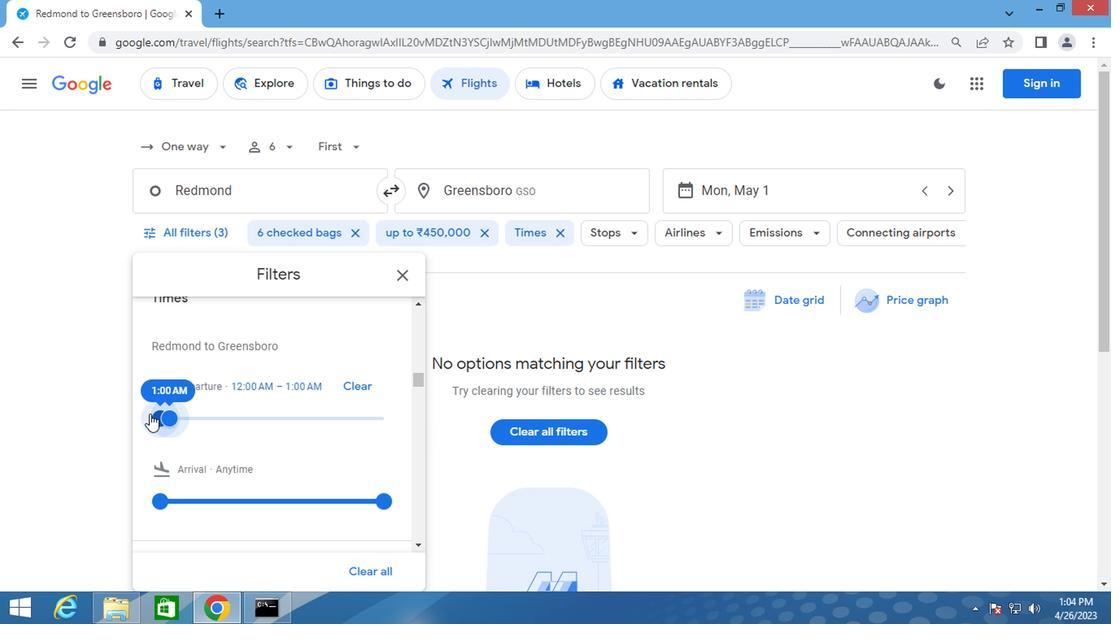 
Action: Mouse moved to (234, 413)
Screenshot: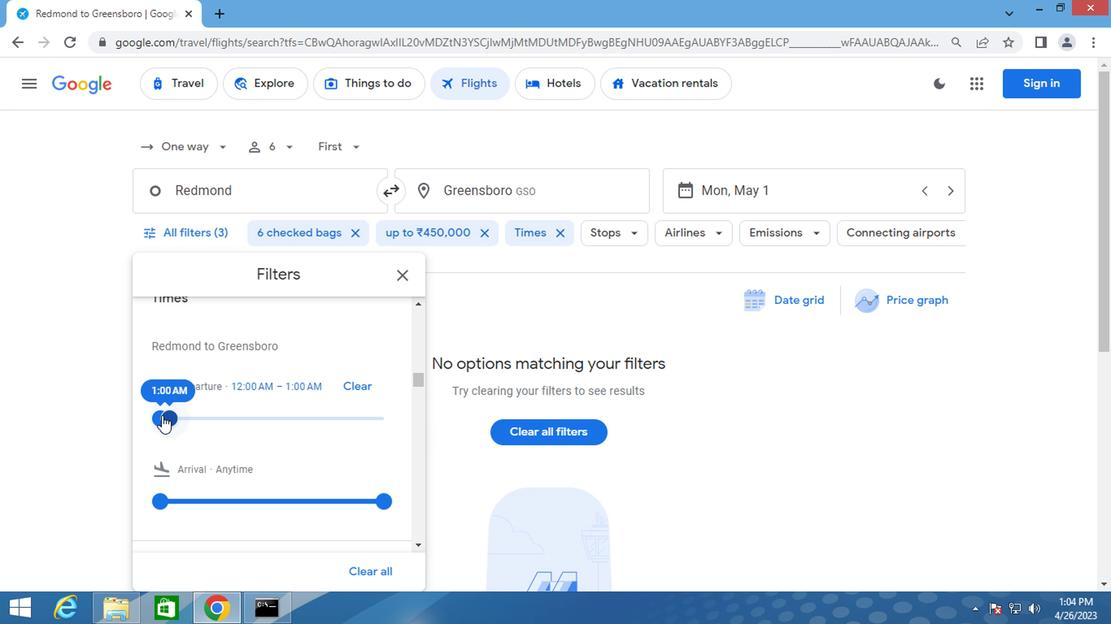 
Action: Mouse pressed left at (234, 413)
Screenshot: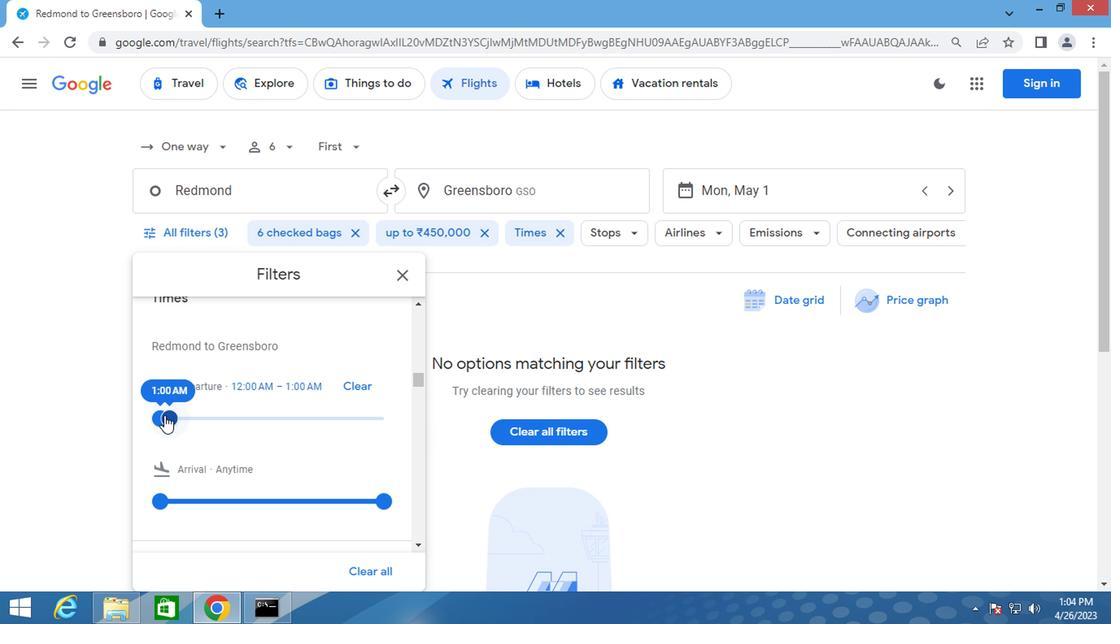 
Action: Mouse moved to (229, 418)
Screenshot: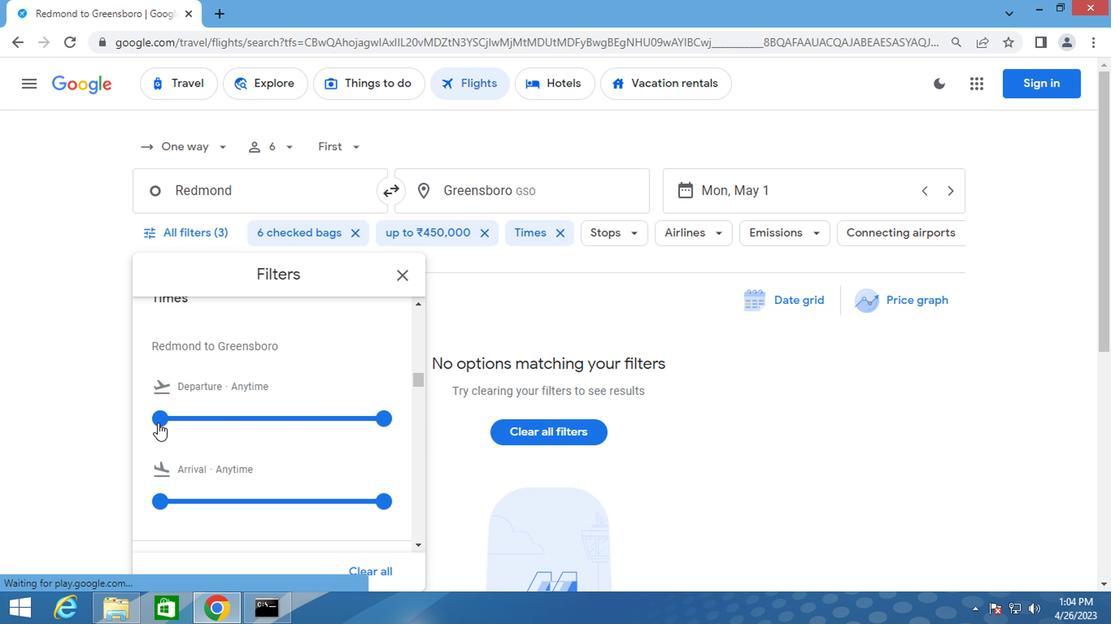 
Action: Mouse pressed left at (229, 418)
Screenshot: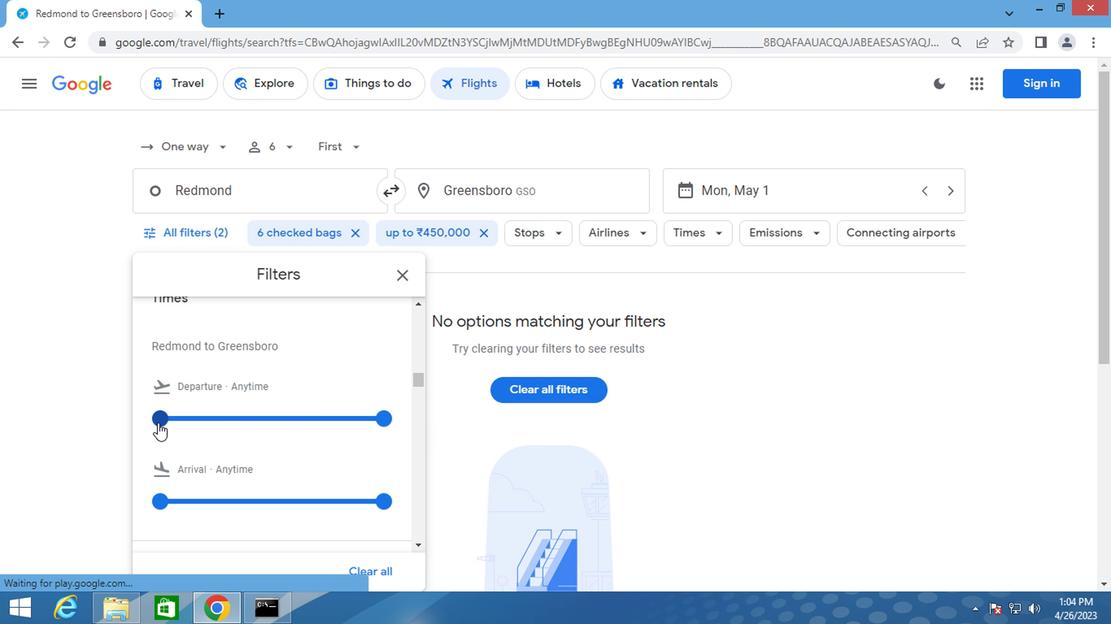 
Action: Mouse moved to (388, 417)
Screenshot: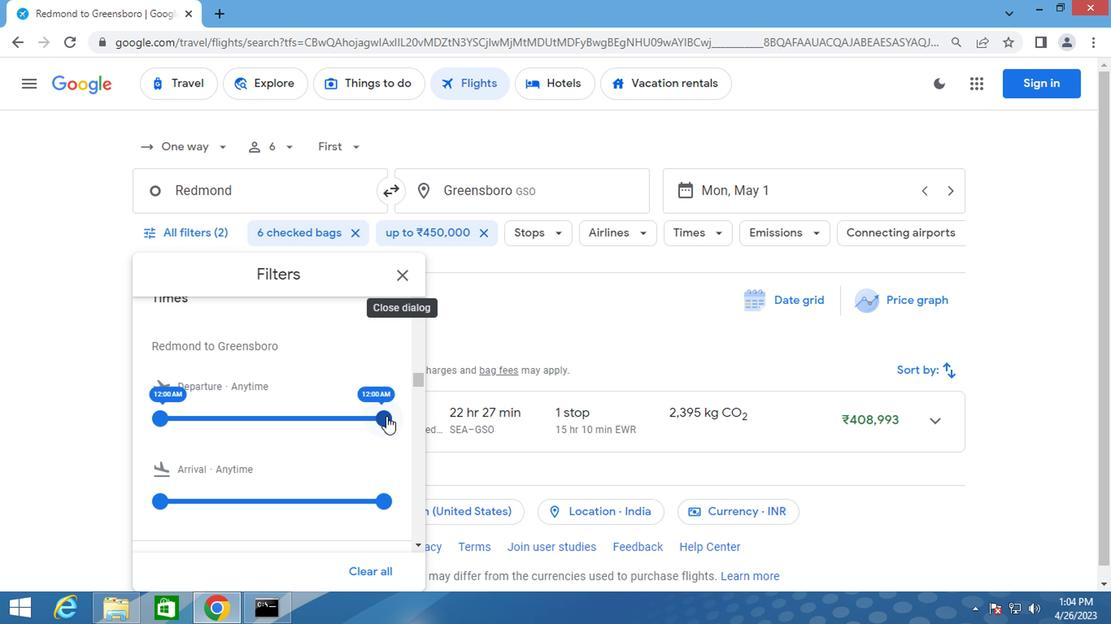 
Action: Mouse pressed left at (388, 417)
Screenshot: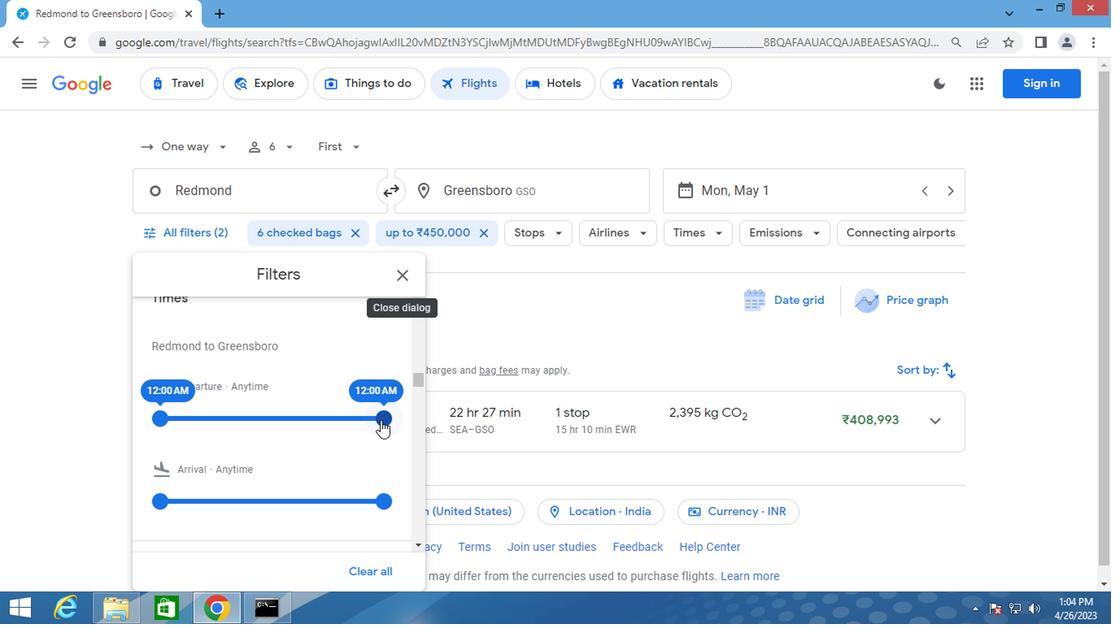 
Action: Mouse moved to (413, 314)
Screenshot: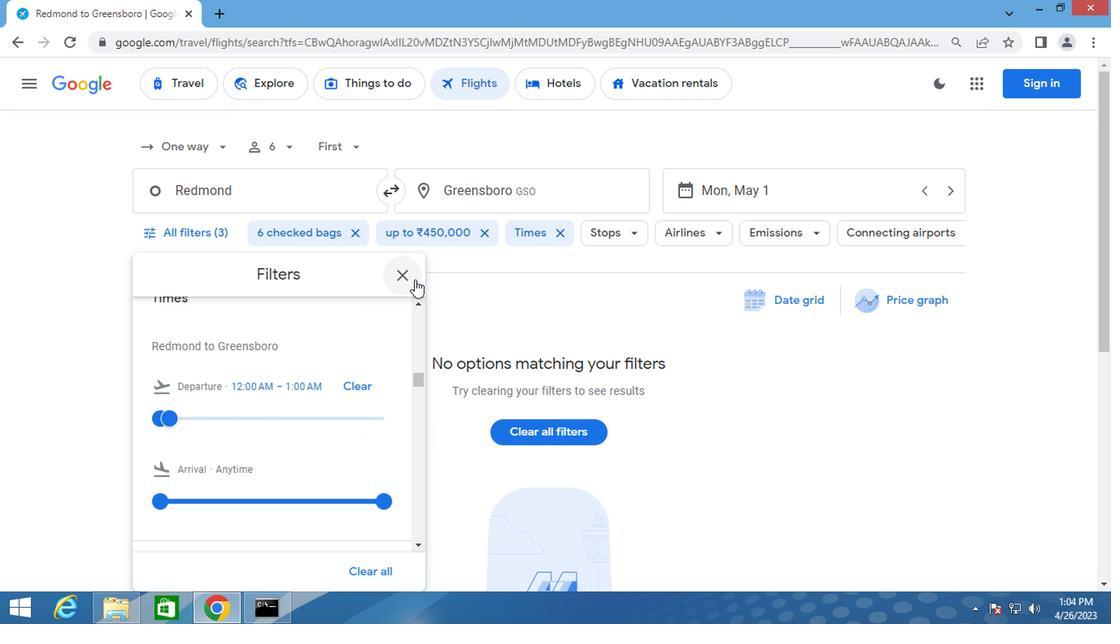 
Action: Mouse pressed left at (413, 314)
Screenshot: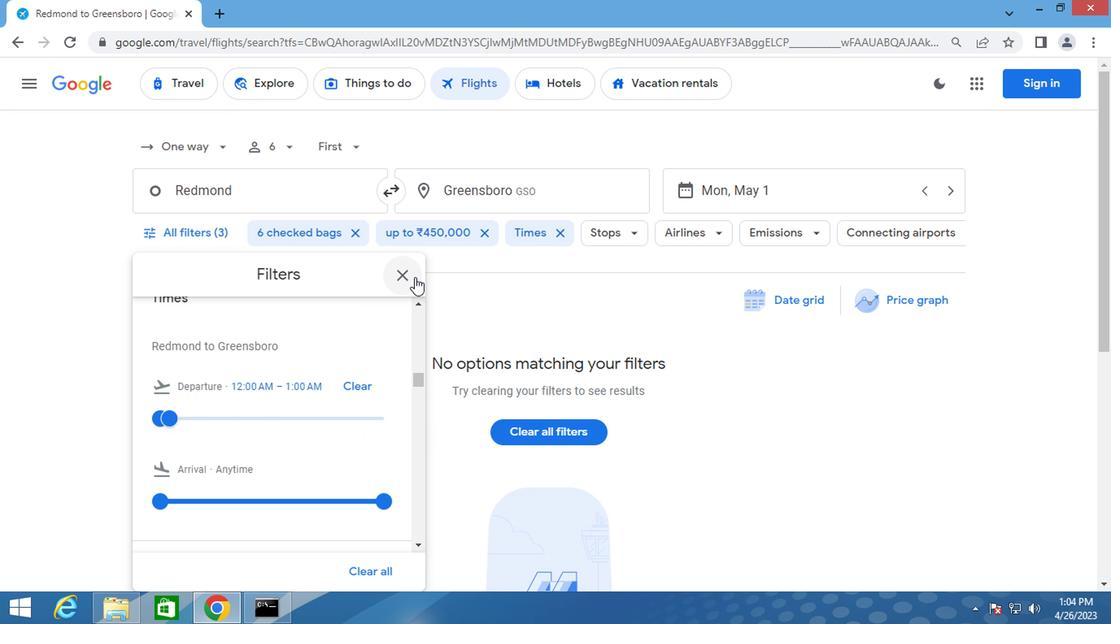 
Action: Key pressed <Key.f8>
Screenshot: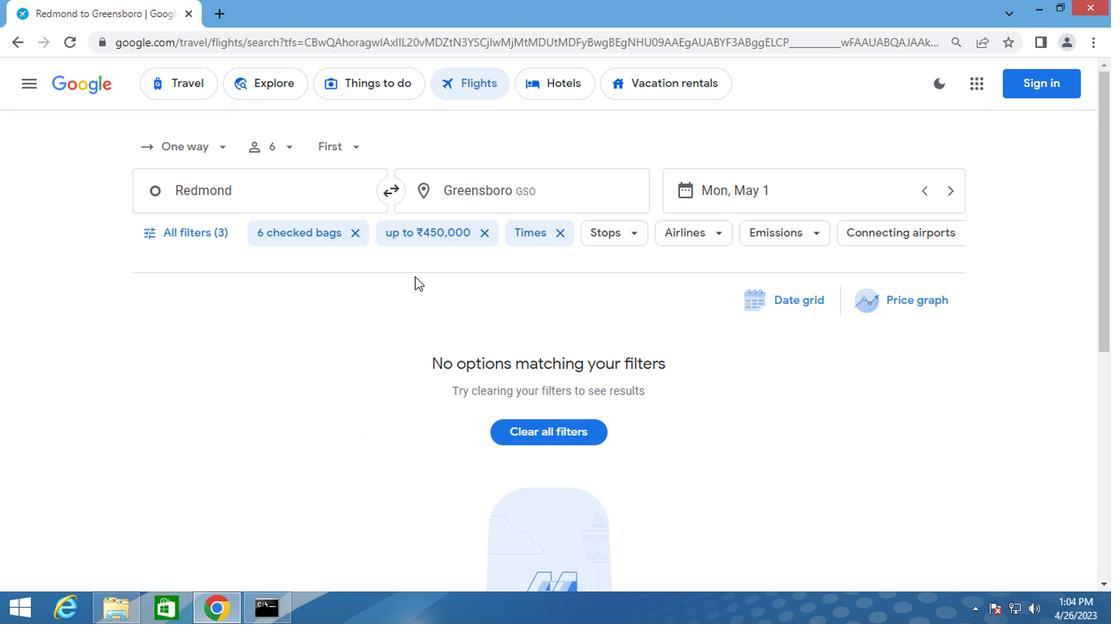 
